 Task: Create new Company, with domain: 'zunheboto.nic.in' and type: 'Other'. Add new contact for this company, with mail Id: 'Tanav18Russell@zunheboto.nic.in', First Name: Tanav, Last name:  Russell, Job Title: 'Business Analyst', Phone Number: '(512) 555-2352'. Change life cycle stage to  Lead and lead status to  In Progress. Logged in from softage.10@softage.net
Action: Mouse moved to (91, 79)
Screenshot: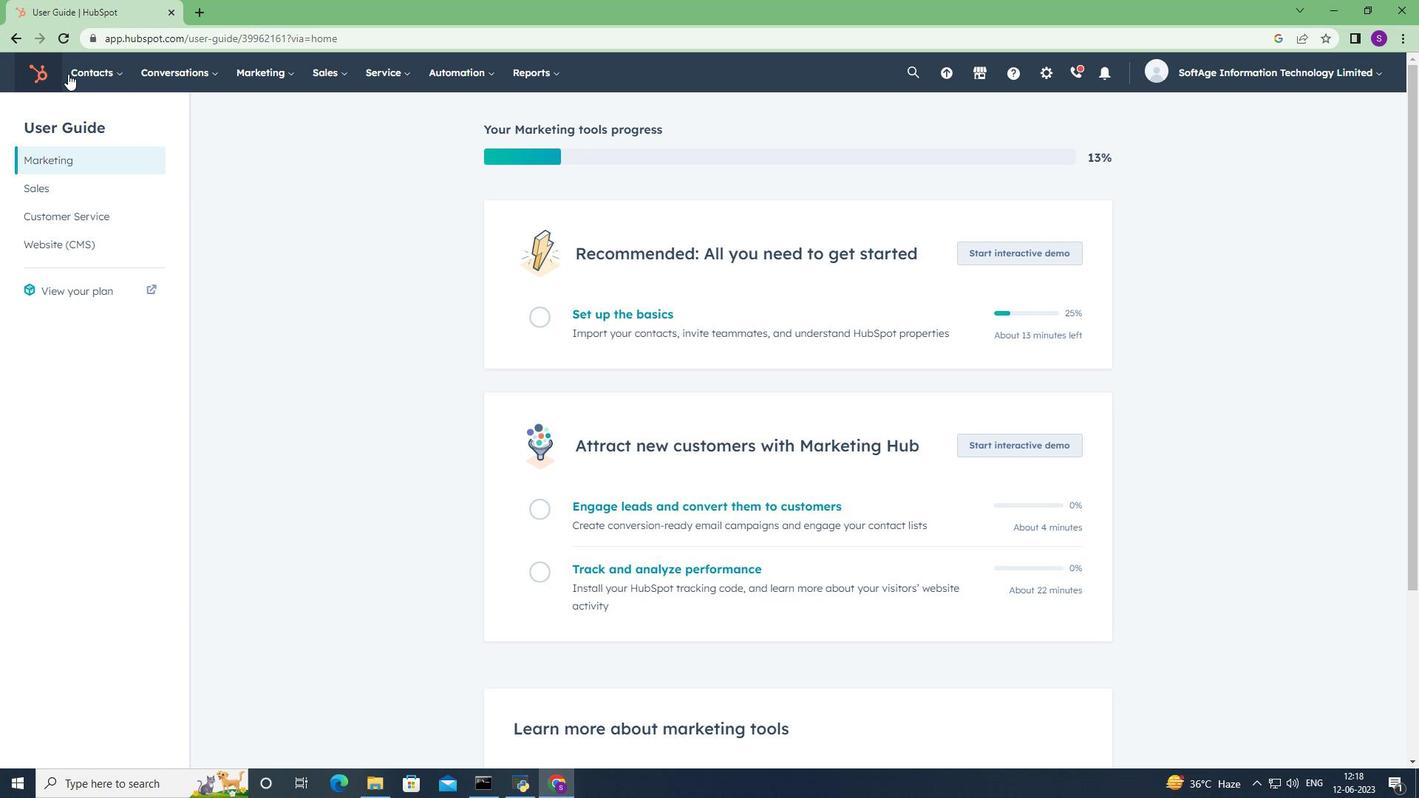 
Action: Mouse pressed left at (91, 79)
Screenshot: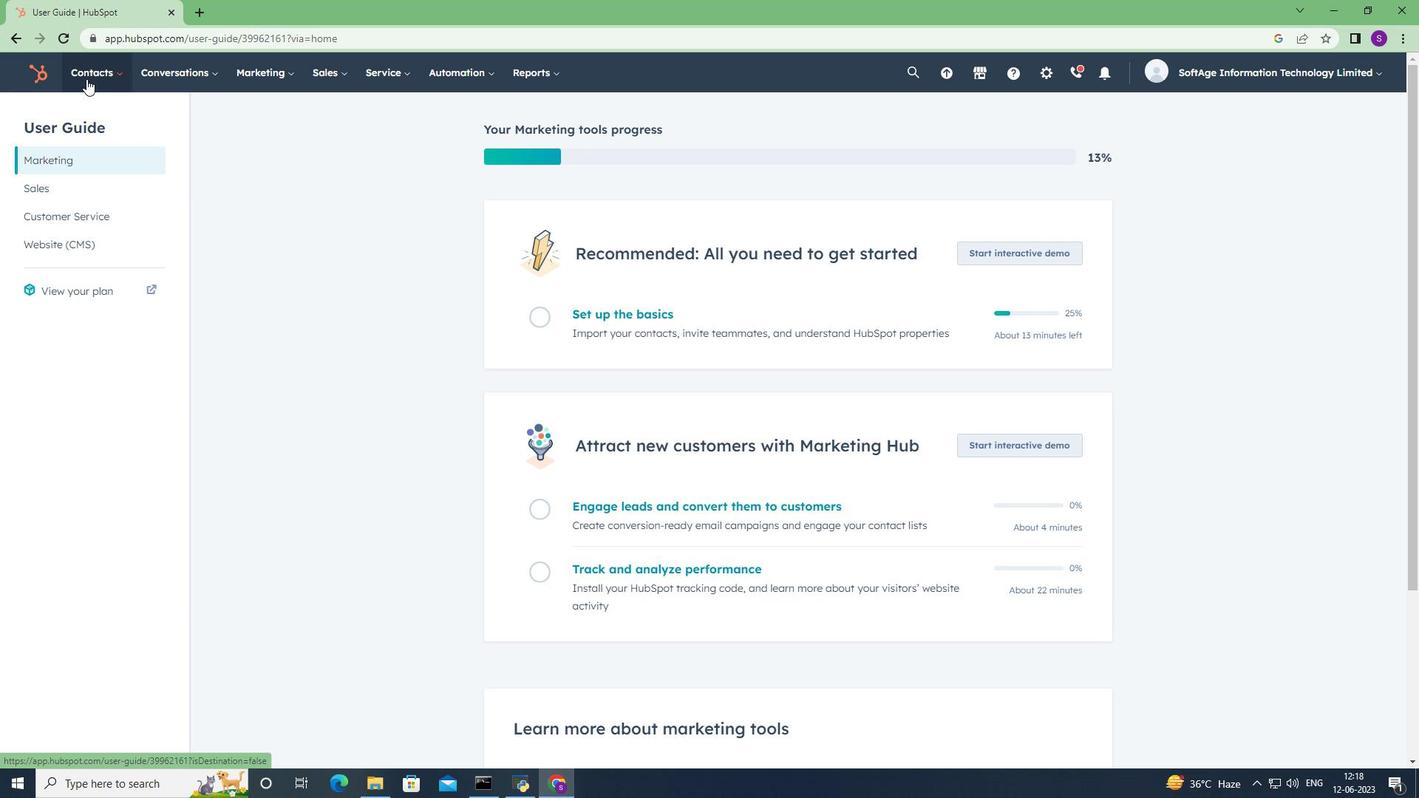 
Action: Mouse moved to (113, 124)
Screenshot: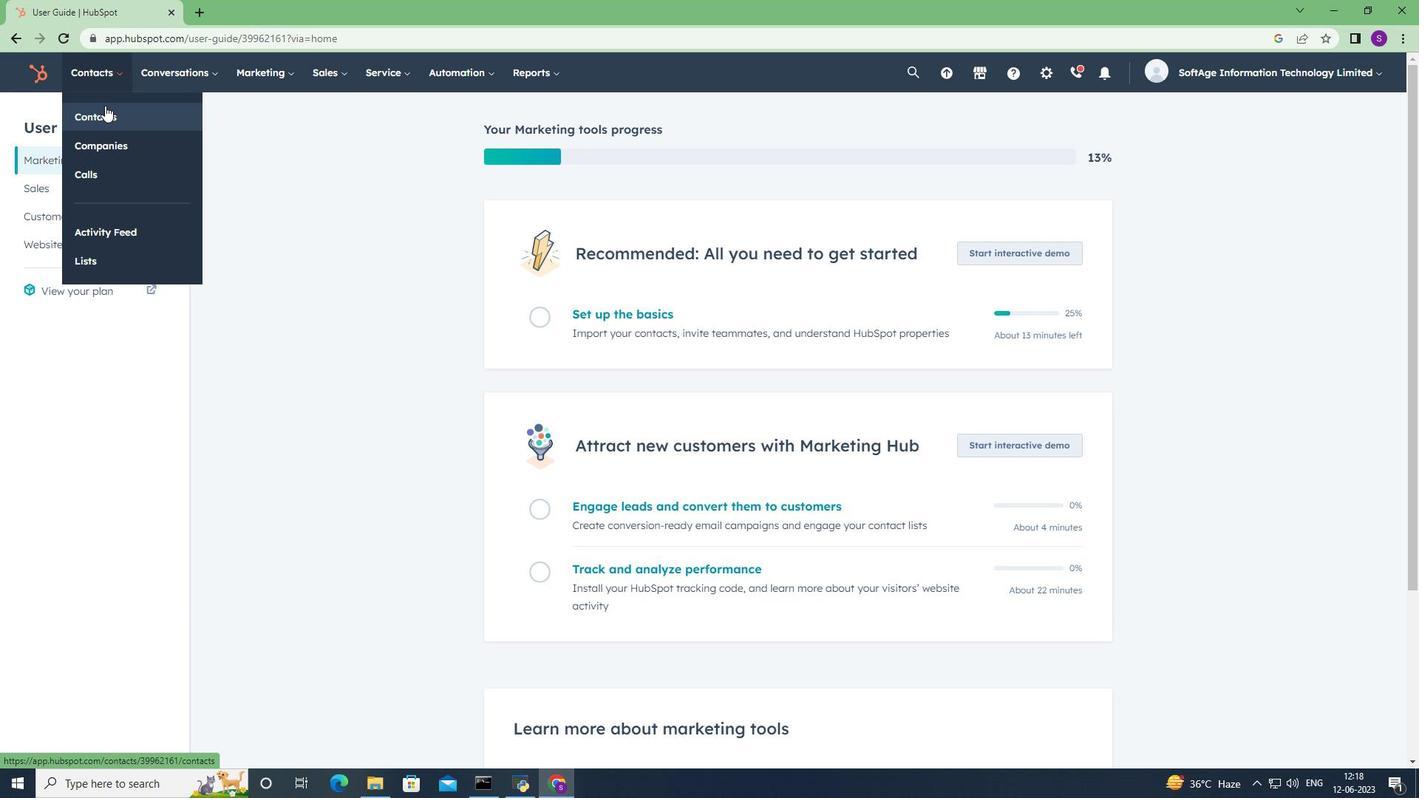 
Action: Mouse pressed left at (113, 124)
Screenshot: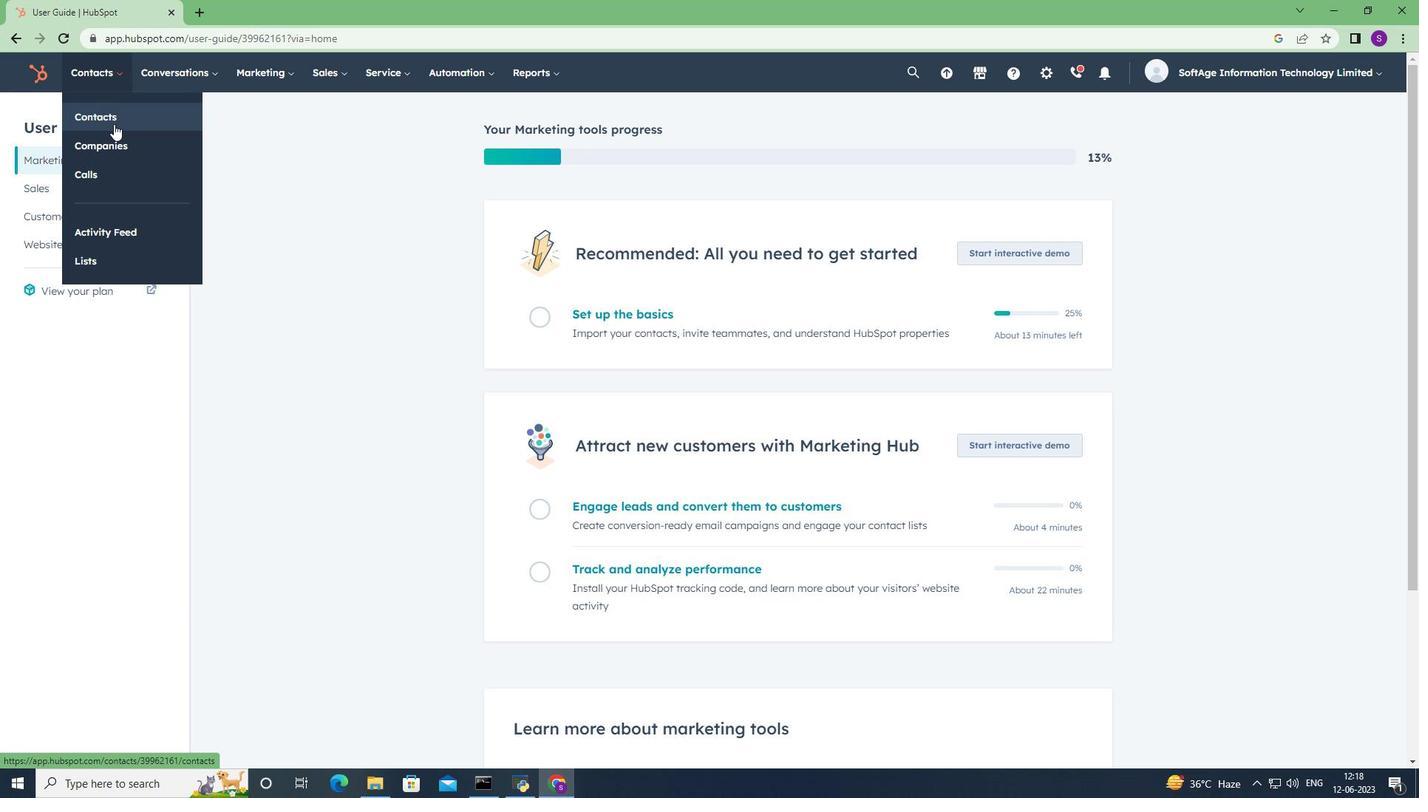 
Action: Mouse moved to (104, 76)
Screenshot: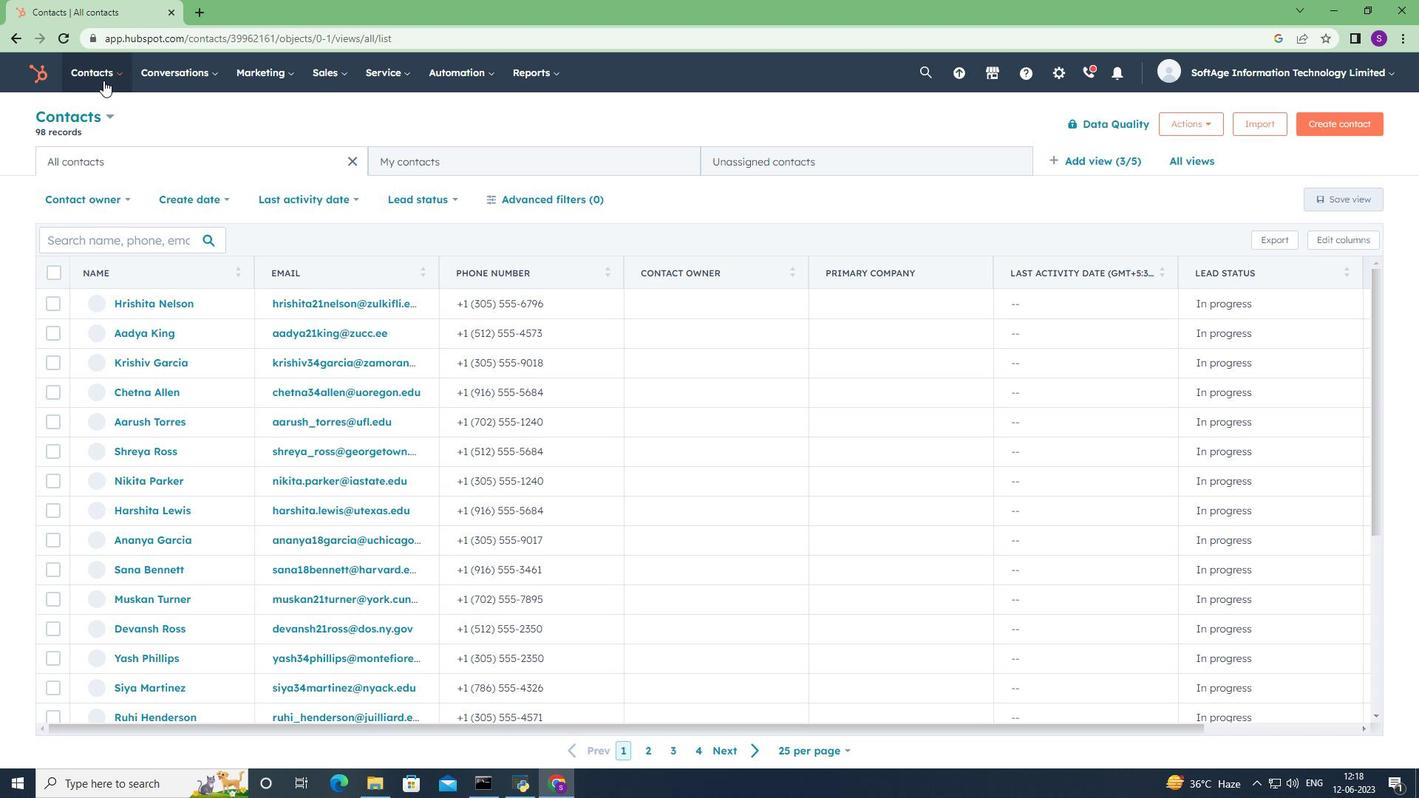
Action: Mouse pressed left at (104, 76)
Screenshot: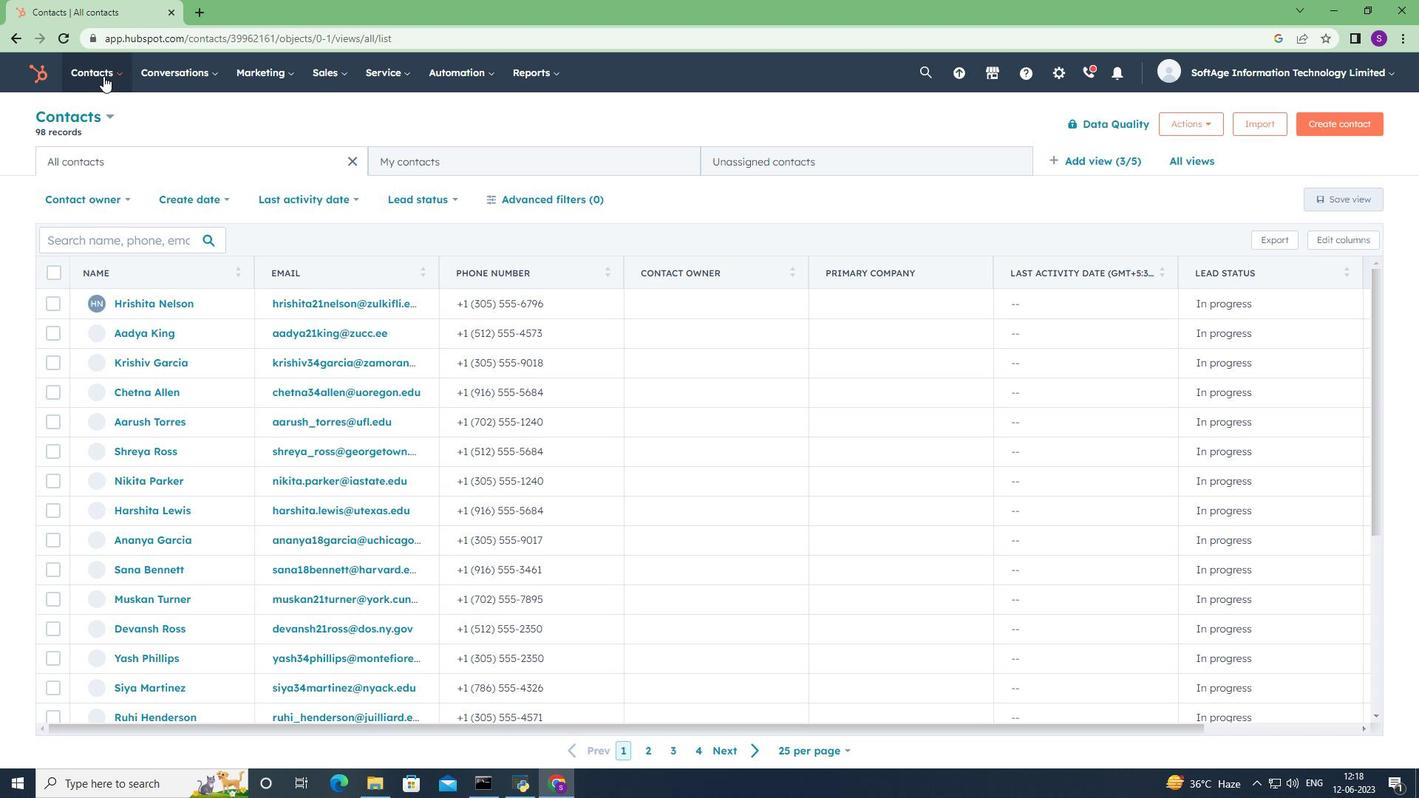 
Action: Mouse moved to (111, 144)
Screenshot: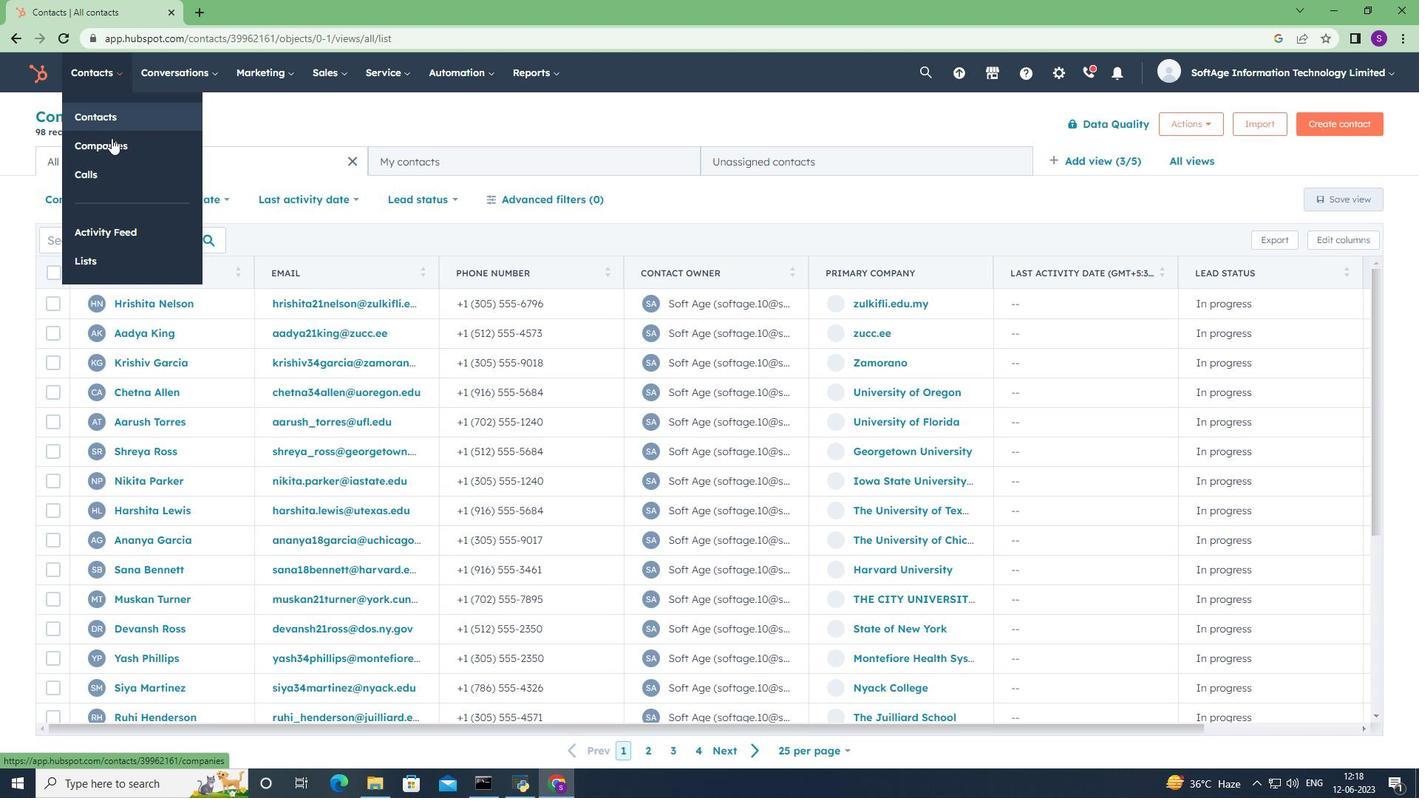 
Action: Mouse pressed left at (111, 144)
Screenshot: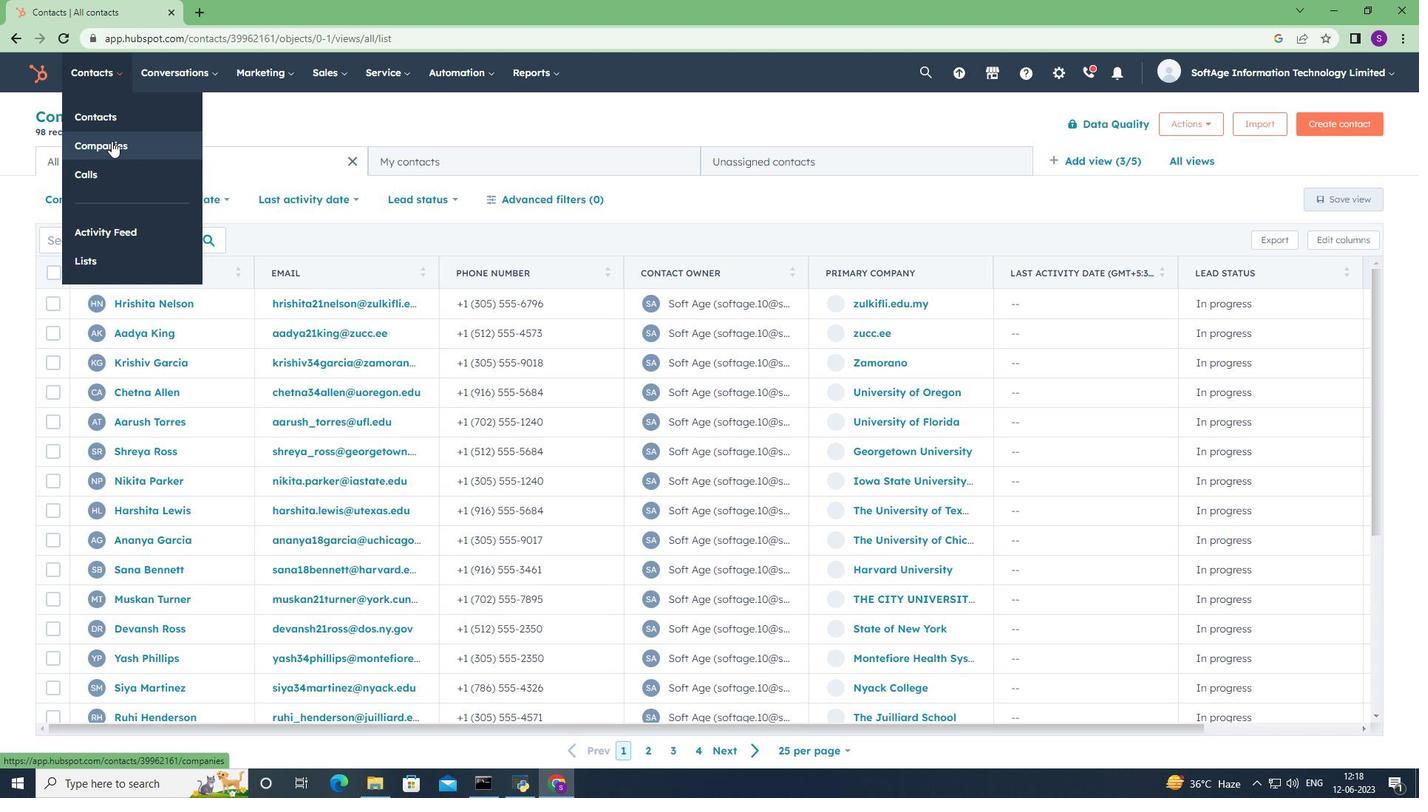 
Action: Mouse moved to (1339, 129)
Screenshot: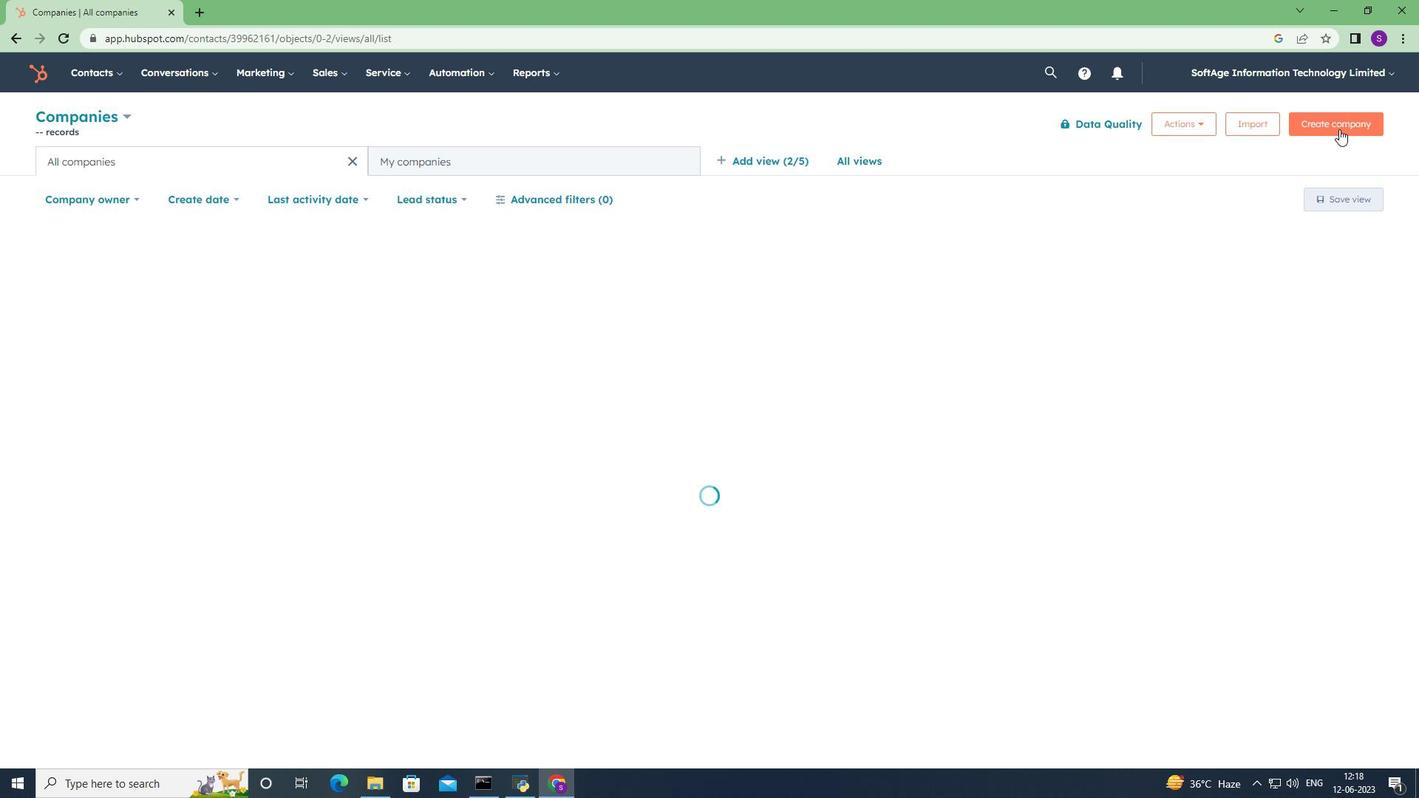 
Action: Mouse pressed left at (1339, 129)
Screenshot: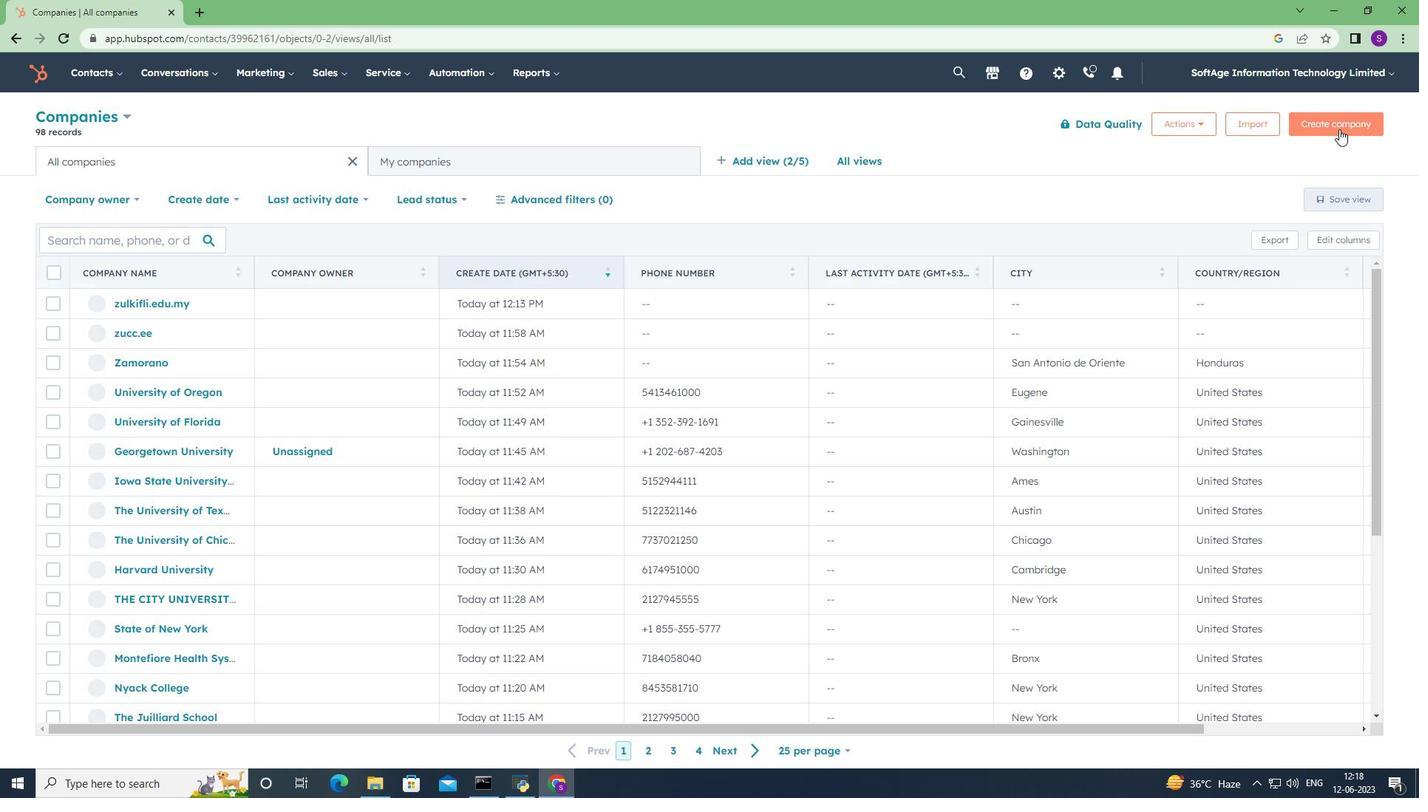 
Action: Mouse moved to (1067, 194)
Screenshot: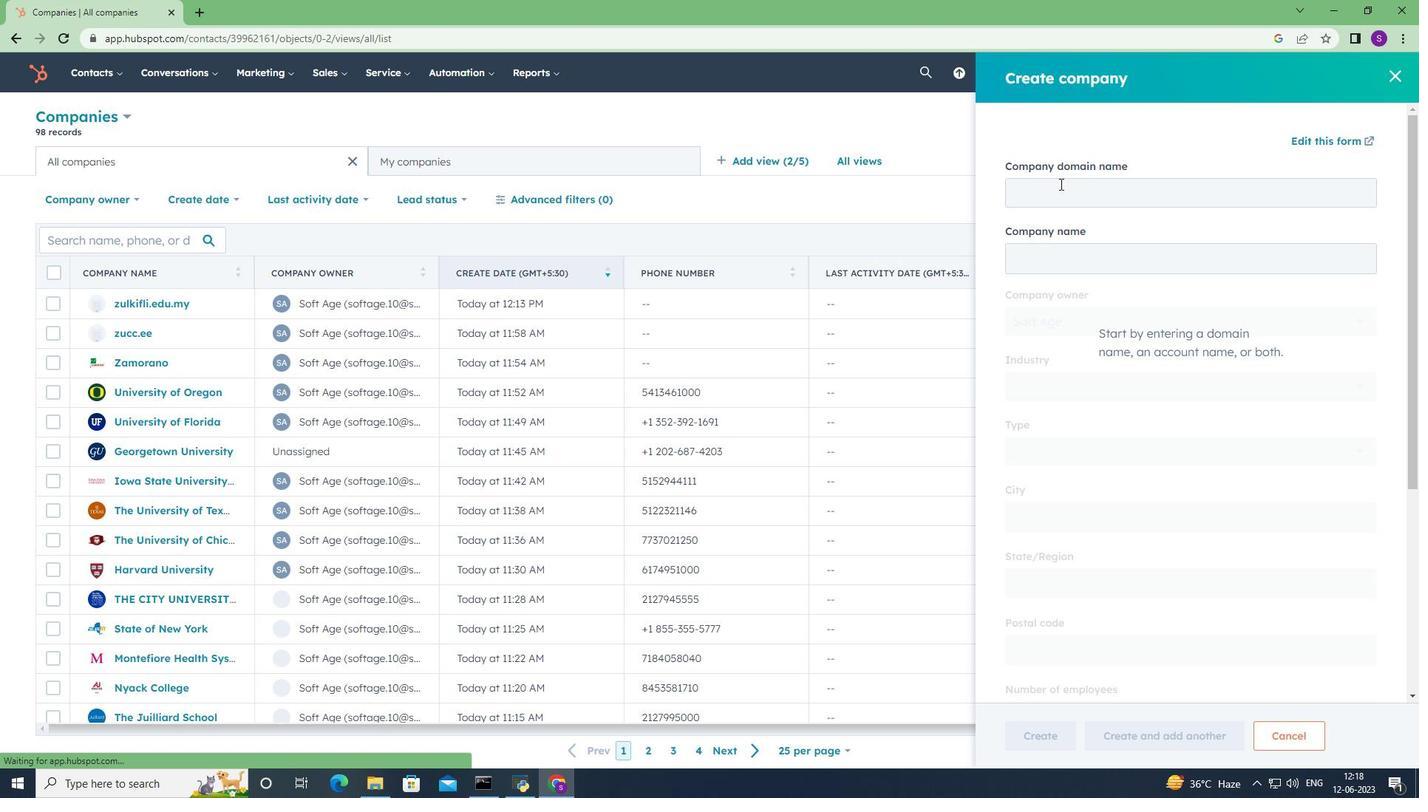 
Action: Mouse pressed left at (1067, 194)
Screenshot: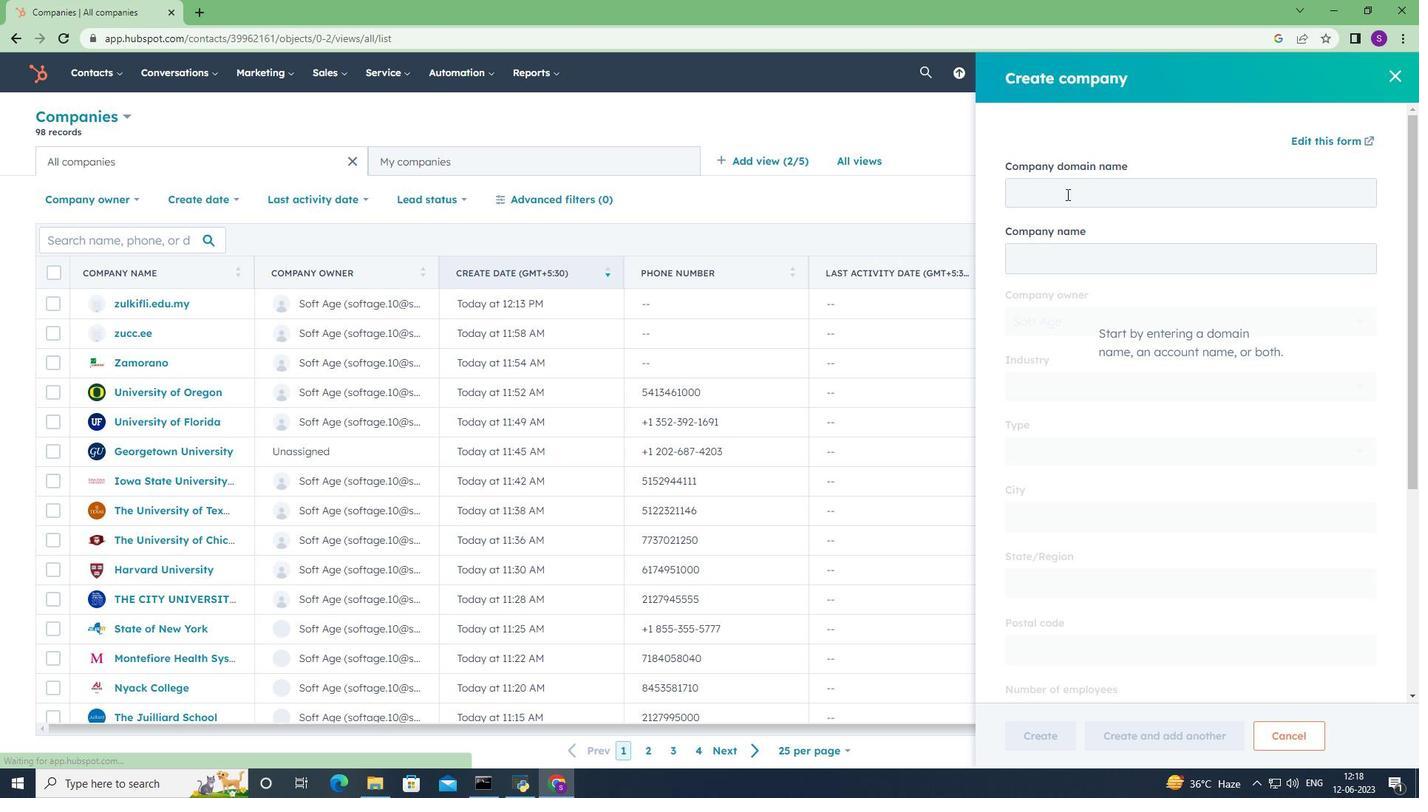 
Action: Mouse moved to (1067, 195)
Screenshot: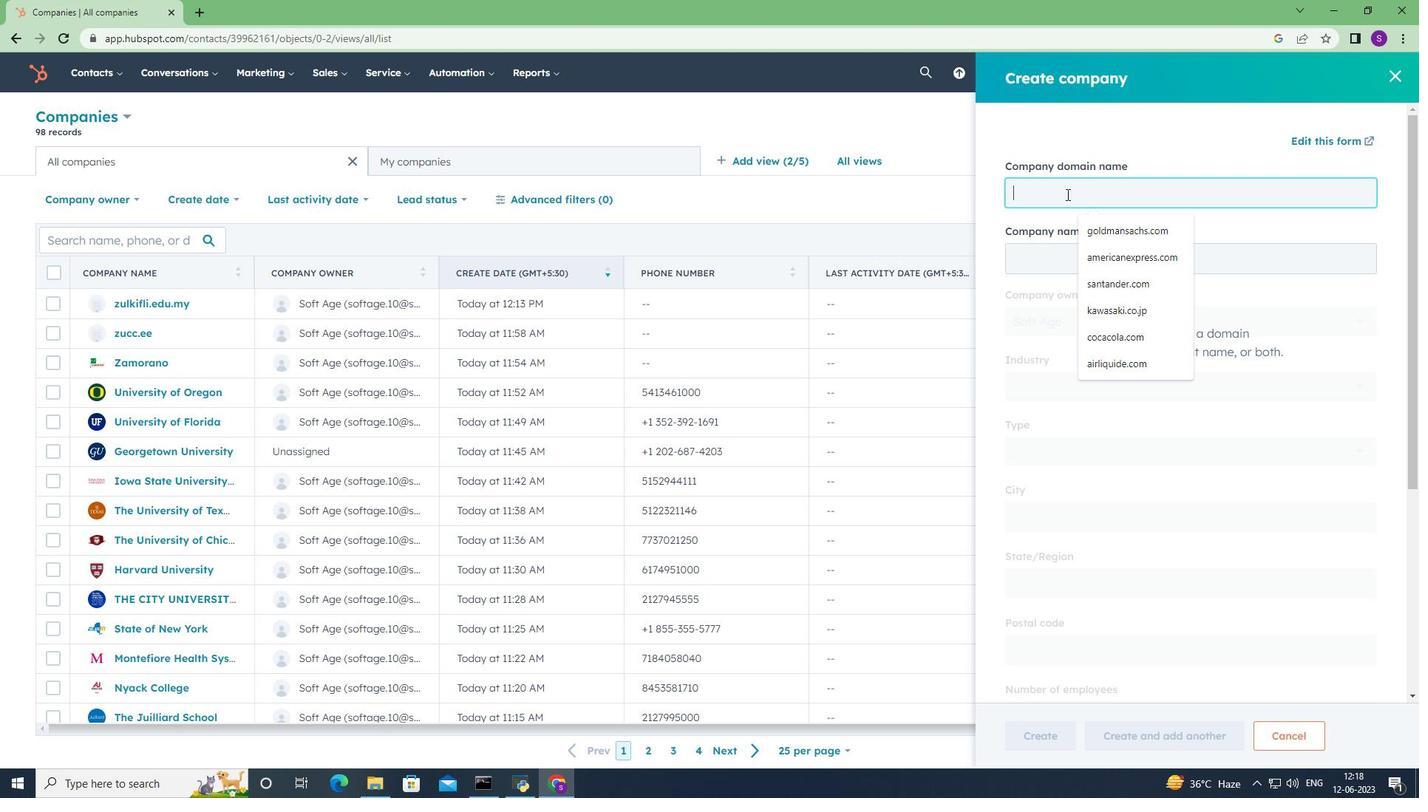 
Action: Key pressed zunheboto.nic.in
Screenshot: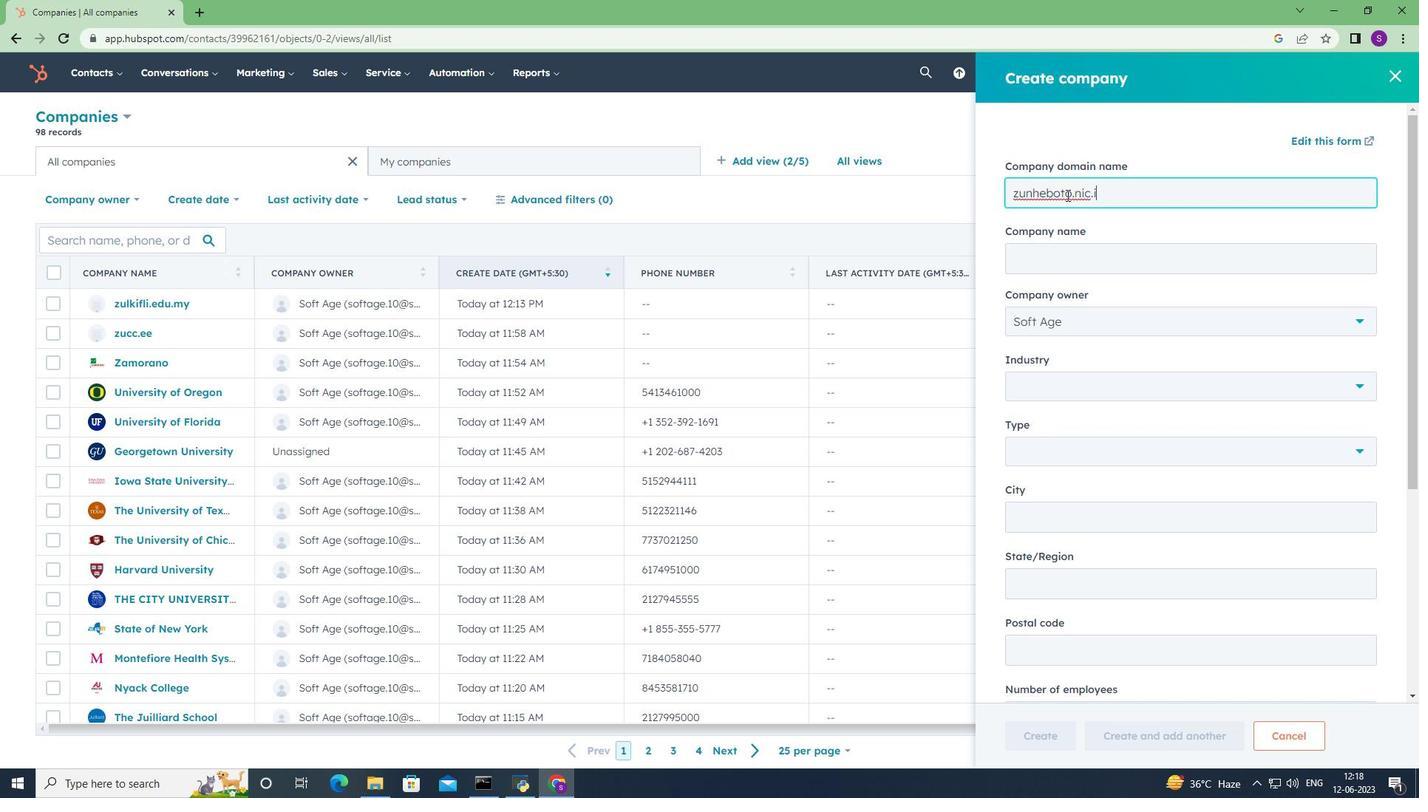 
Action: Mouse moved to (1092, 244)
Screenshot: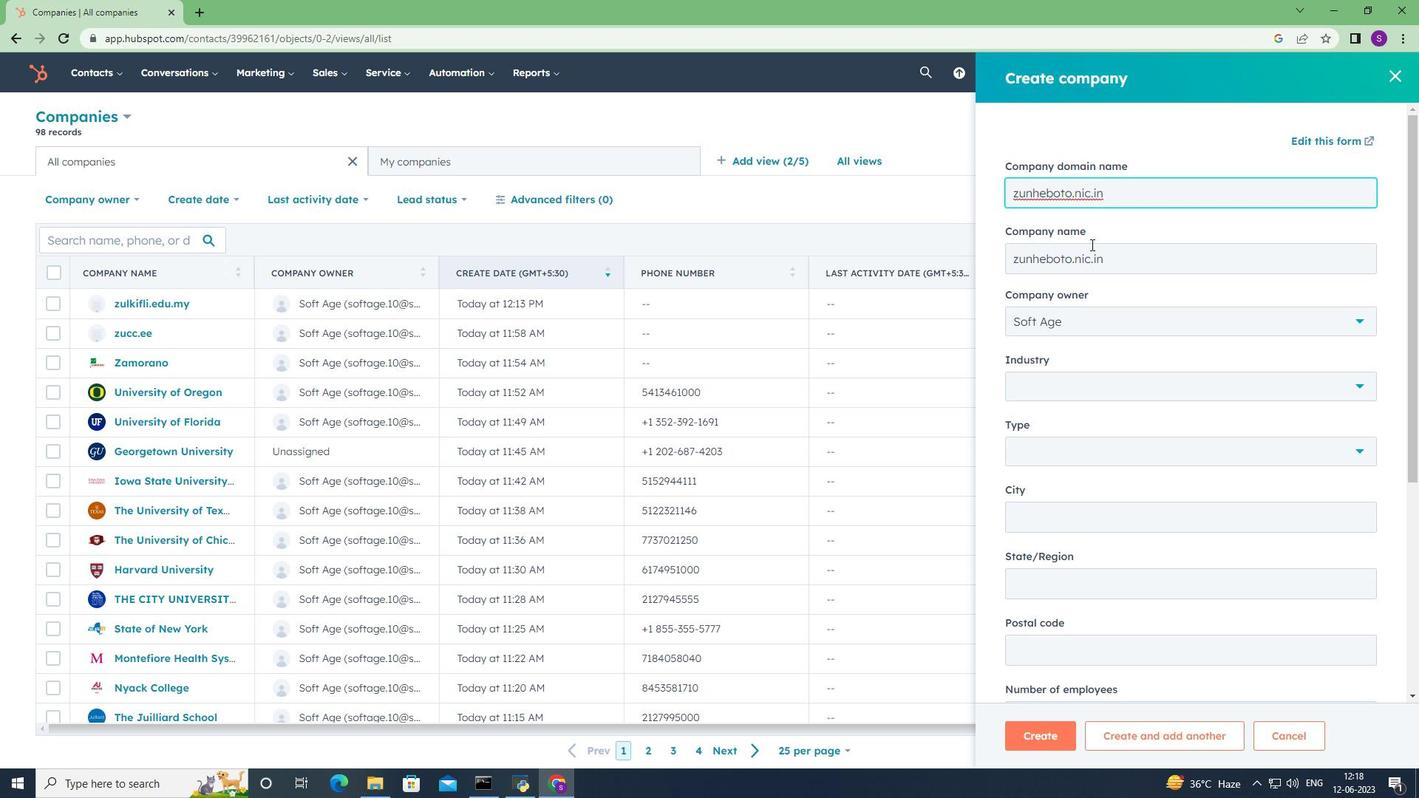 
Action: Mouse scrolled (1092, 244) with delta (0, 0)
Screenshot: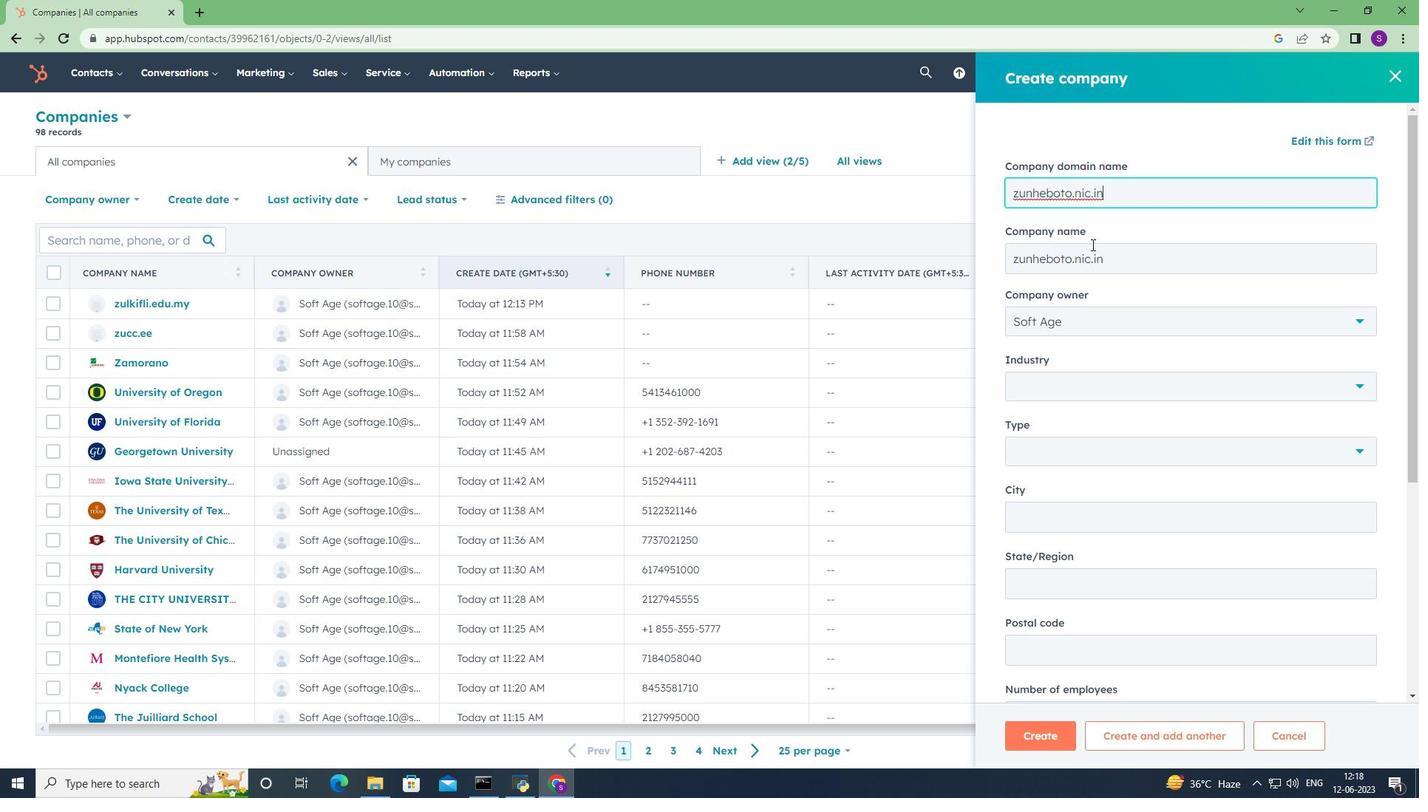 
Action: Mouse moved to (1092, 249)
Screenshot: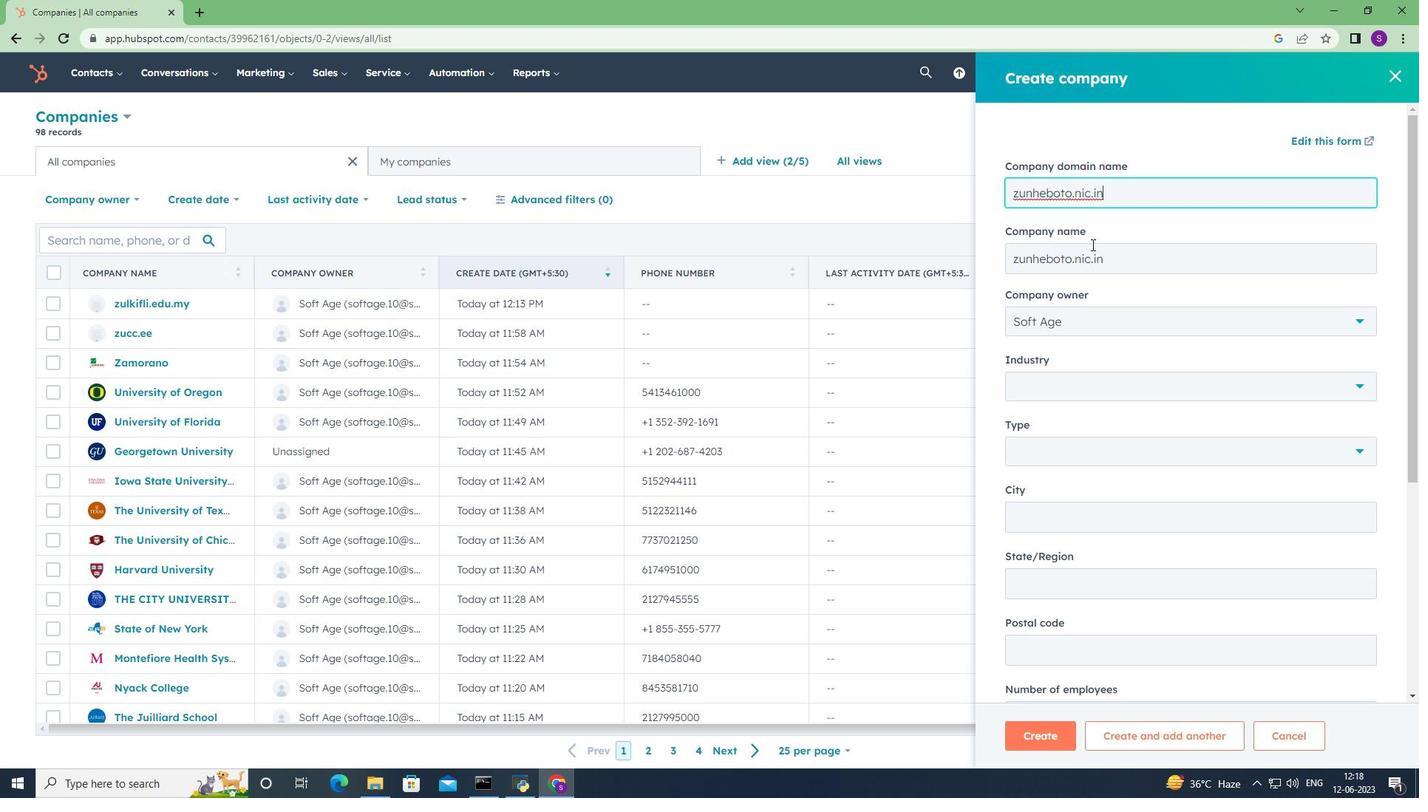 
Action: Mouse scrolled (1092, 249) with delta (0, 0)
Screenshot: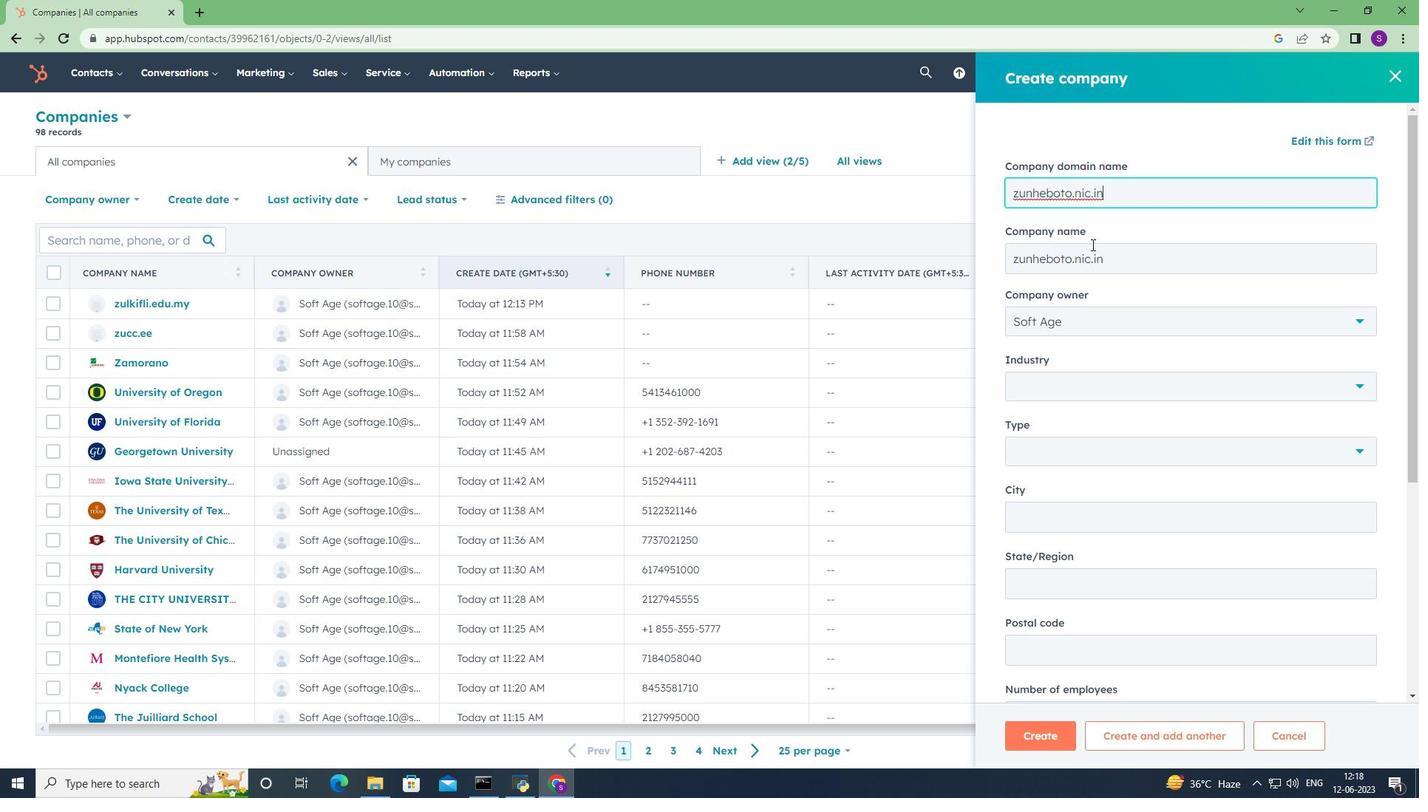 
Action: Mouse moved to (1103, 300)
Screenshot: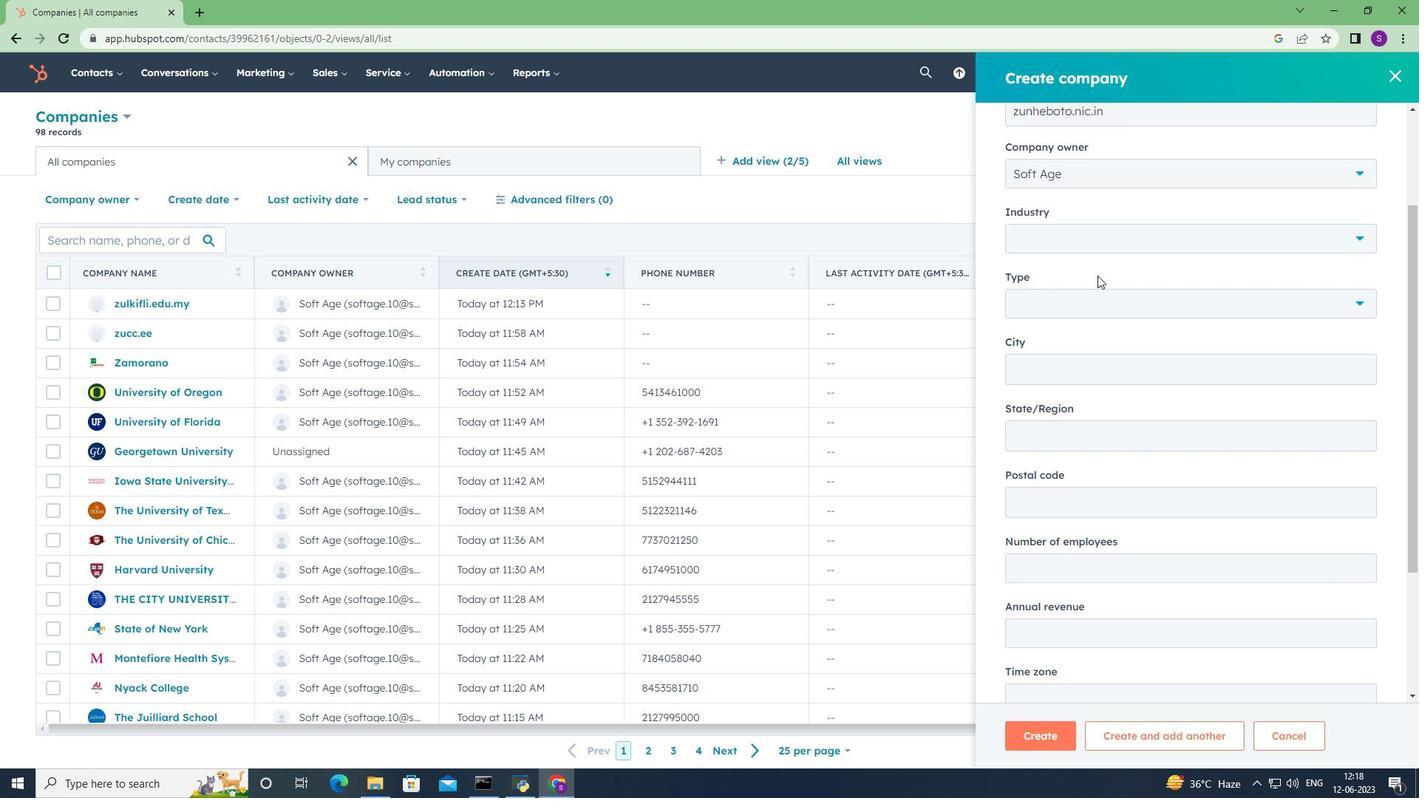 
Action: Mouse pressed left at (1103, 300)
Screenshot: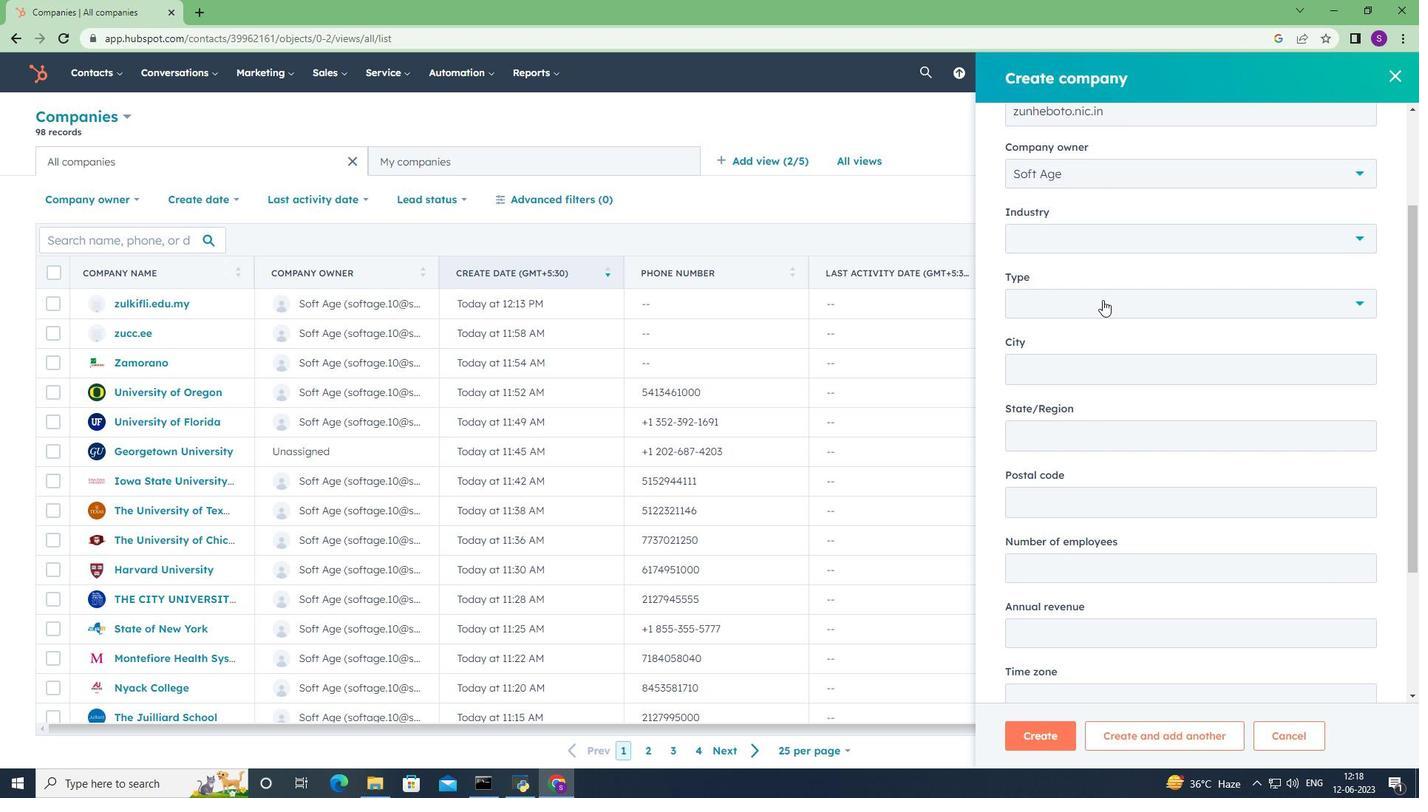 
Action: Mouse moved to (1070, 293)
Screenshot: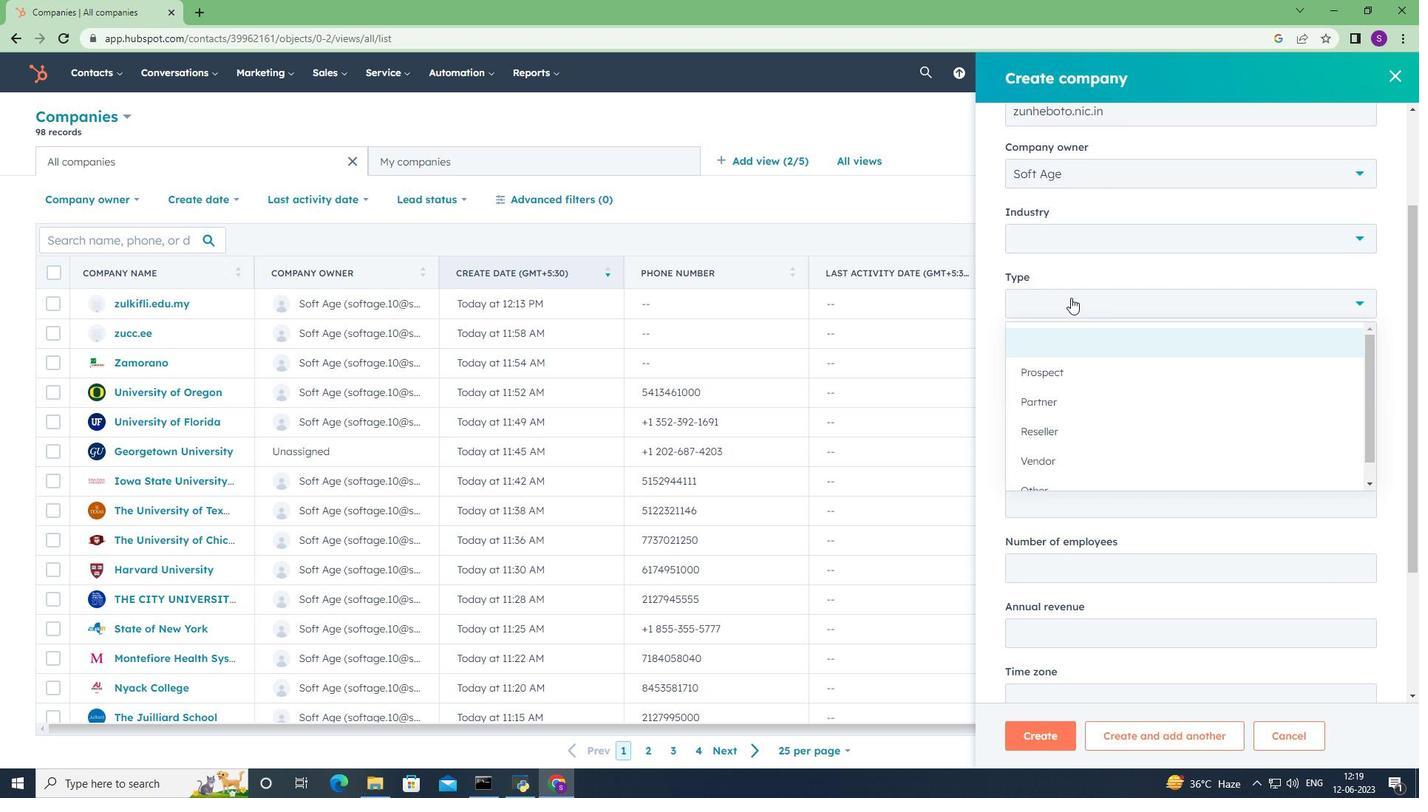 
Action: Mouse scrolled (1070, 292) with delta (0, 0)
Screenshot: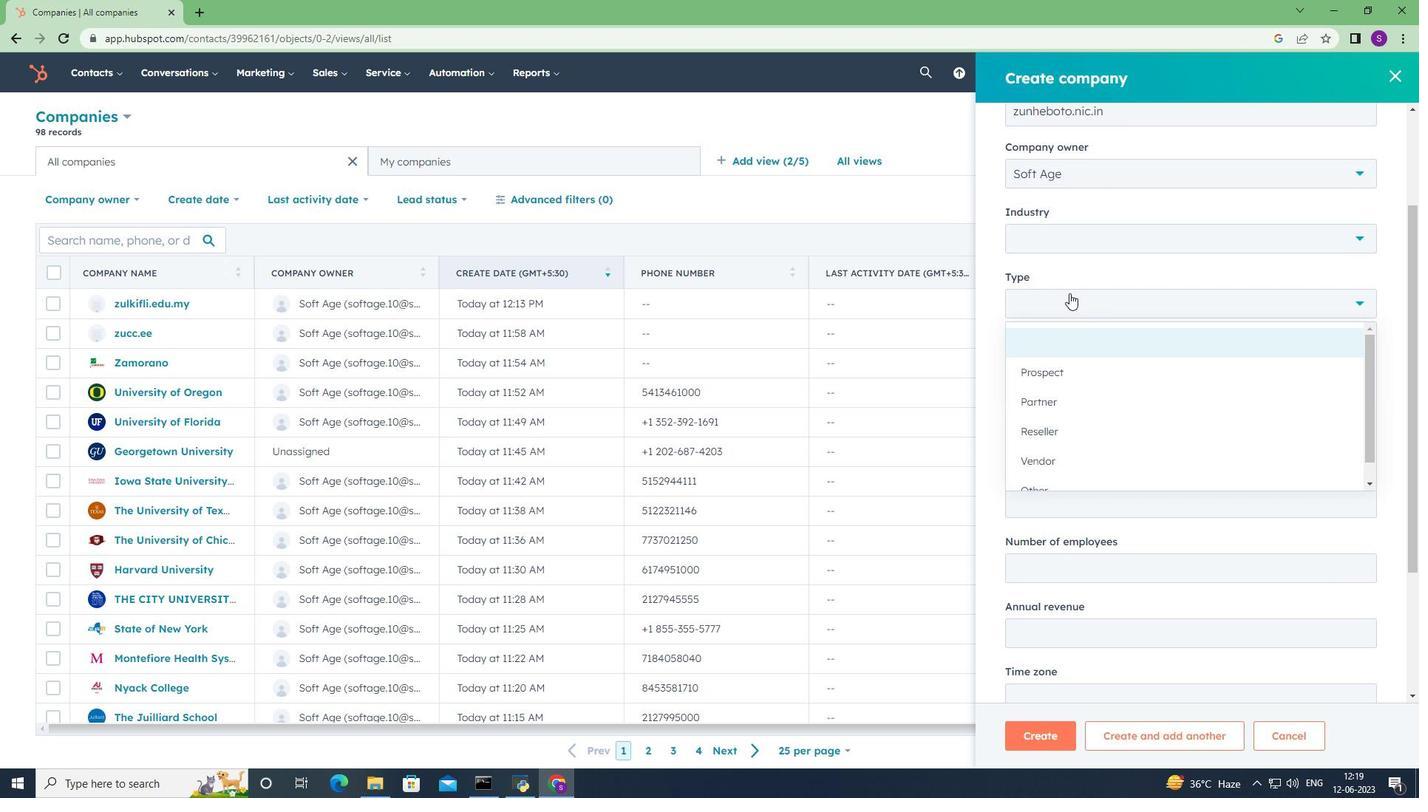 
Action: Mouse moved to (1070, 293)
Screenshot: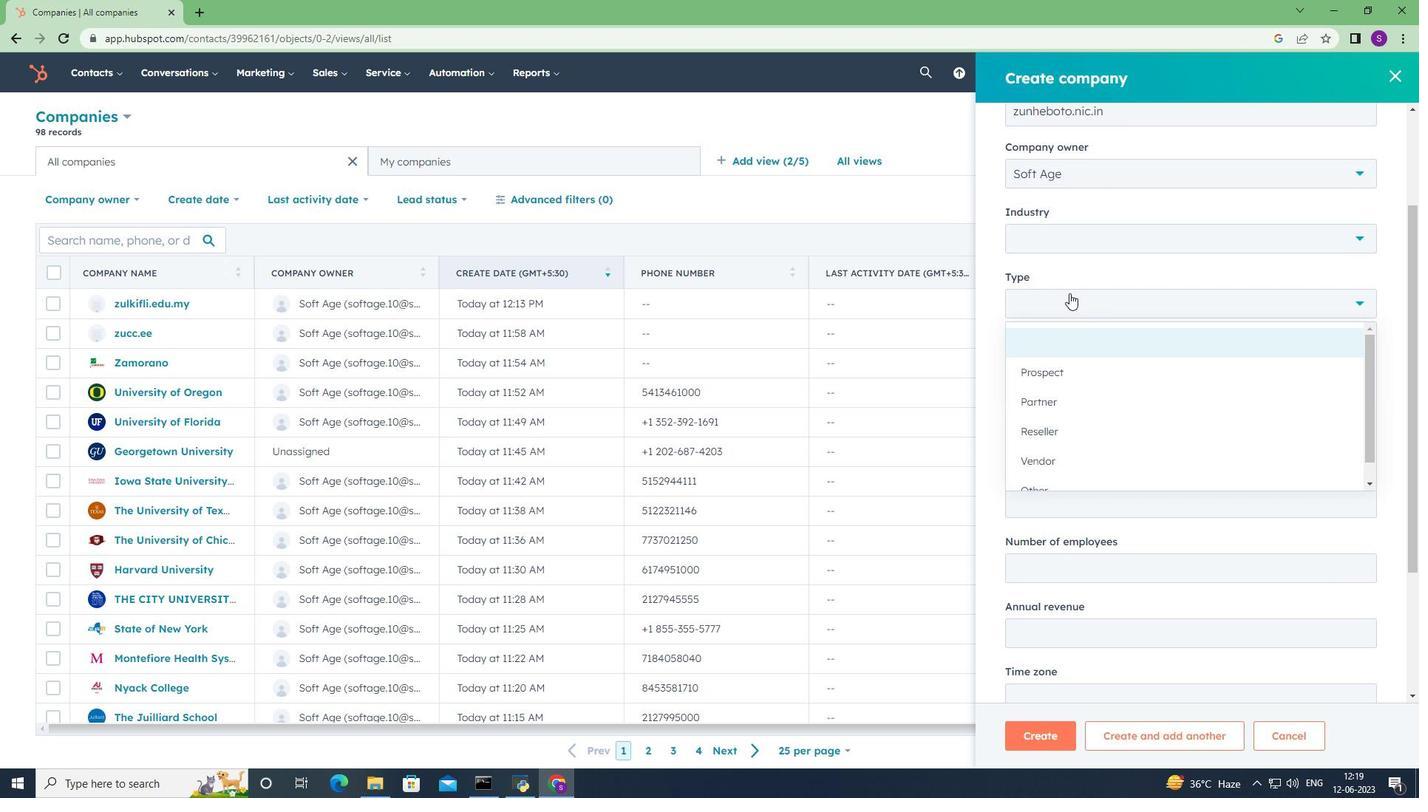 
Action: Mouse scrolled (1070, 292) with delta (0, 0)
Screenshot: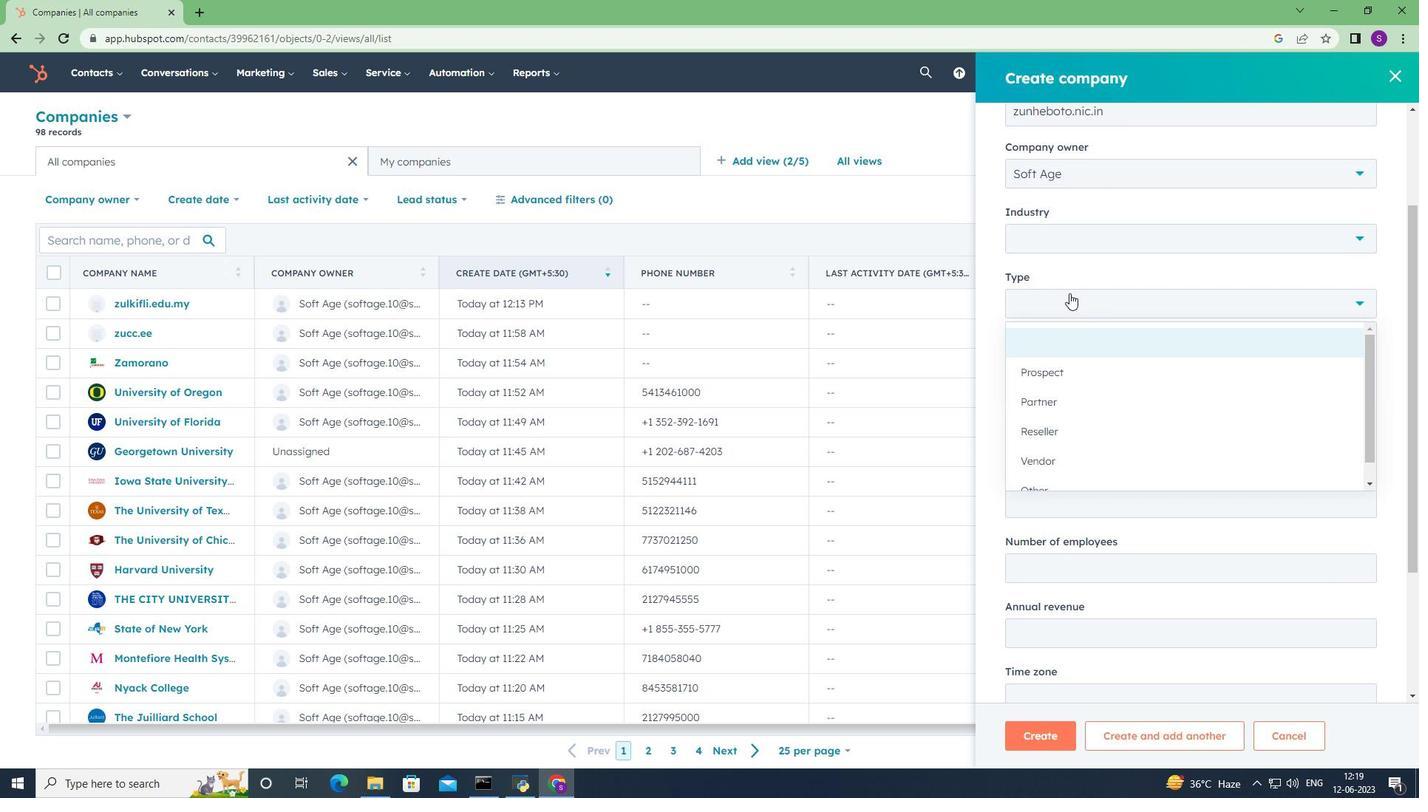 
Action: Mouse moved to (1070, 309)
Screenshot: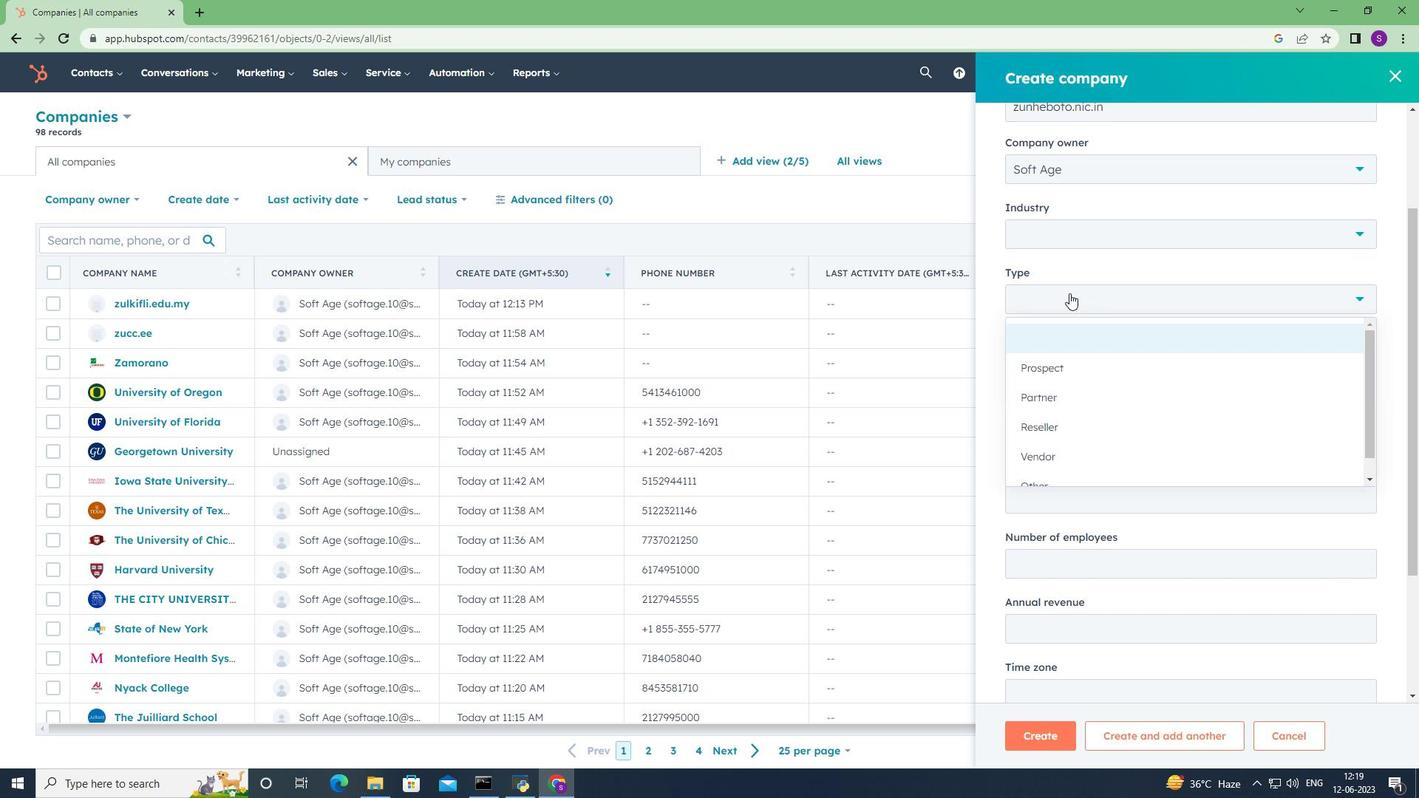 
Action: Mouse scrolled (1070, 301) with delta (0, 0)
Screenshot: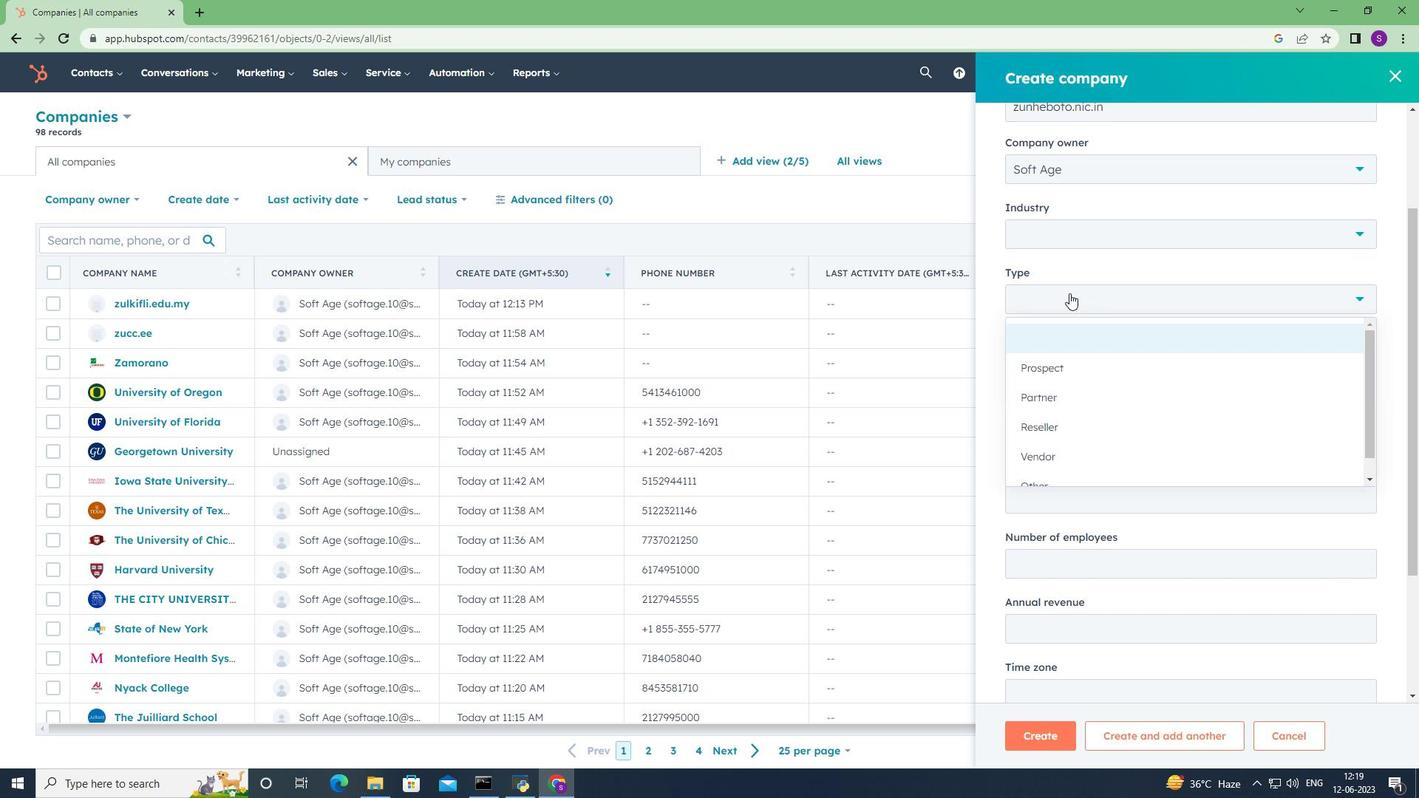 
Action: Mouse moved to (1067, 291)
Screenshot: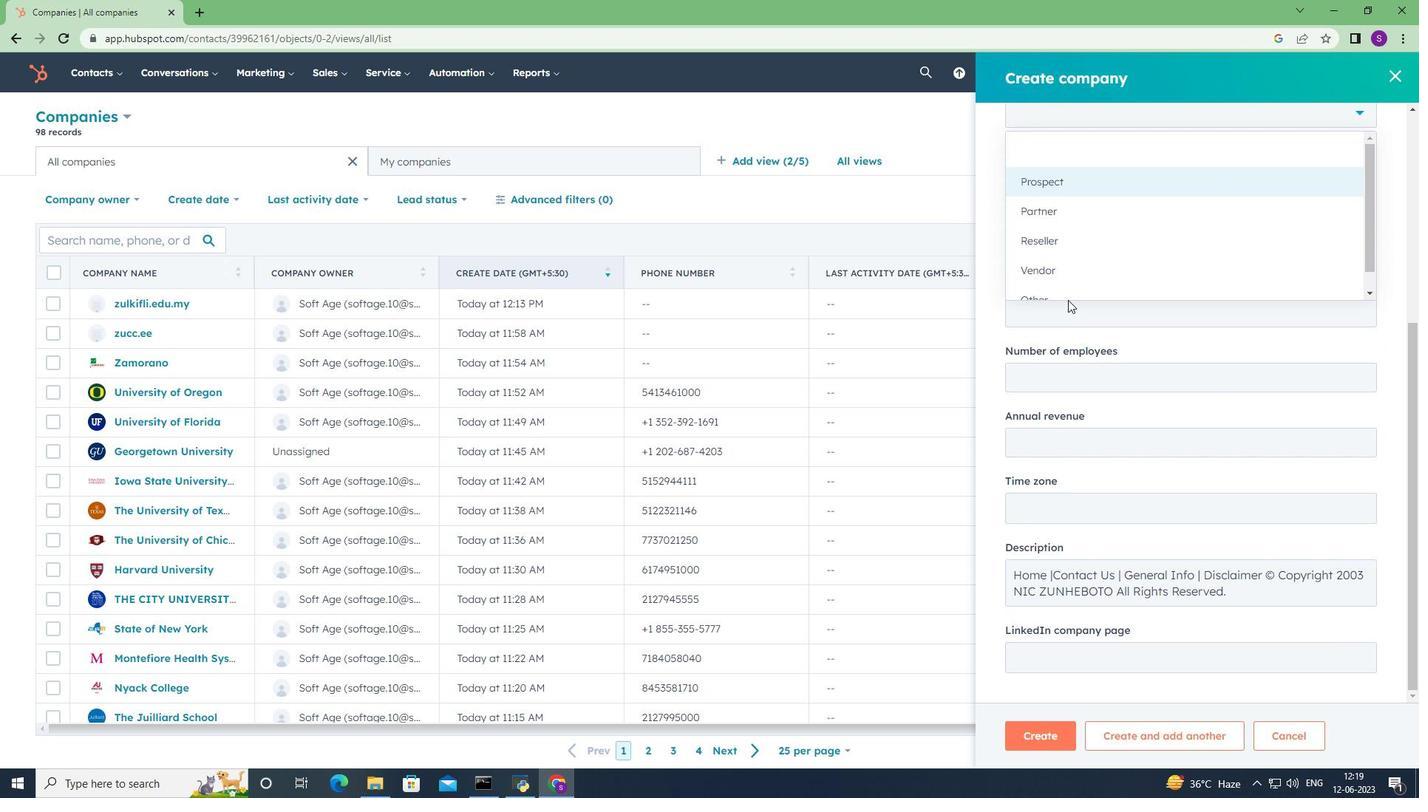 
Action: Mouse scrolled (1067, 290) with delta (0, 0)
Screenshot: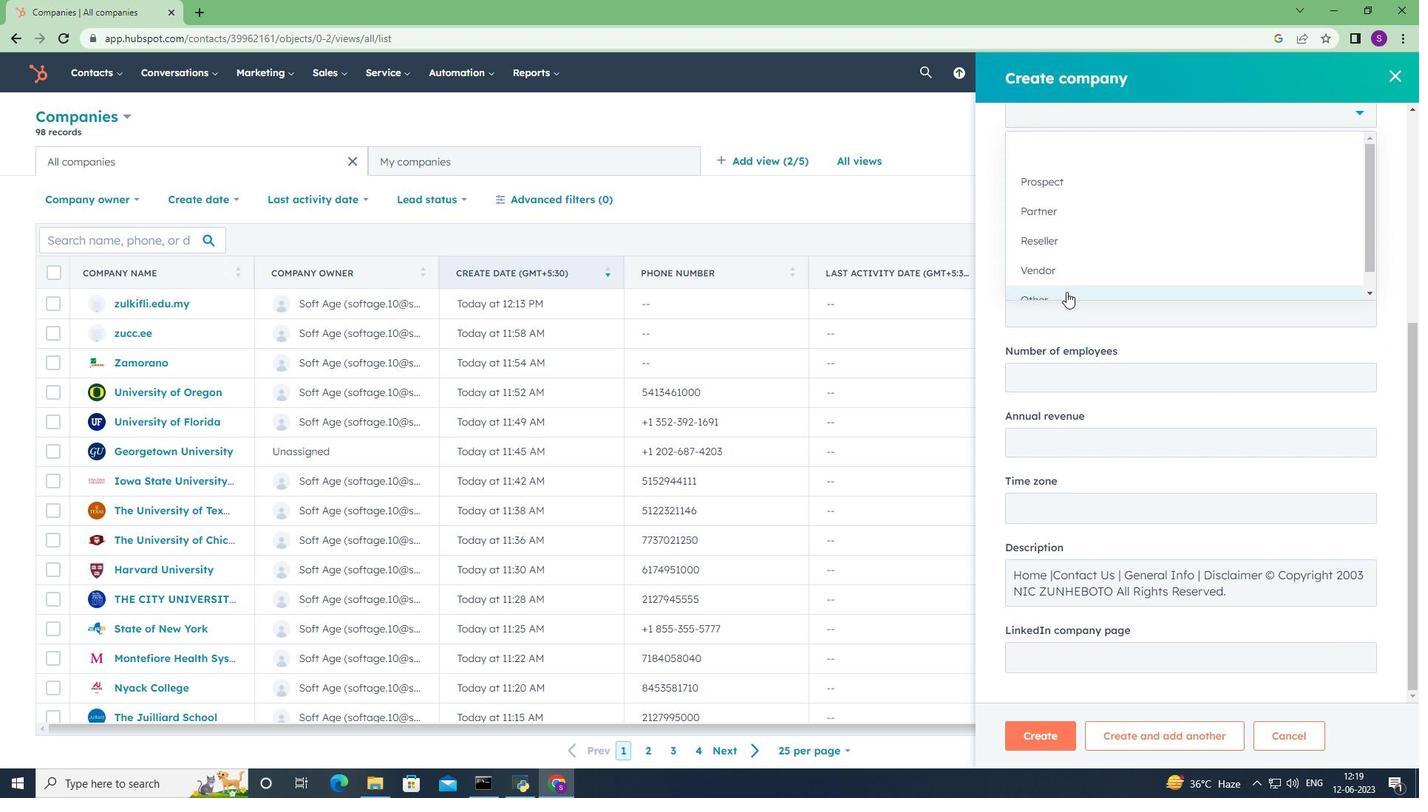 
Action: Mouse scrolled (1067, 290) with delta (0, 0)
Screenshot: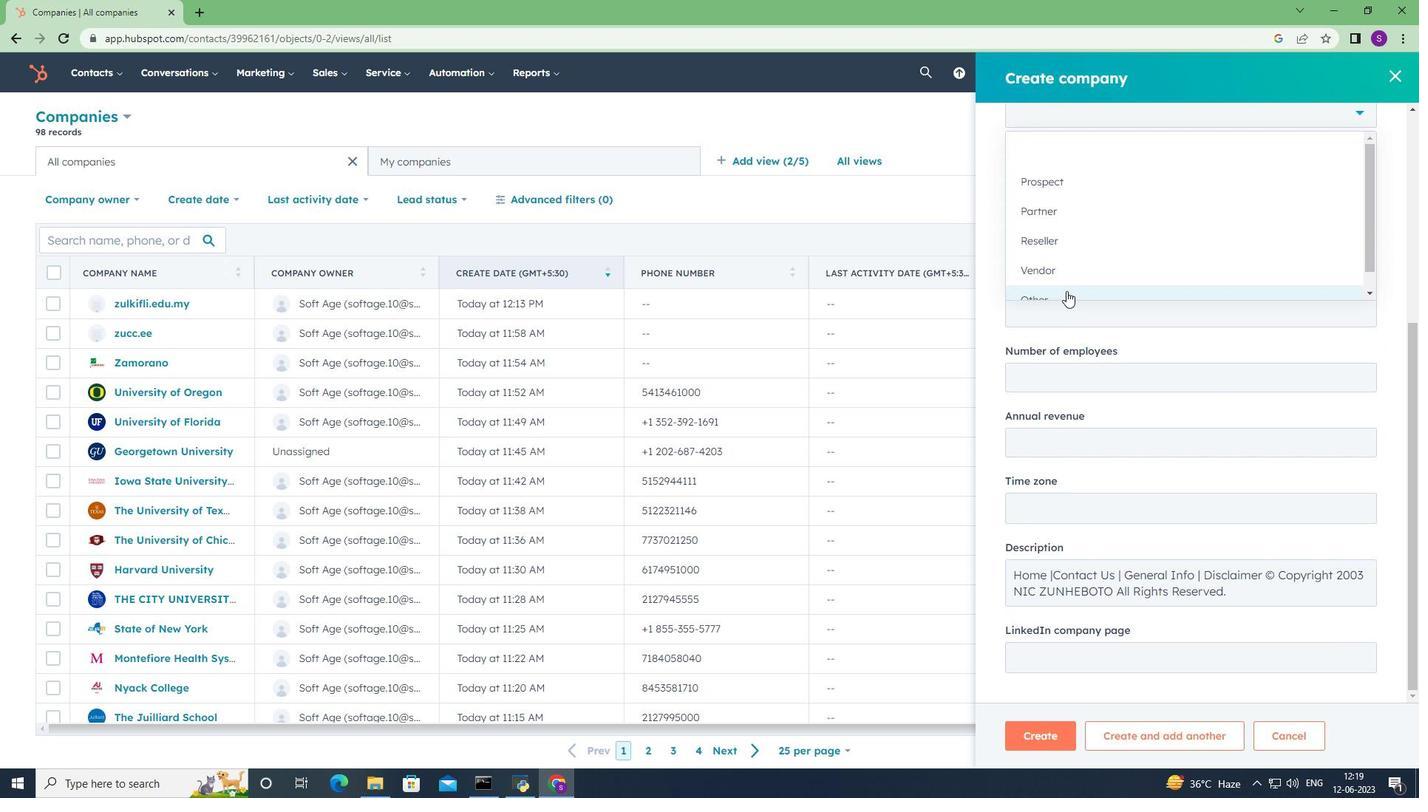 
Action: Mouse scrolled (1067, 290) with delta (0, 0)
Screenshot: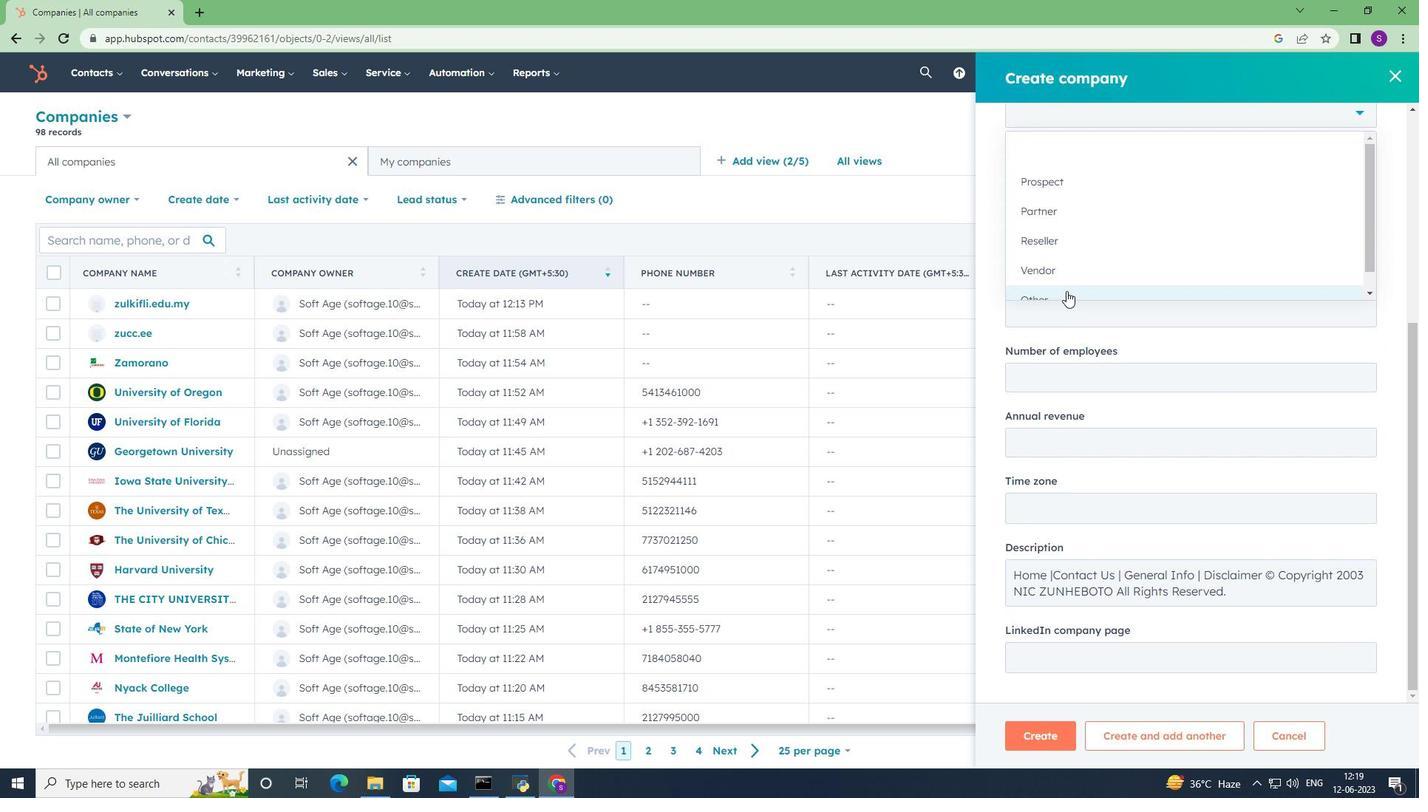 
Action: Mouse moved to (1061, 282)
Screenshot: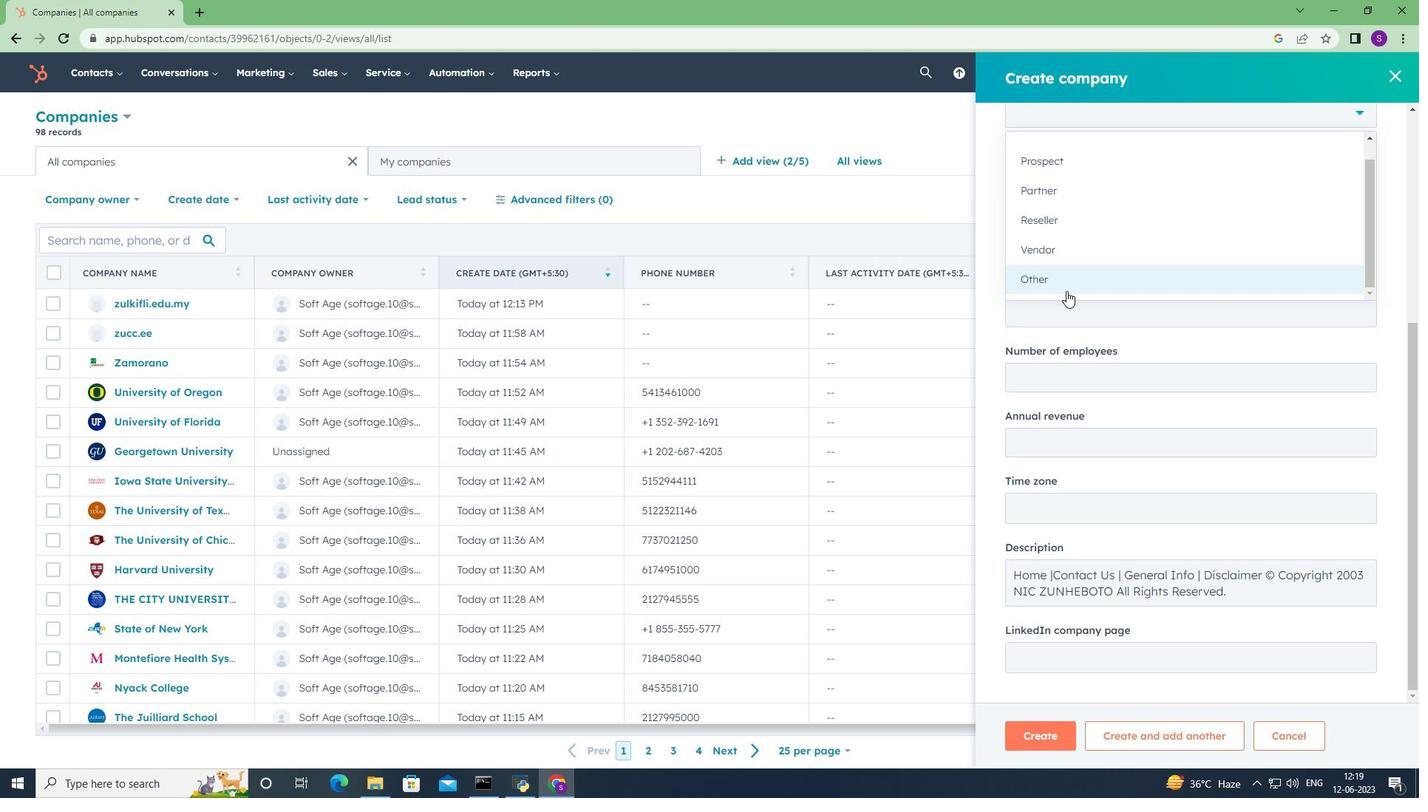 
Action: Mouse pressed left at (1061, 282)
Screenshot: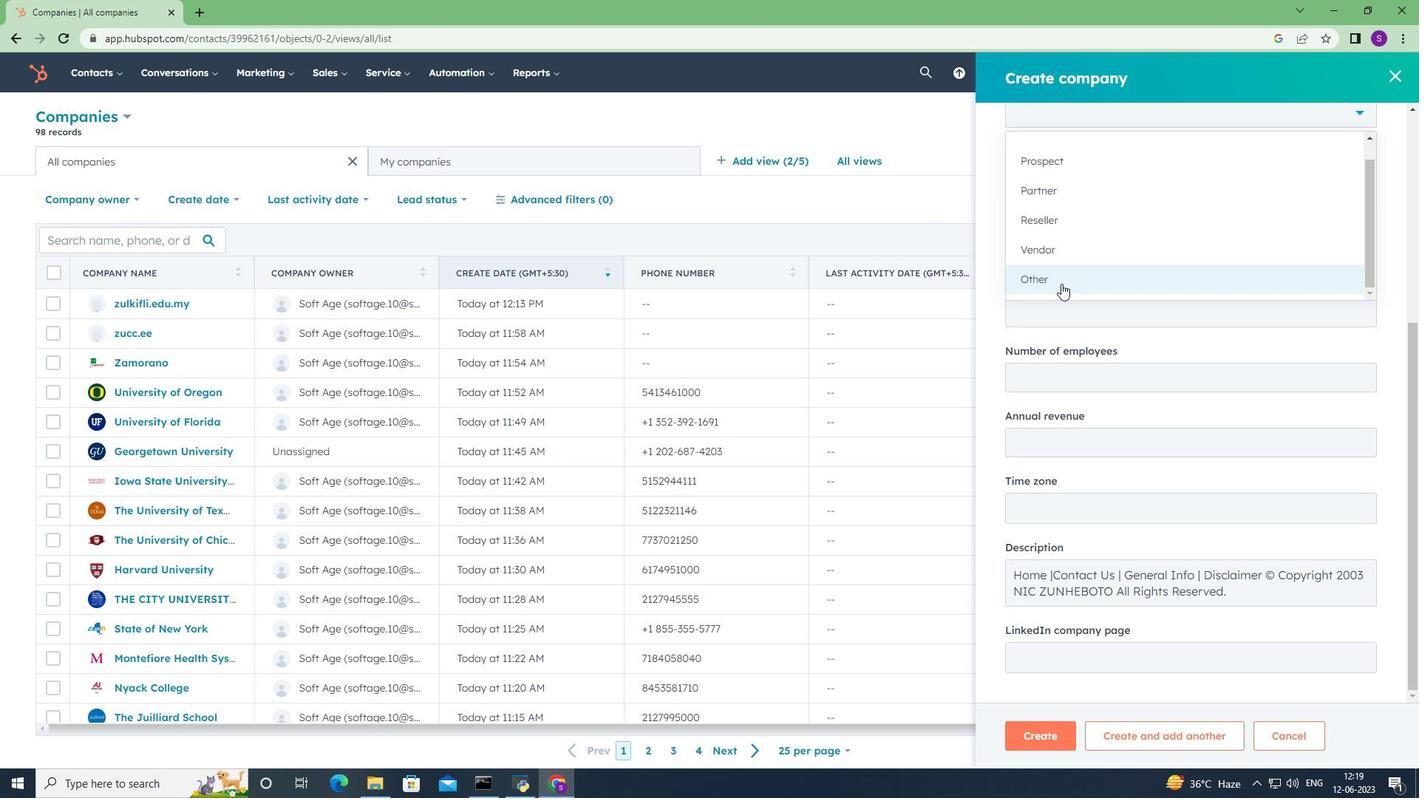 
Action: Mouse moved to (1073, 317)
Screenshot: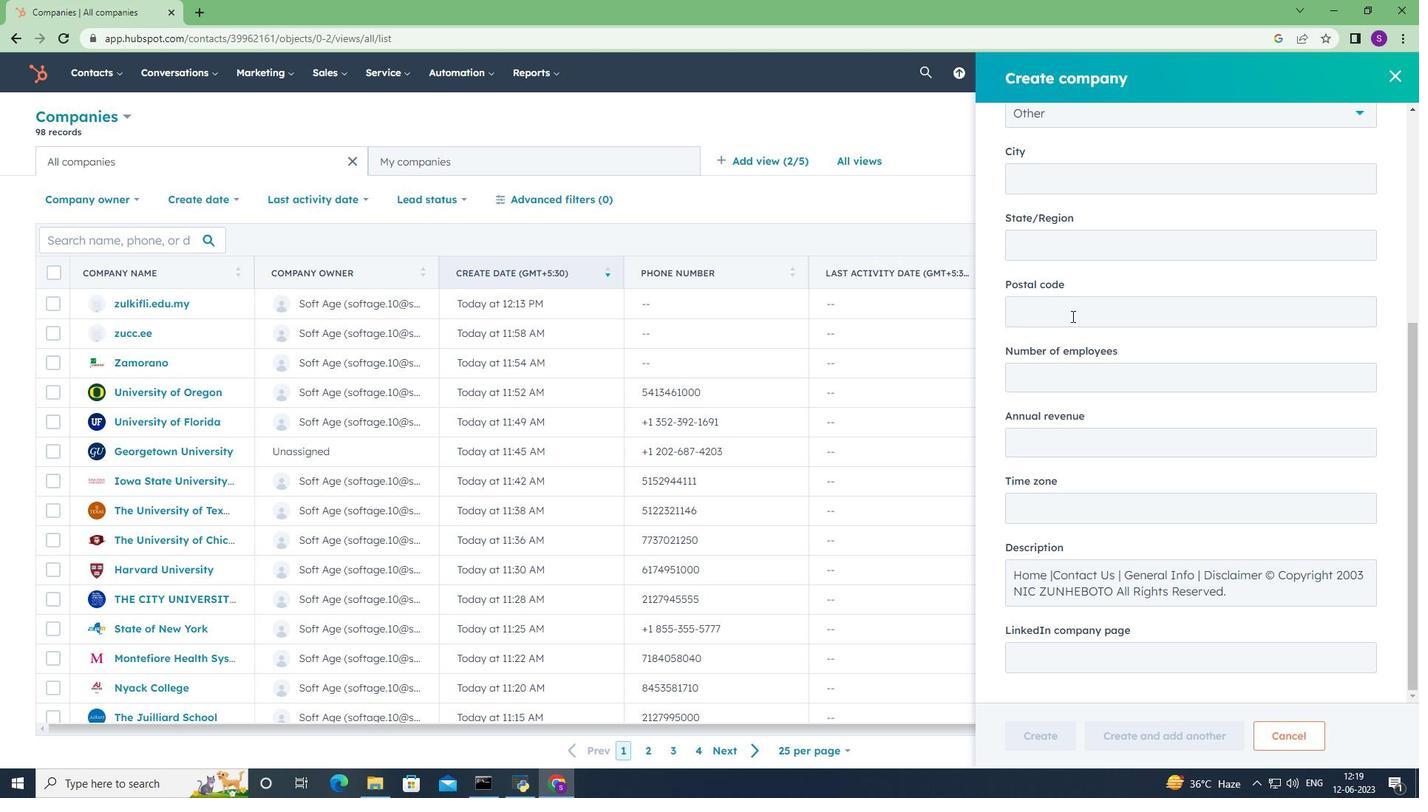 
Action: Mouse scrolled (1073, 317) with delta (0, 0)
Screenshot: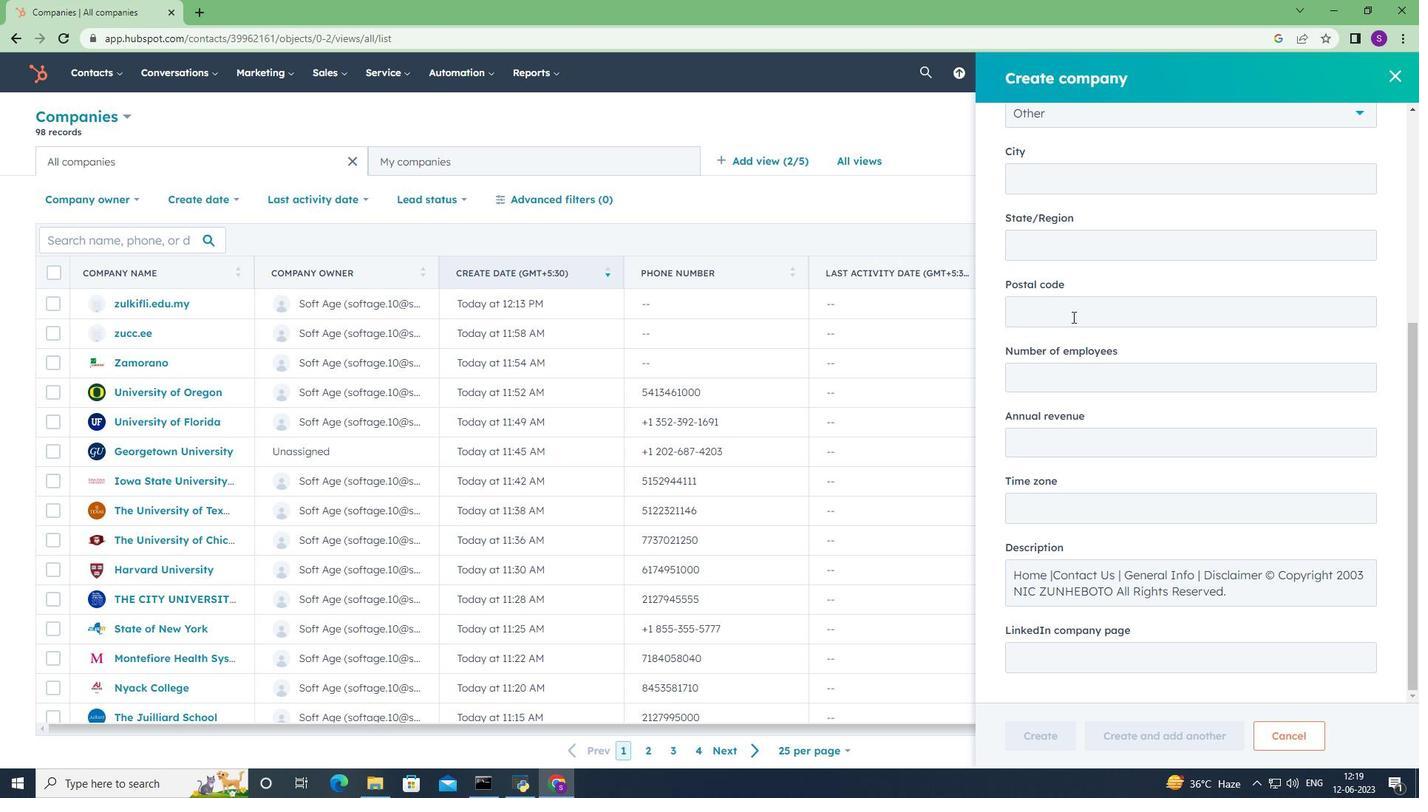 
Action: Mouse scrolled (1073, 317) with delta (0, 0)
Screenshot: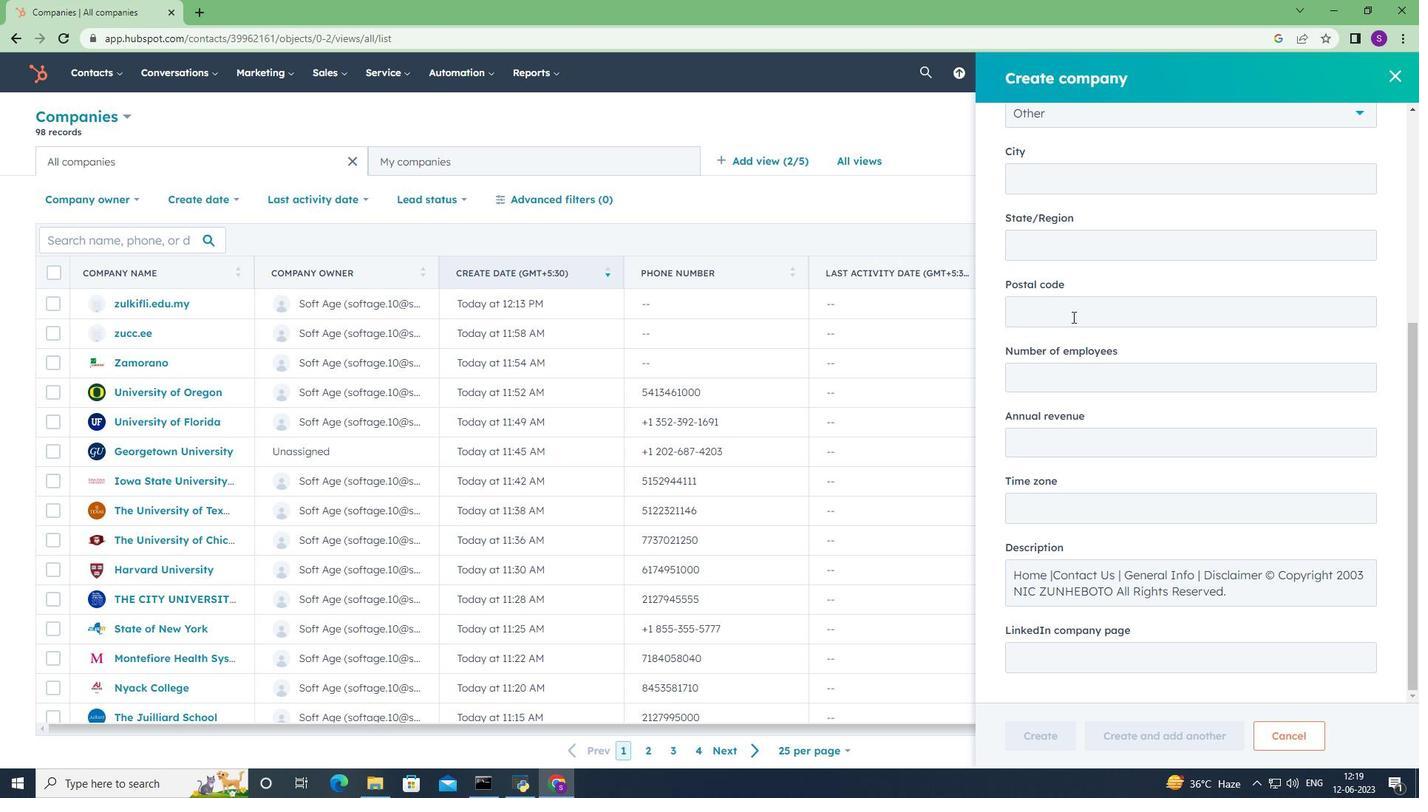 
Action: Mouse scrolled (1073, 317) with delta (0, 0)
Screenshot: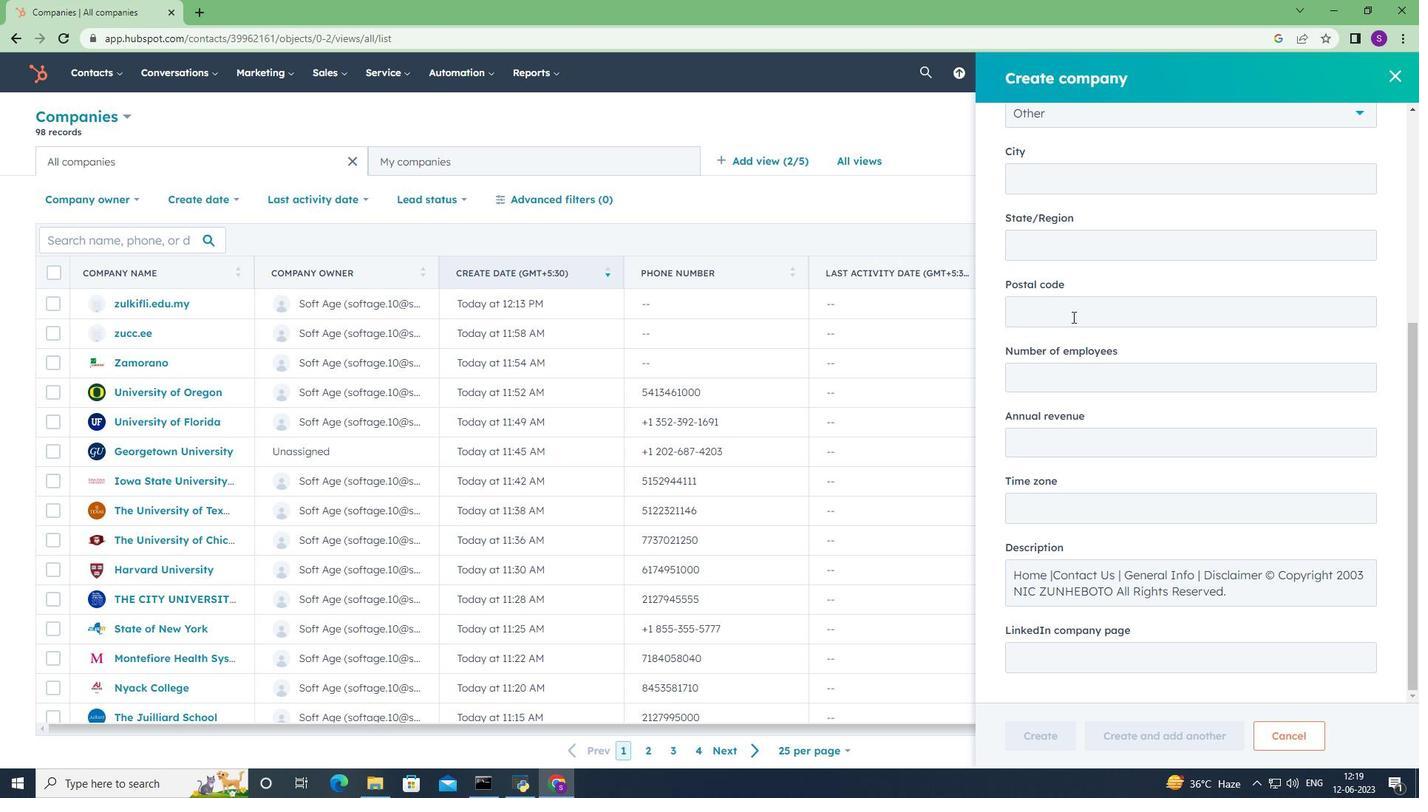 
Action: Mouse scrolled (1073, 316) with delta (0, 0)
Screenshot: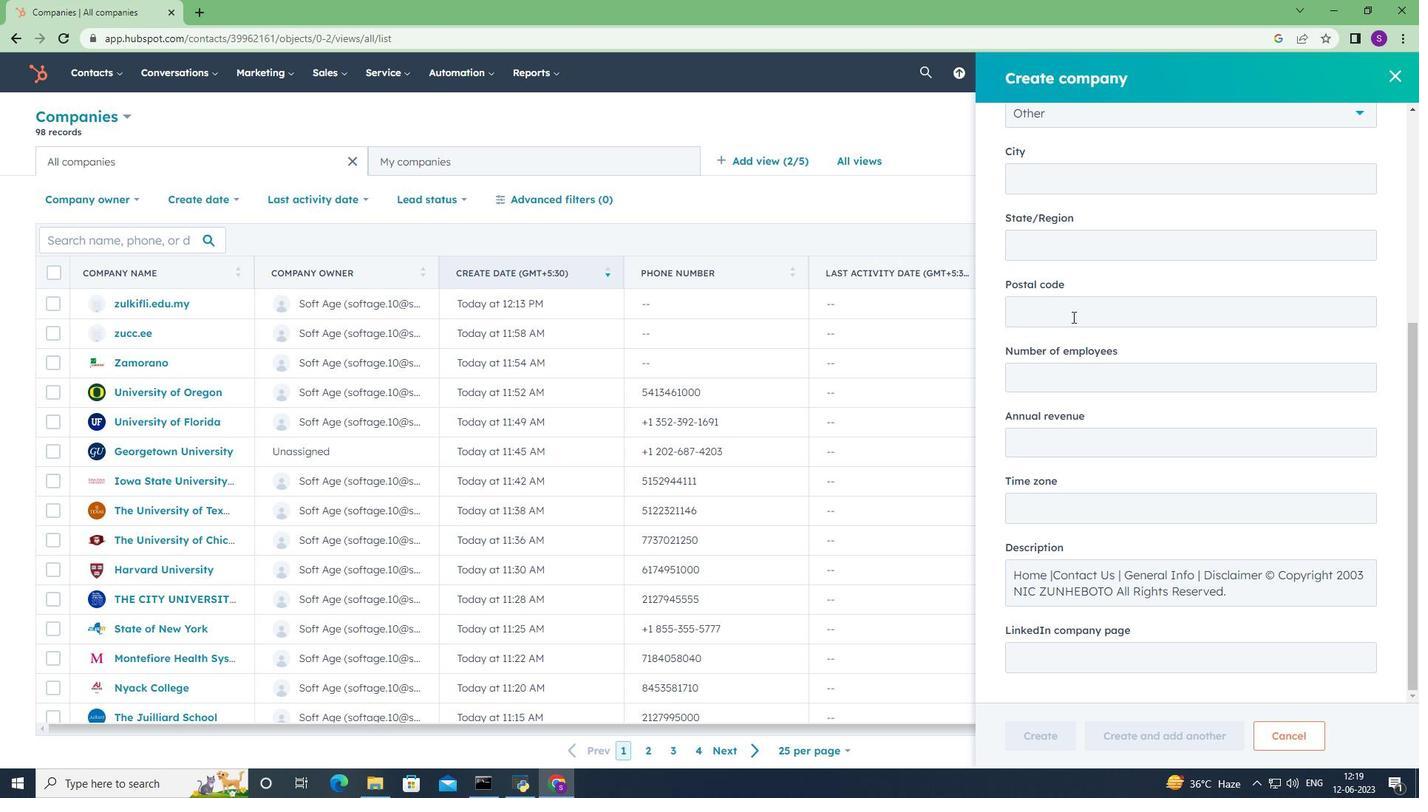 
Action: Mouse scrolled (1073, 317) with delta (0, 0)
Screenshot: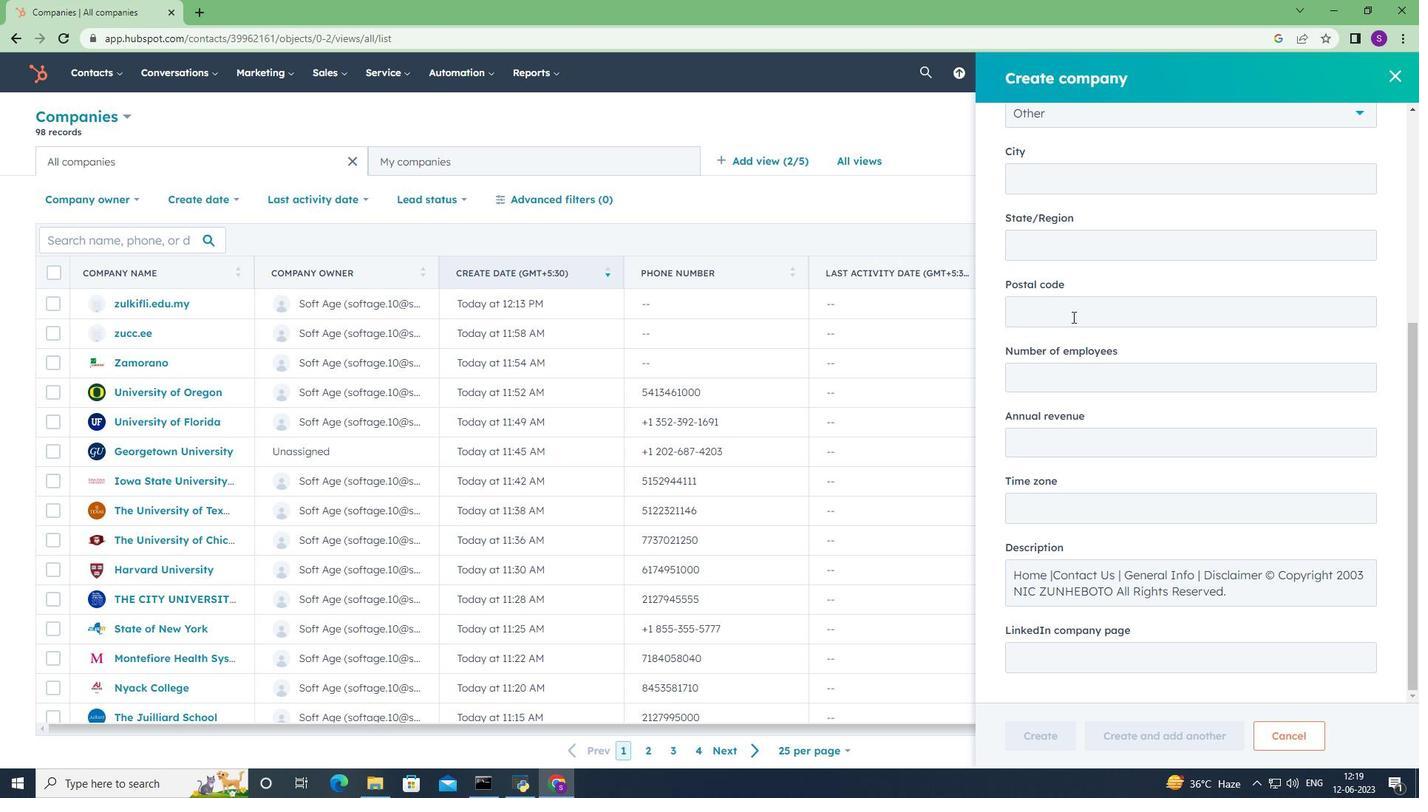 
Action: Mouse scrolled (1073, 316) with delta (0, 0)
Screenshot: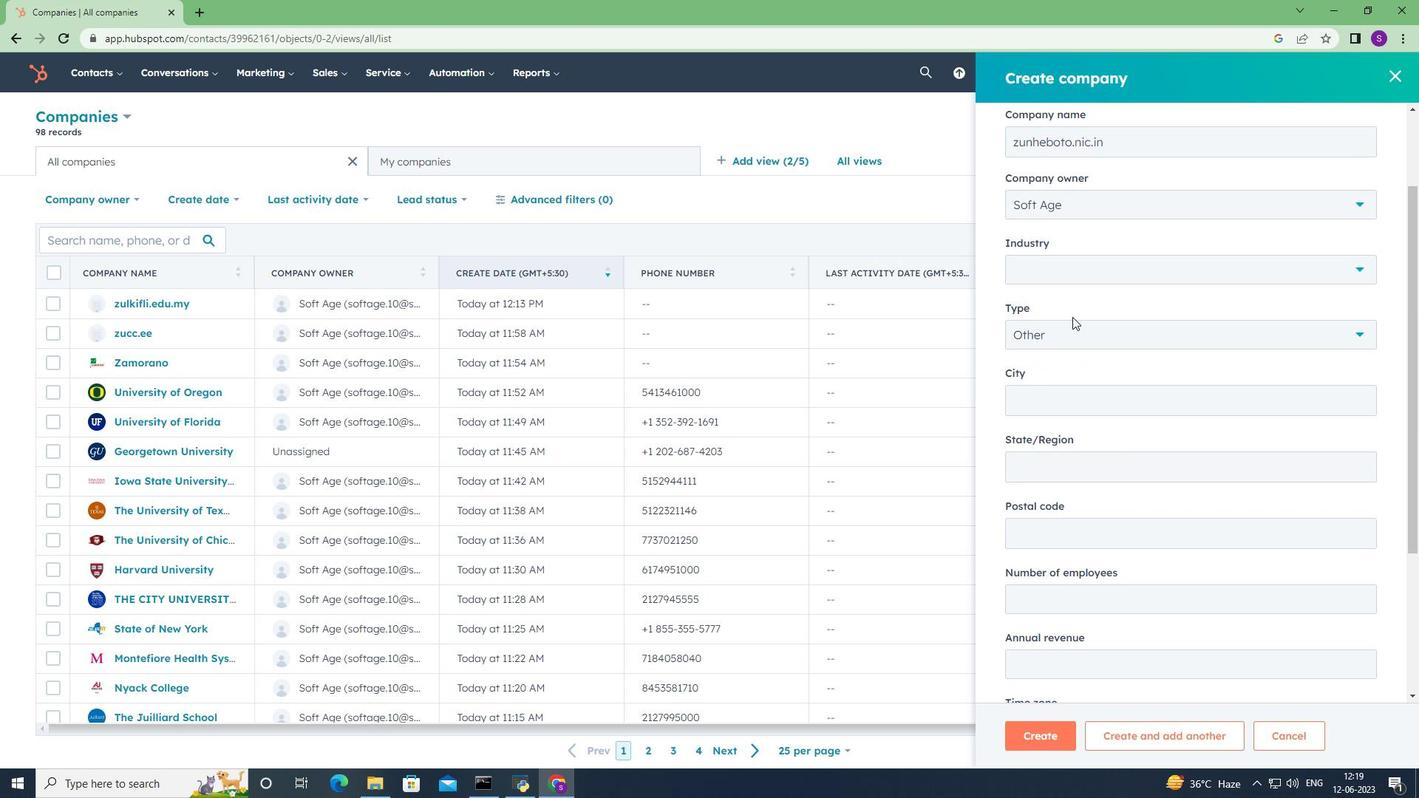 
Action: Mouse scrolled (1073, 316) with delta (0, 0)
Screenshot: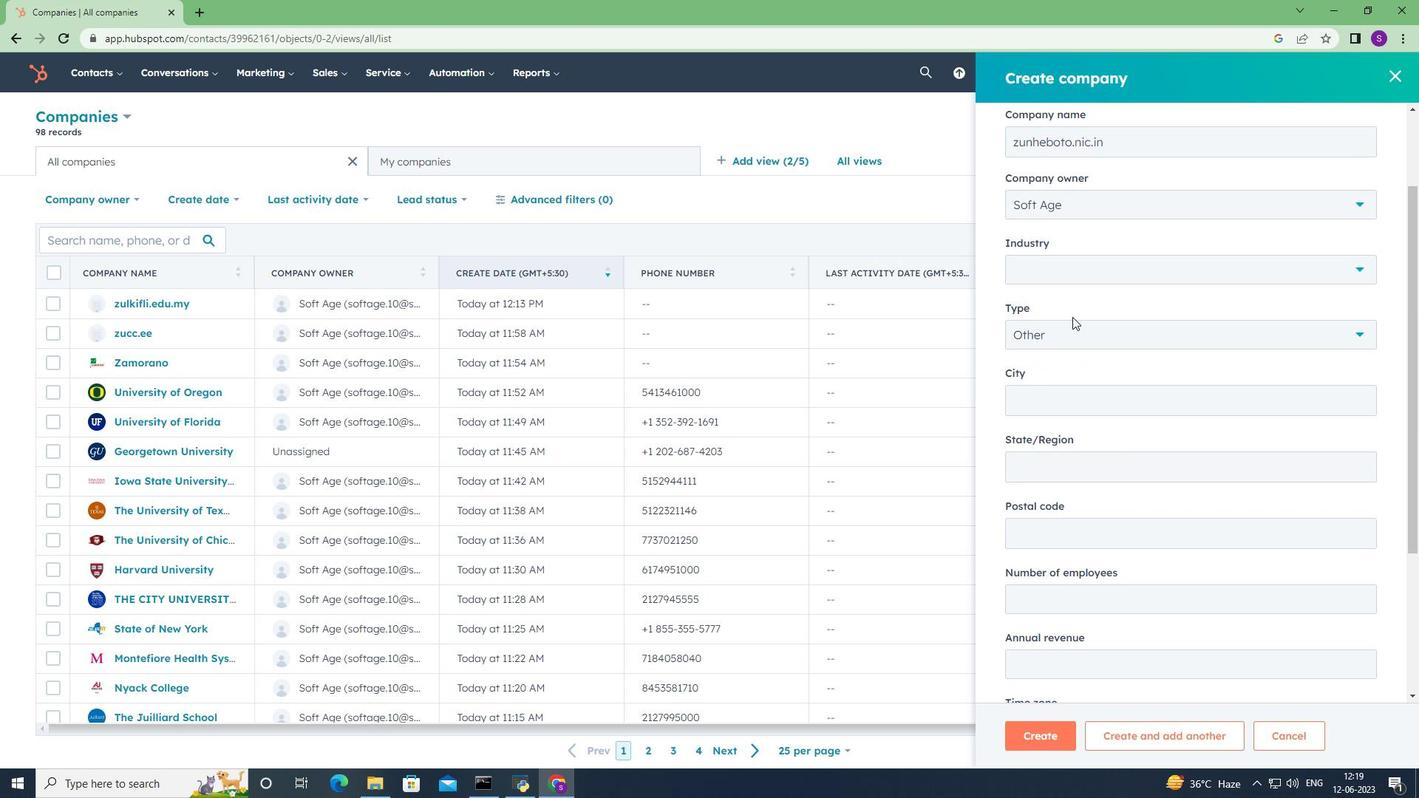 
Action: Mouse scrolled (1073, 316) with delta (0, 0)
Screenshot: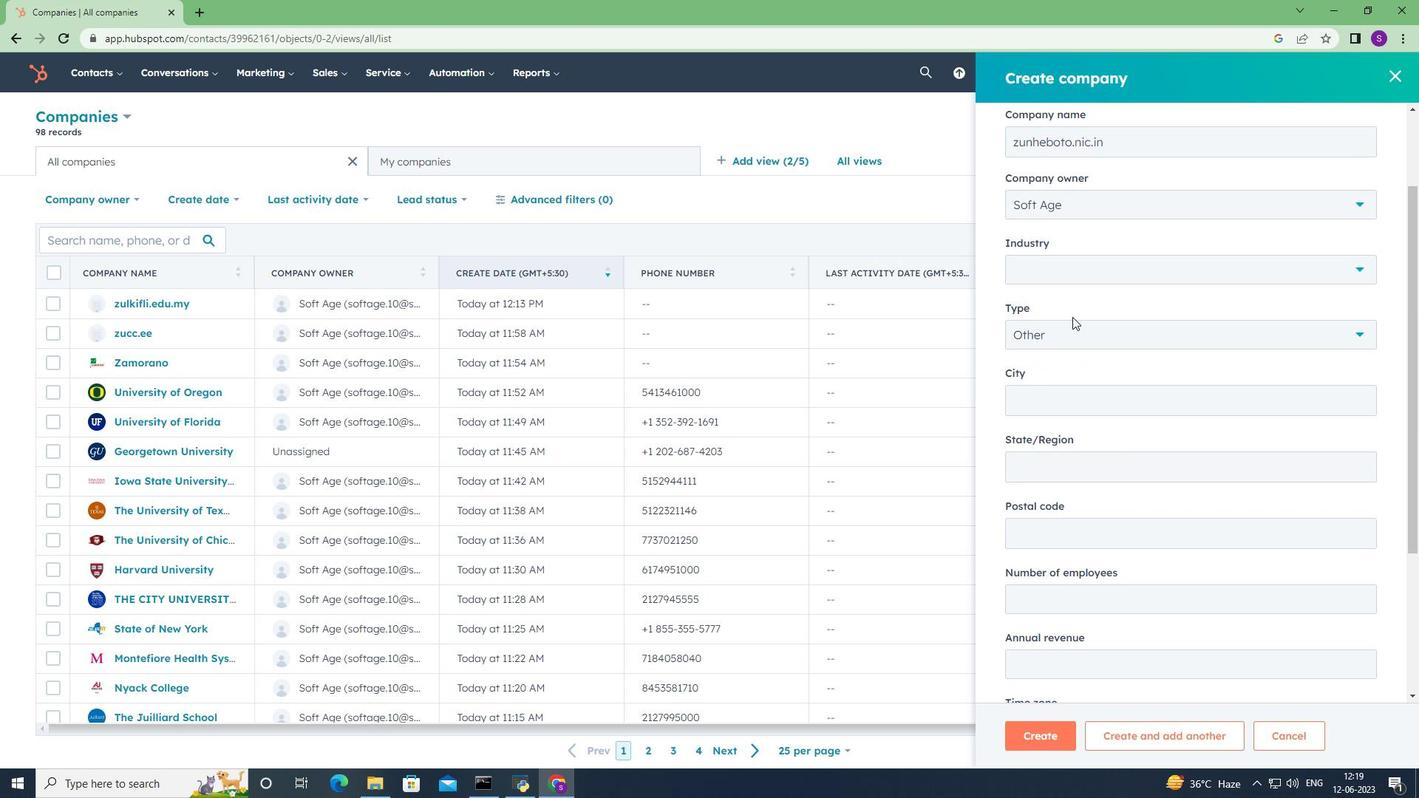 
Action: Mouse scrolled (1073, 316) with delta (0, 0)
Screenshot: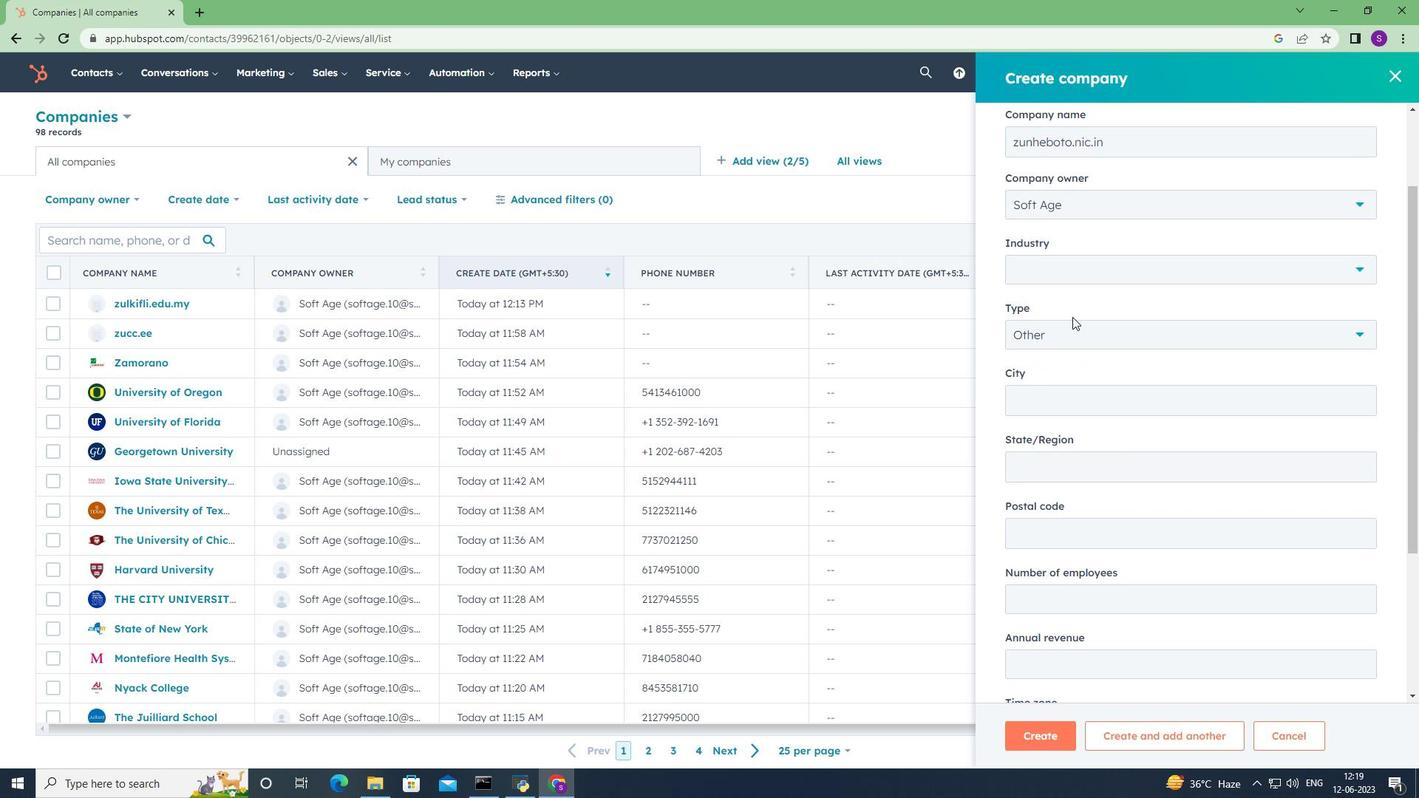 
Action: Mouse scrolled (1073, 316) with delta (0, 0)
Screenshot: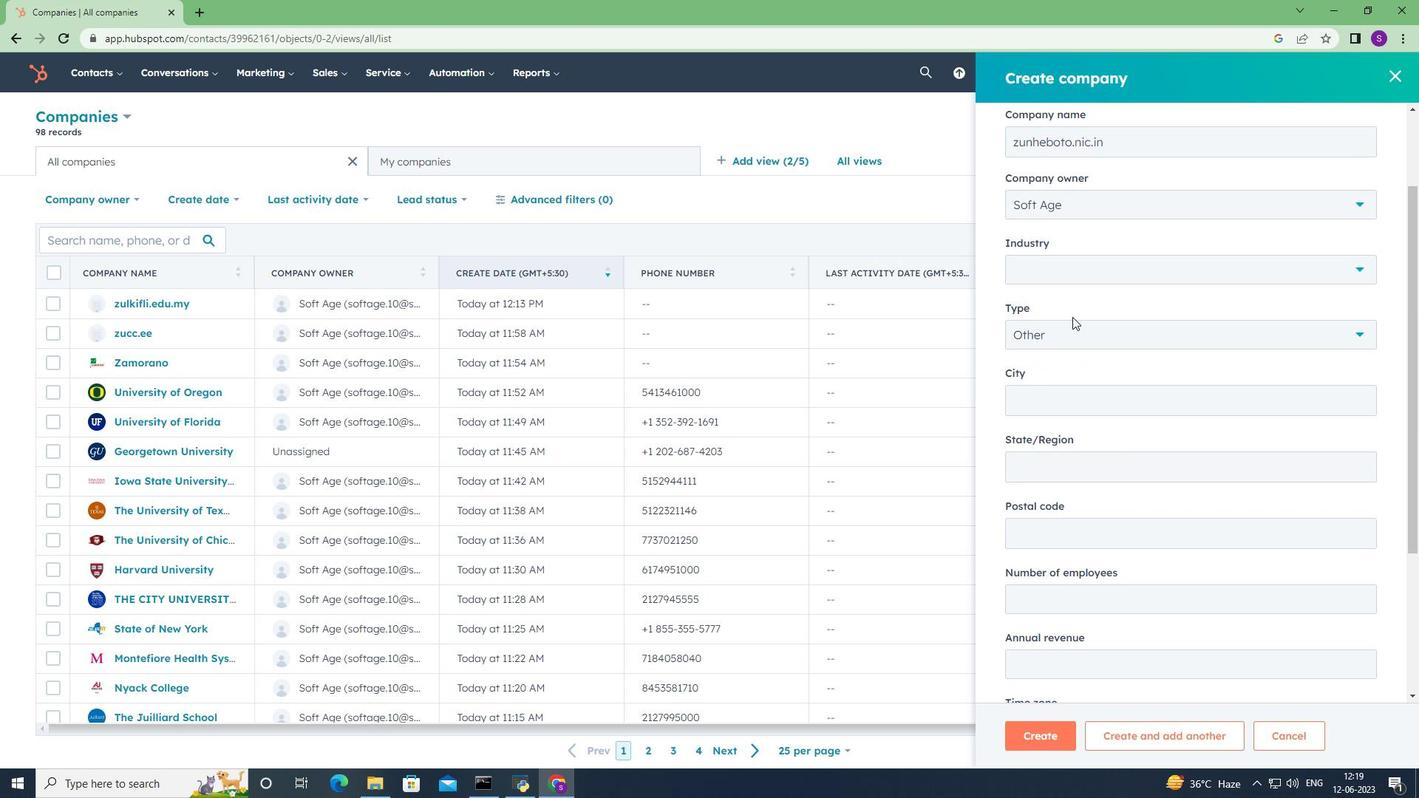 
Action: Mouse scrolled (1073, 316) with delta (0, 0)
Screenshot: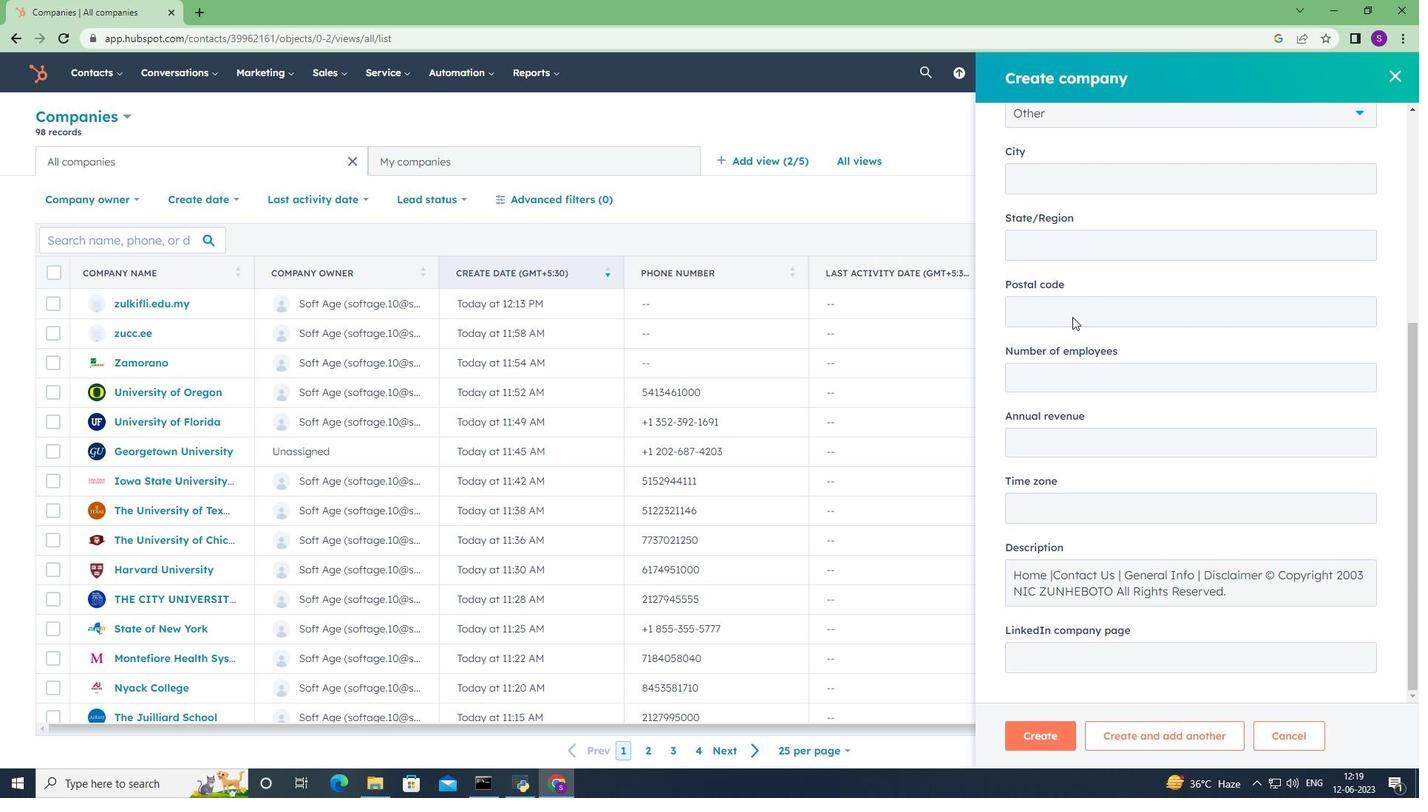 
Action: Mouse scrolled (1073, 316) with delta (0, 0)
Screenshot: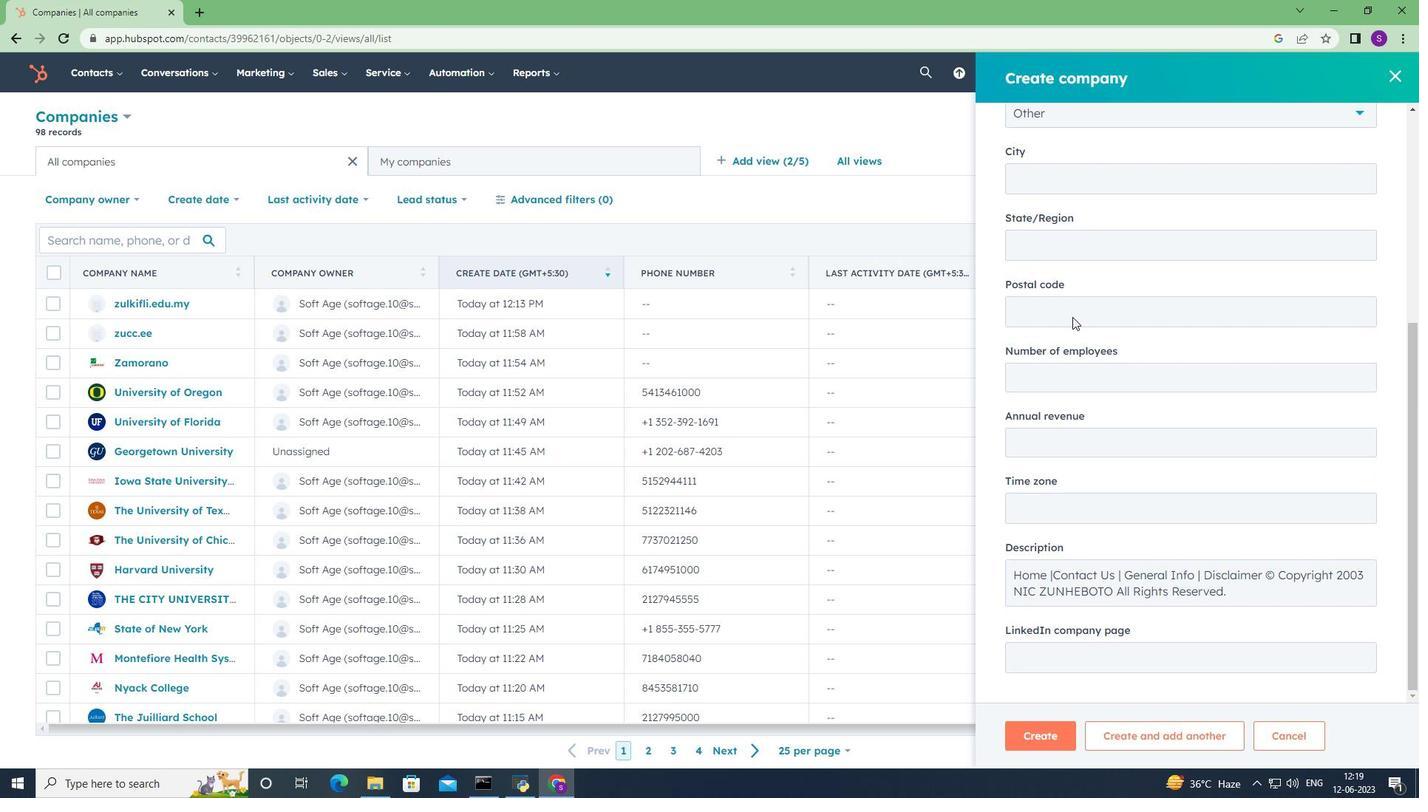 
Action: Mouse scrolled (1073, 316) with delta (0, 0)
Screenshot: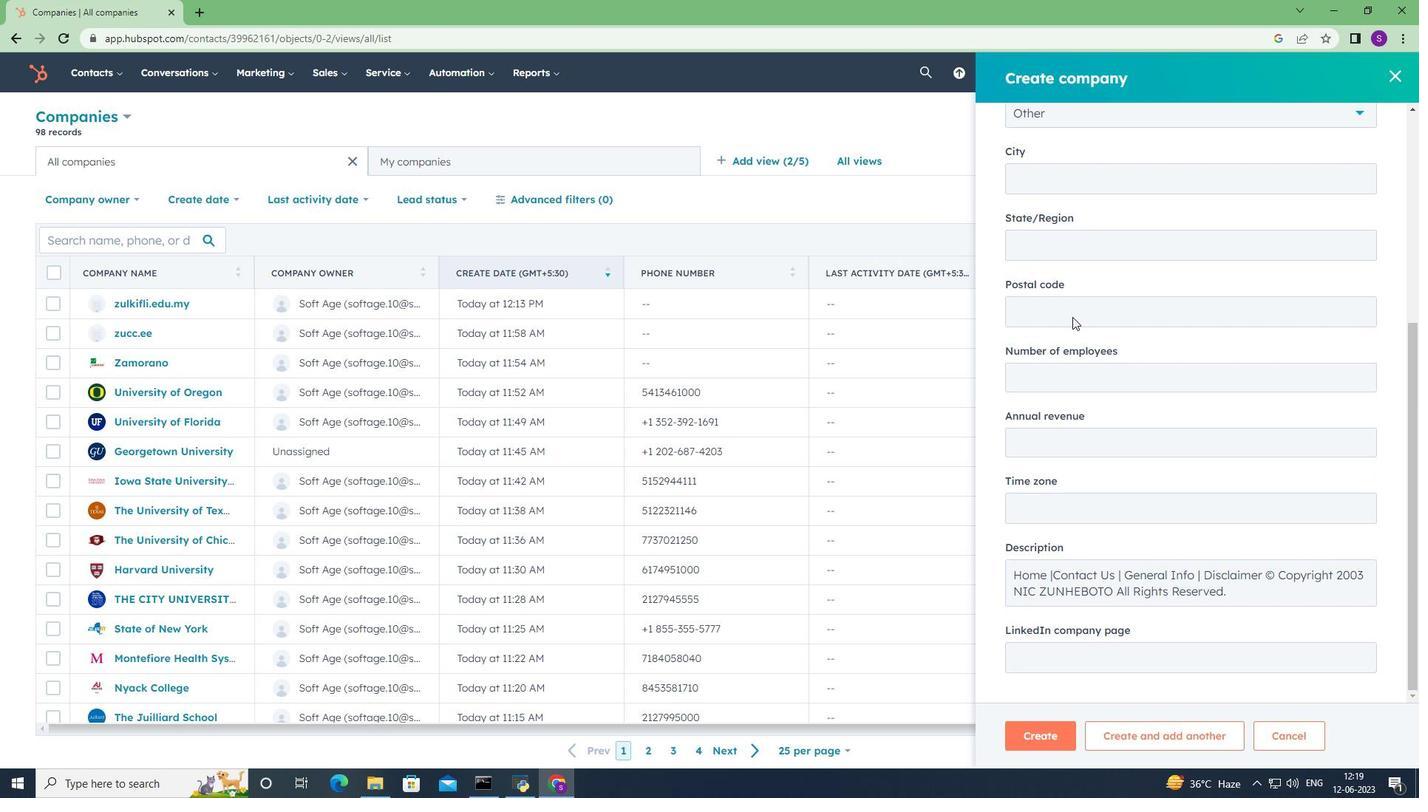 
Action: Mouse moved to (1056, 733)
Screenshot: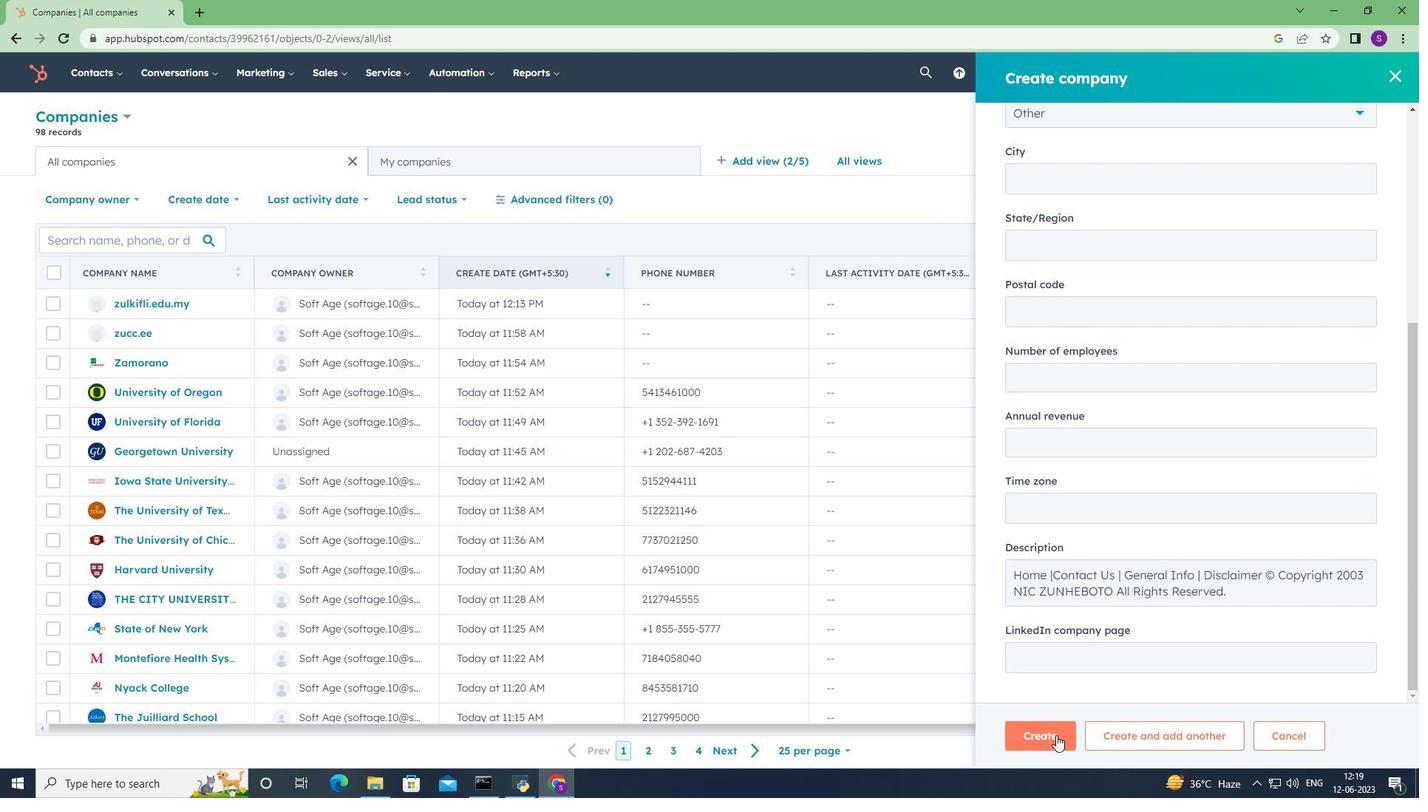 
Action: Mouse pressed left at (1056, 733)
Screenshot: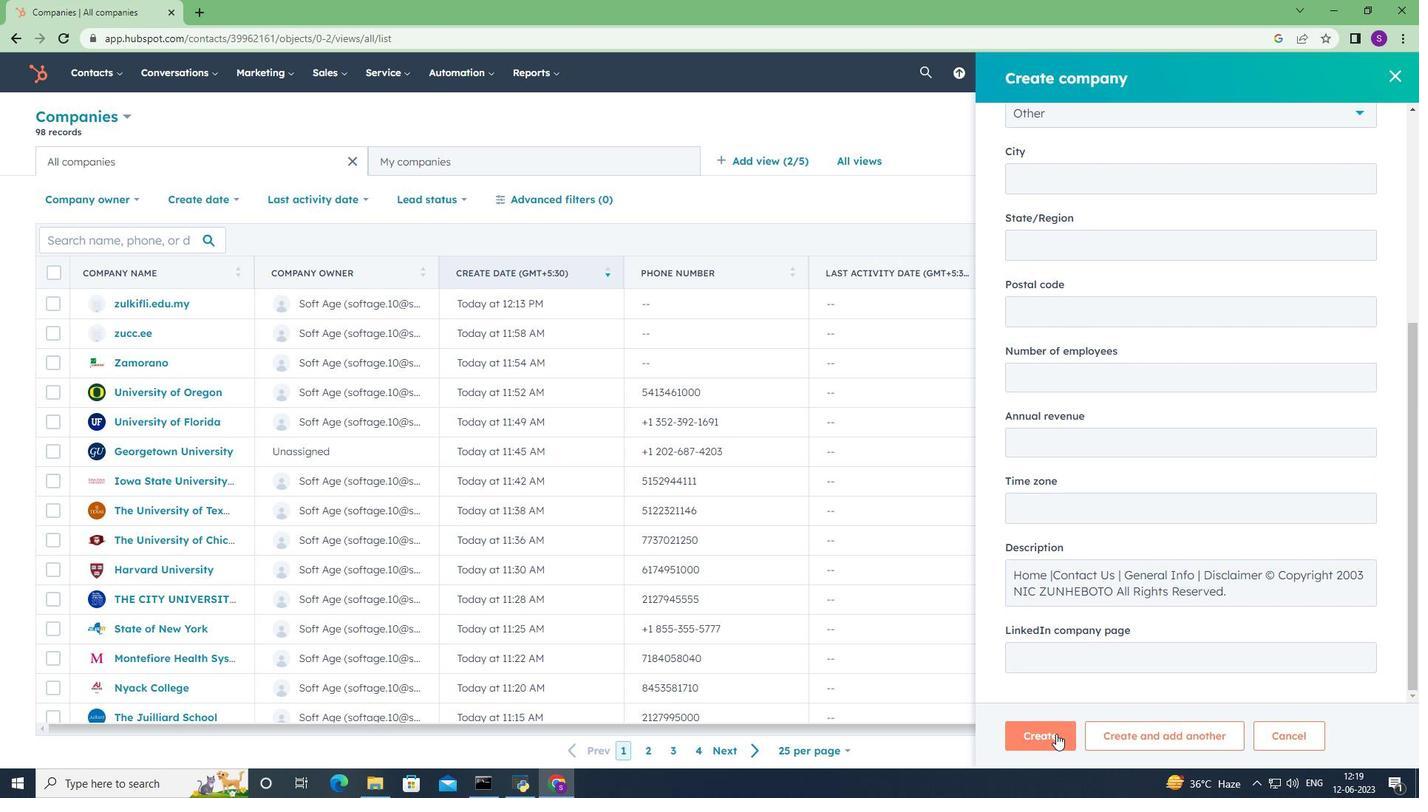 
Action: Mouse moved to (990, 477)
Screenshot: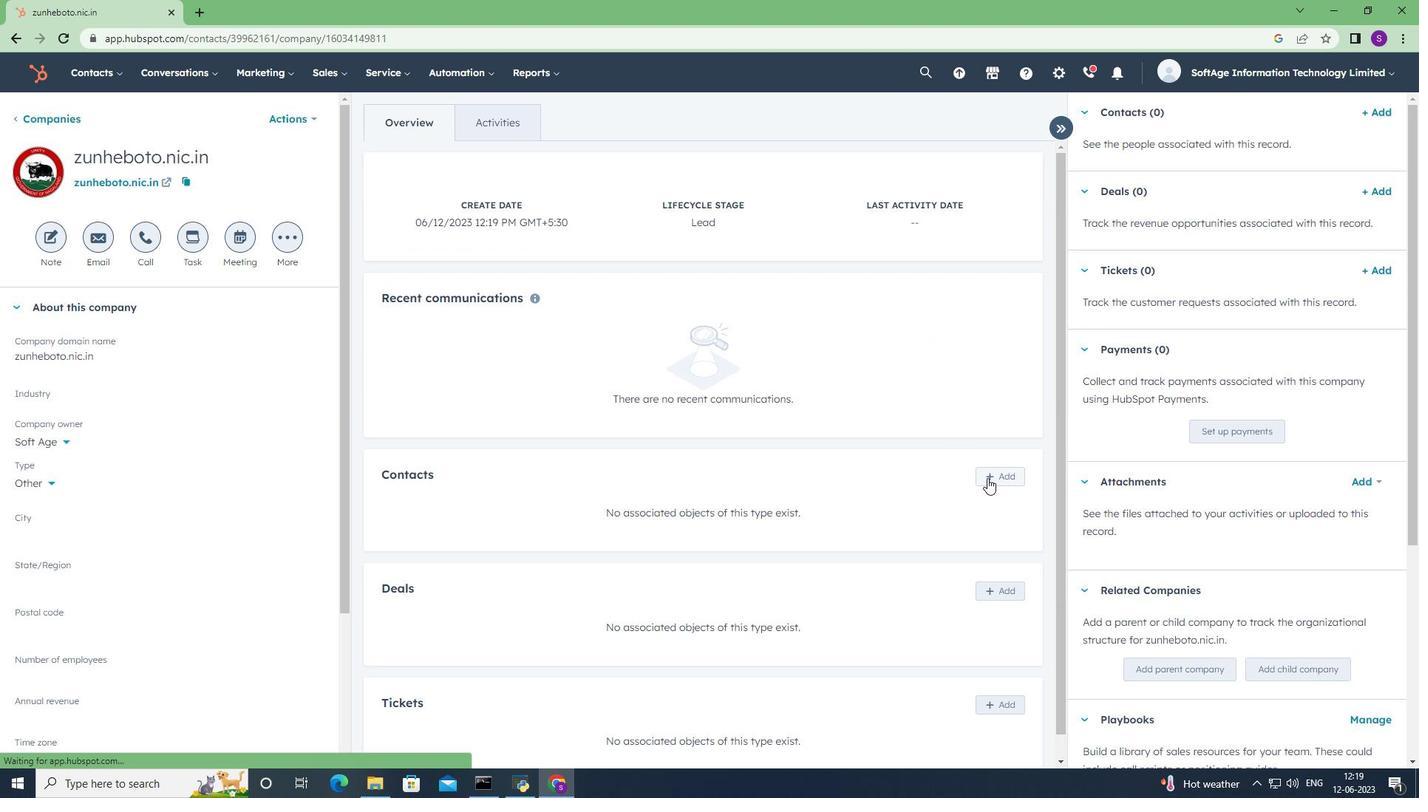 
Action: Mouse pressed left at (990, 477)
Screenshot: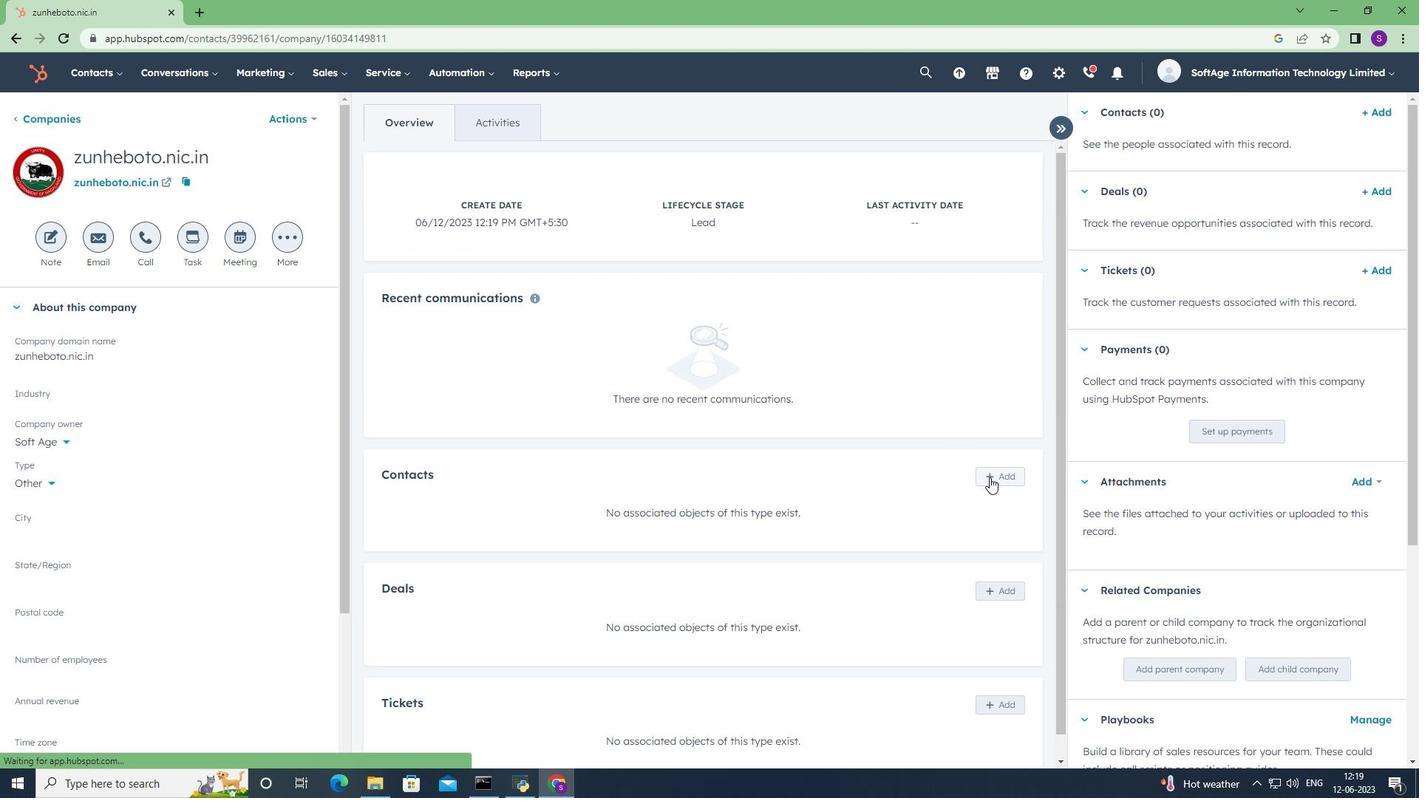 
Action: Mouse moved to (1112, 166)
Screenshot: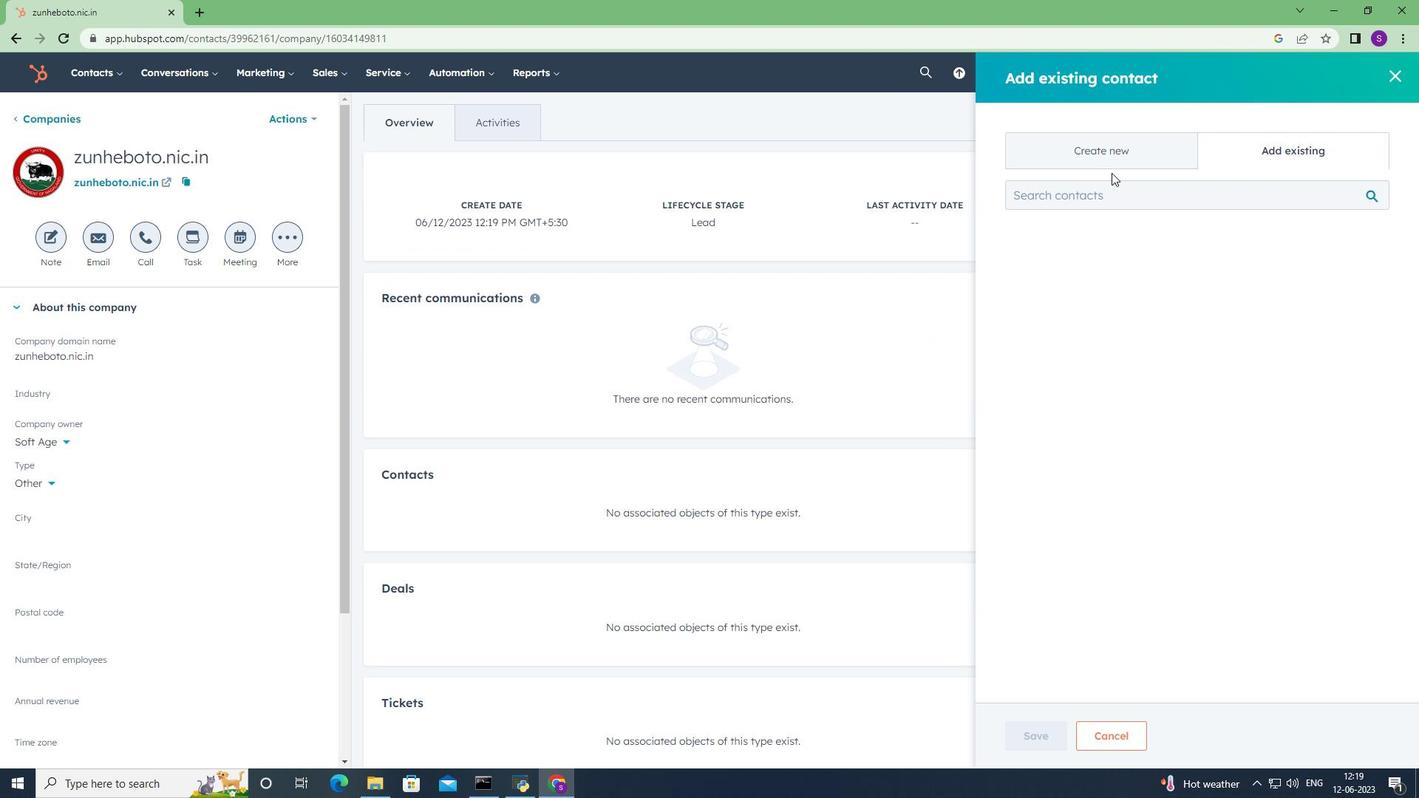 
Action: Mouse pressed left at (1112, 166)
Screenshot: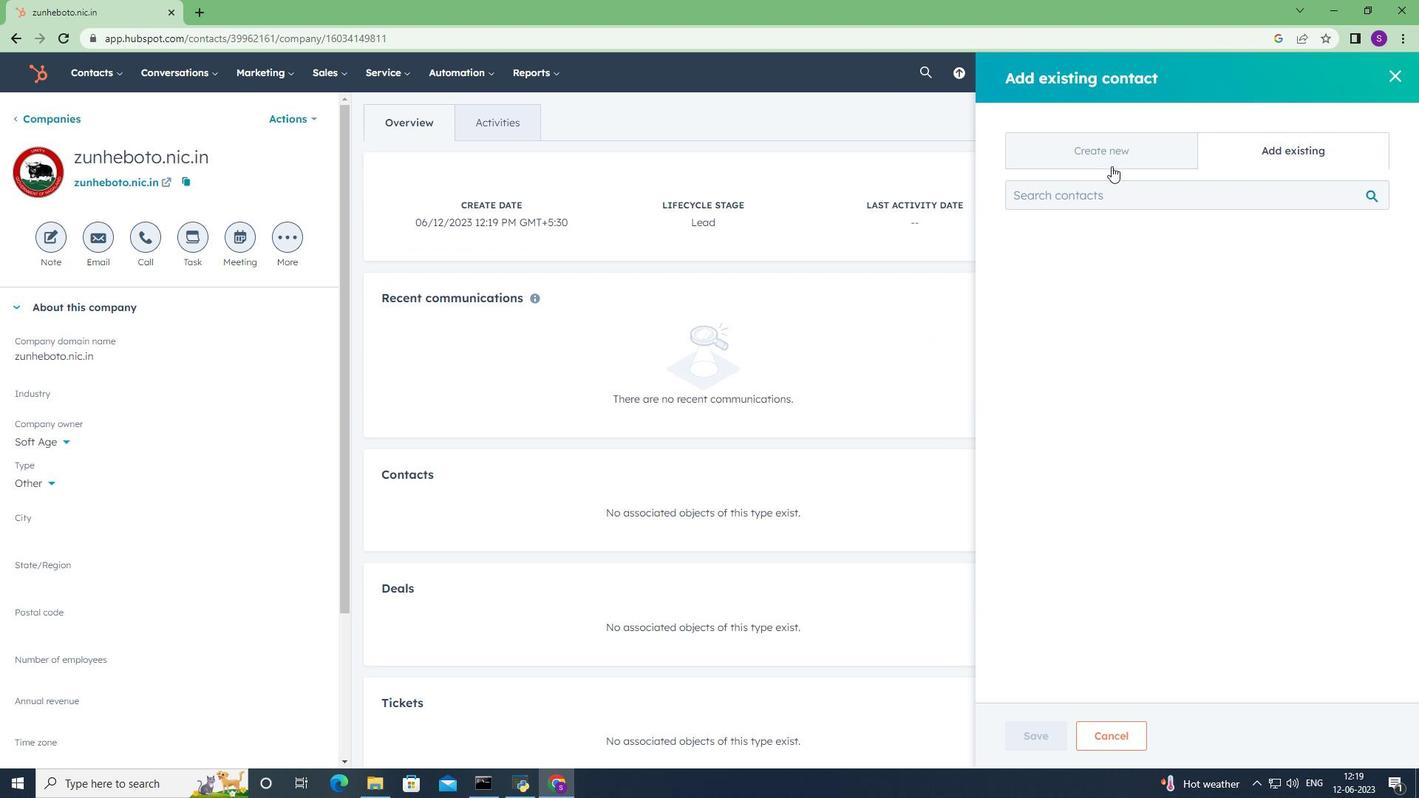 
Action: Mouse moved to (1084, 245)
Screenshot: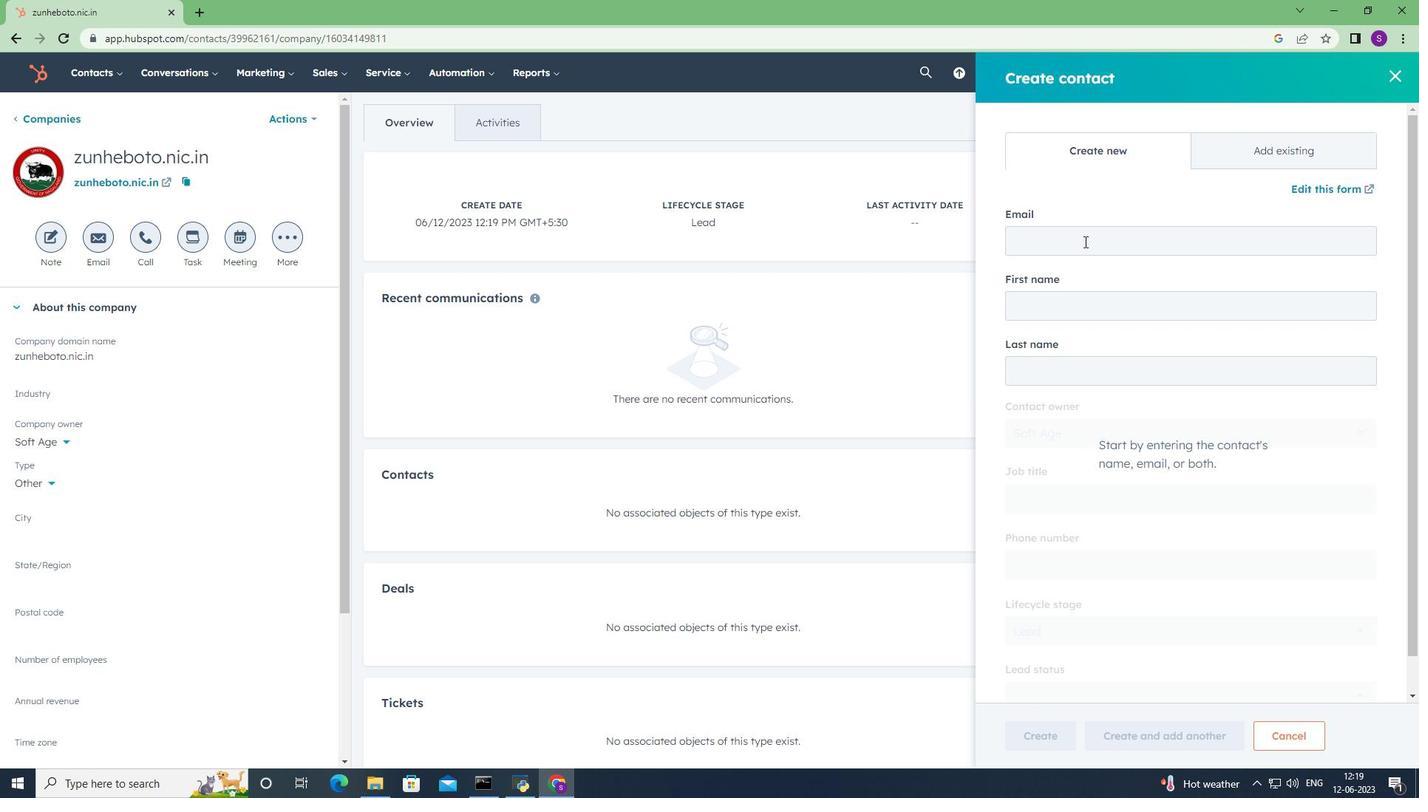 
Action: Mouse pressed left at (1084, 245)
Screenshot: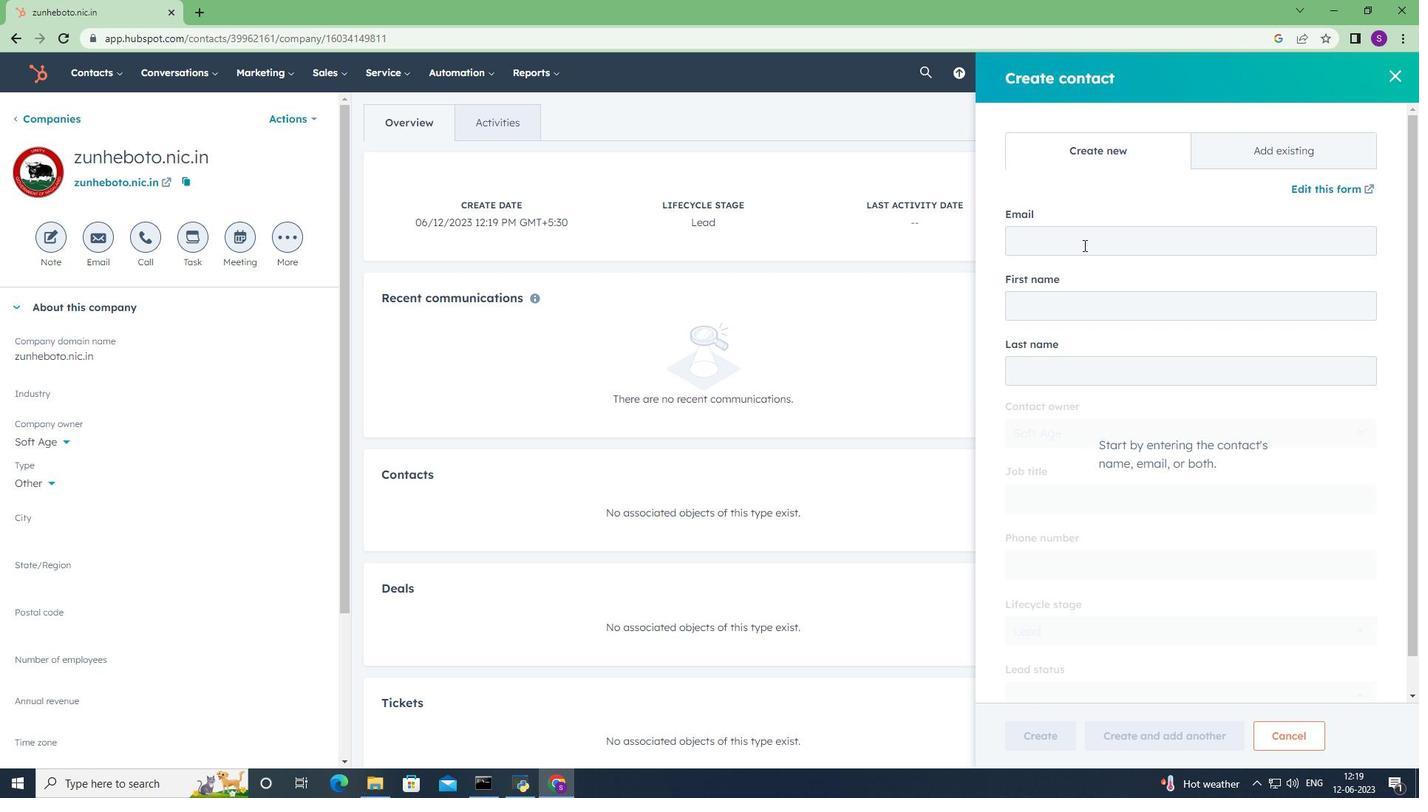 
Action: Key pressed <Key.shift>Tanav10<Key.backspace>8<Key.shift><Key.shift><Key.shift><Key.shift><Key.shift><Key.shift><Key.shift><Key.shift><Key.shift>Russell<Key.shift><Key.shift><Key.shift><Key.shift><Key.shift><Key.shift><Key.shift>@zunheboto.nic.co<Key.backspace><Key.backspace>in<Key.tab><Key.shift><Key.shift><Key.shift><Key.shift><Key.shift><Key.shift><Key.shift><Key.shift><Key.shift><Key.shift><Key.shift><Key.shift><Key.shift>Tanav<Key.tab><Key.shift>RUSSELL<Key.tab><Key.tab><Key.shift><Key.shift><Key.shift><Key.shift><Key.shift><Key.shift>Business<Key.space><Key.shift>Analyst<Key.tab>5125552352
Screenshot: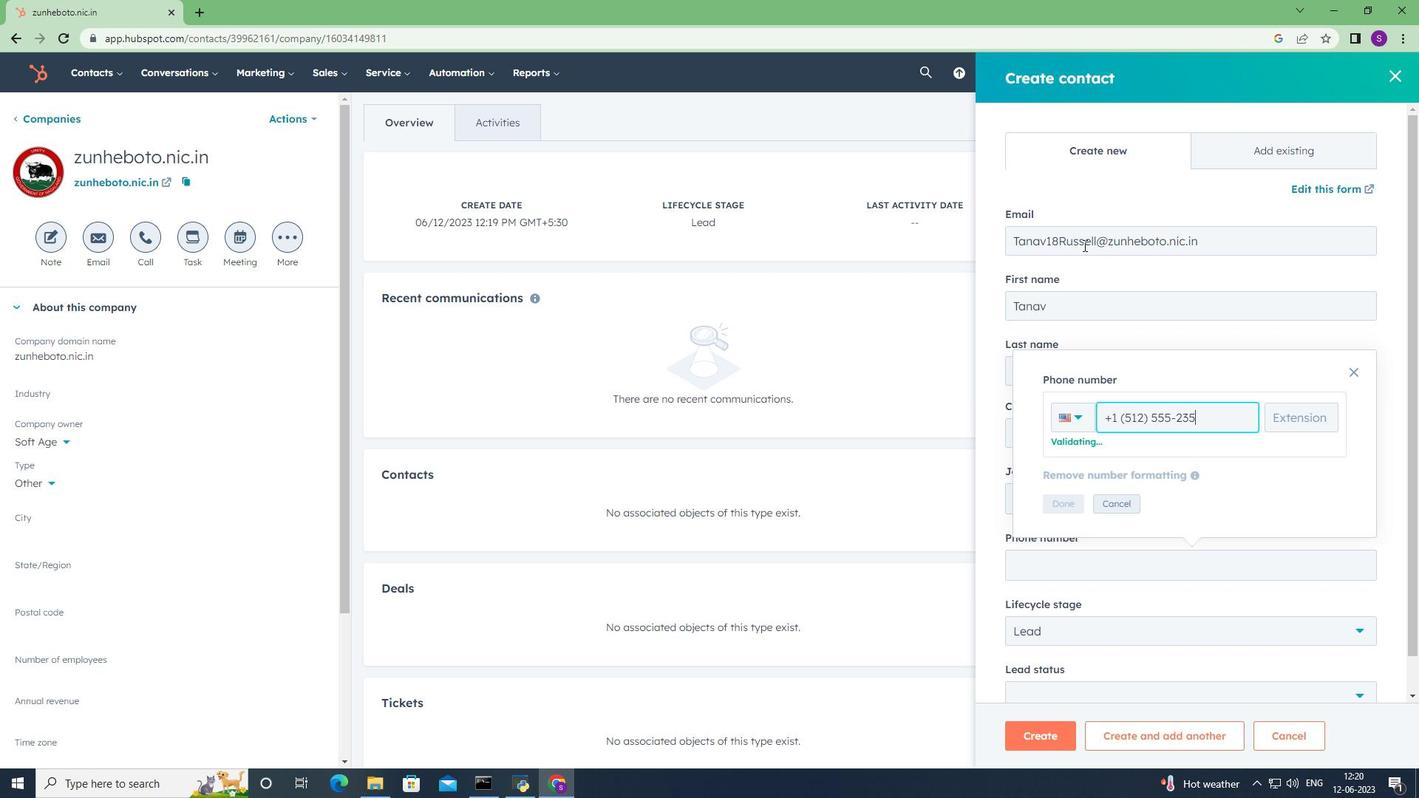 
Action: Mouse moved to (1059, 499)
Screenshot: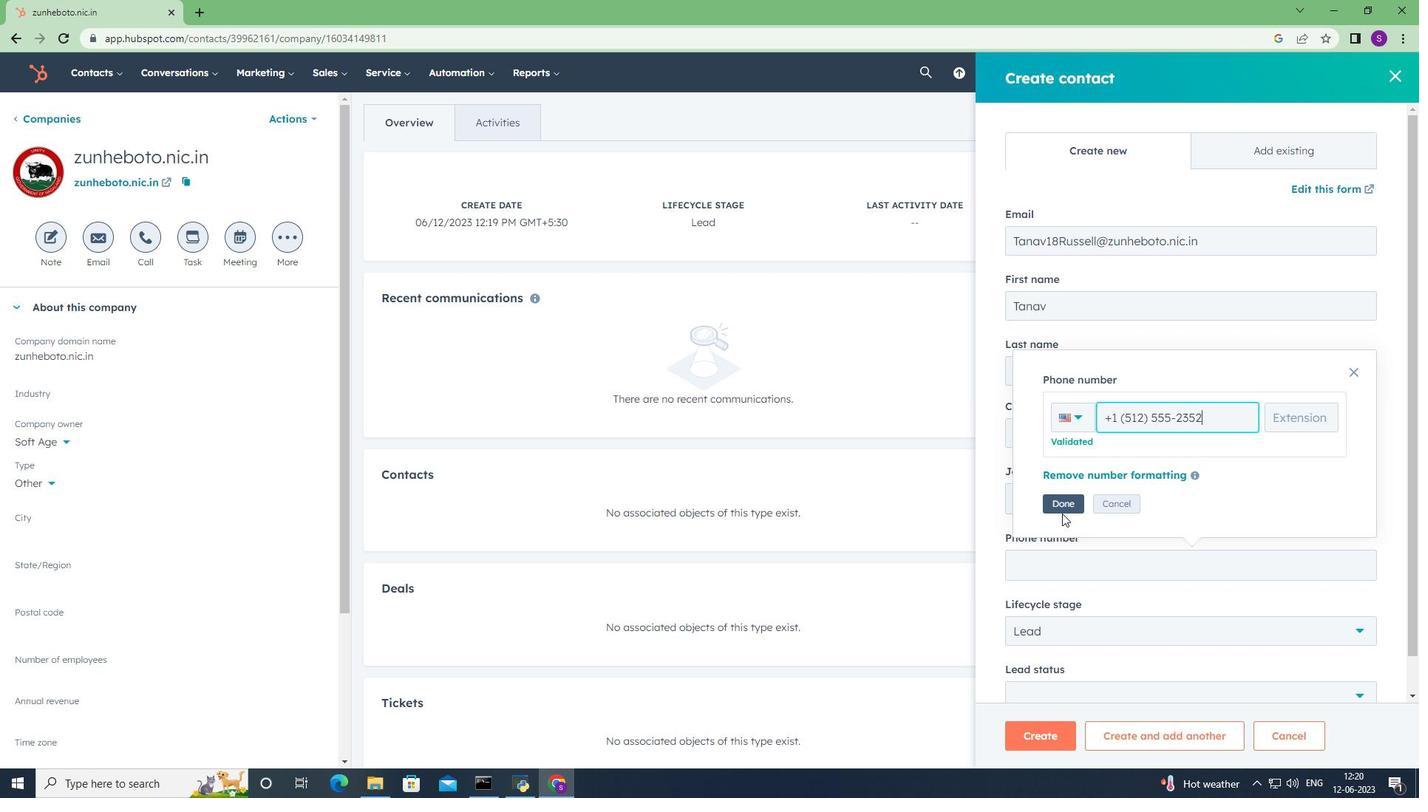 
Action: Mouse pressed left at (1059, 499)
Screenshot: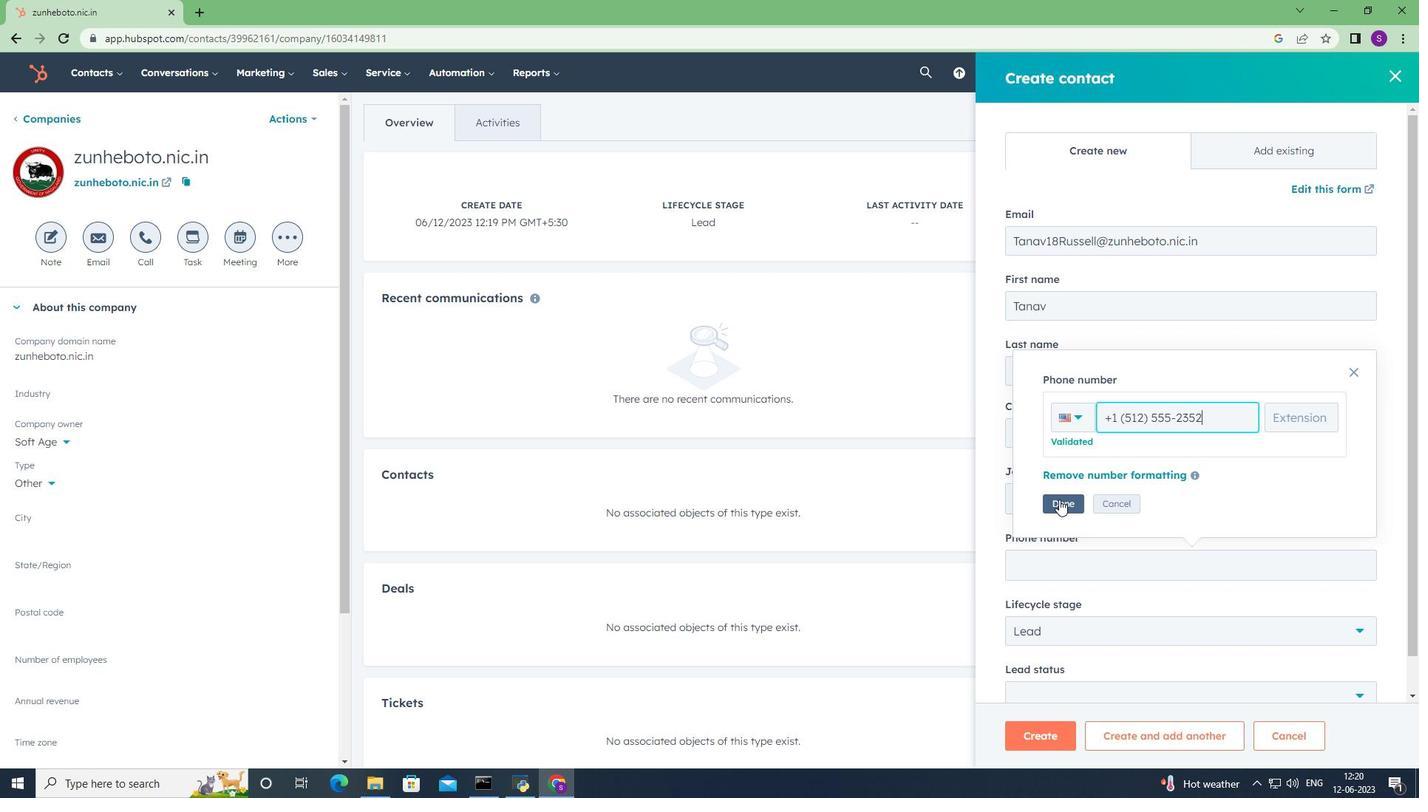 
Action: Mouse moved to (1058, 527)
Screenshot: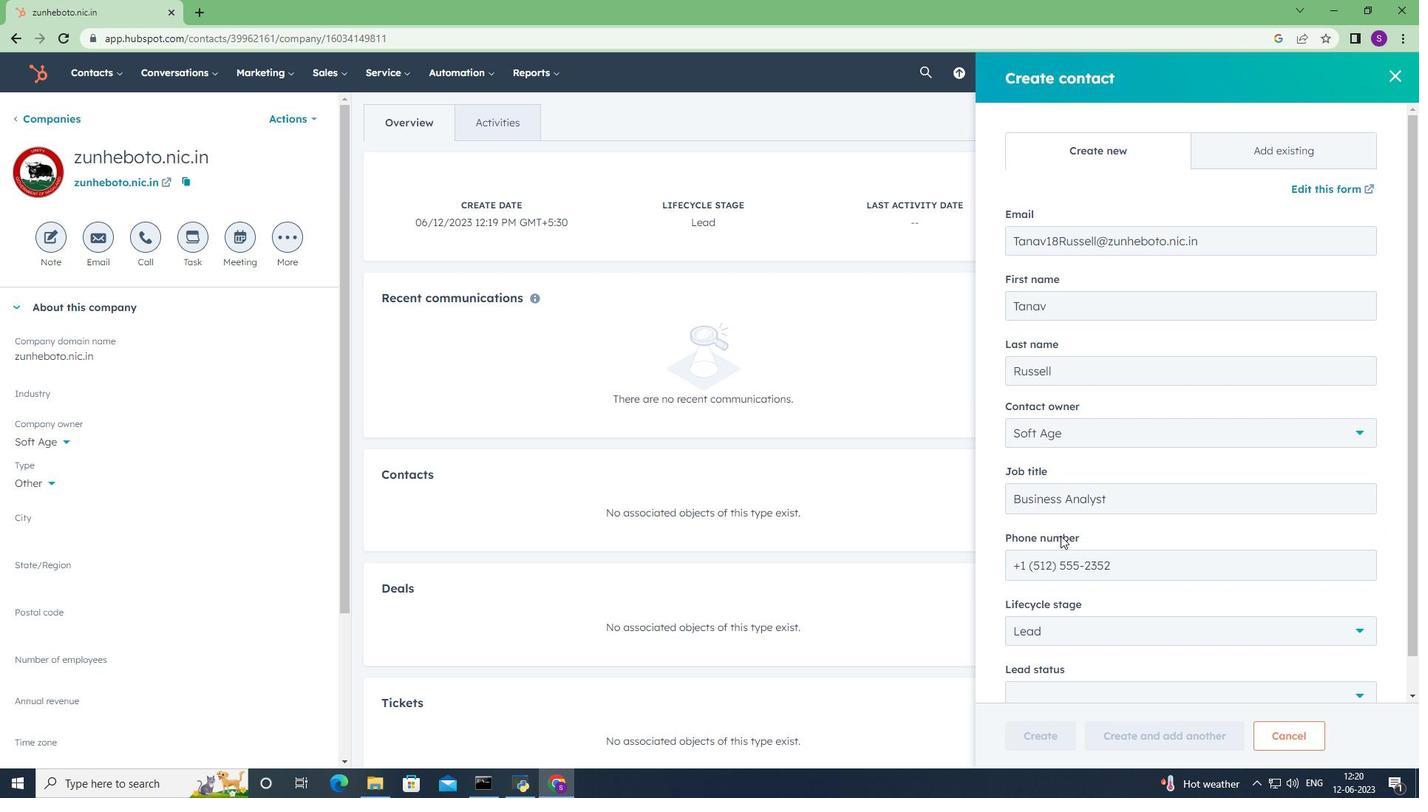 
Action: Mouse scrolled (1058, 526) with delta (0, 0)
Screenshot: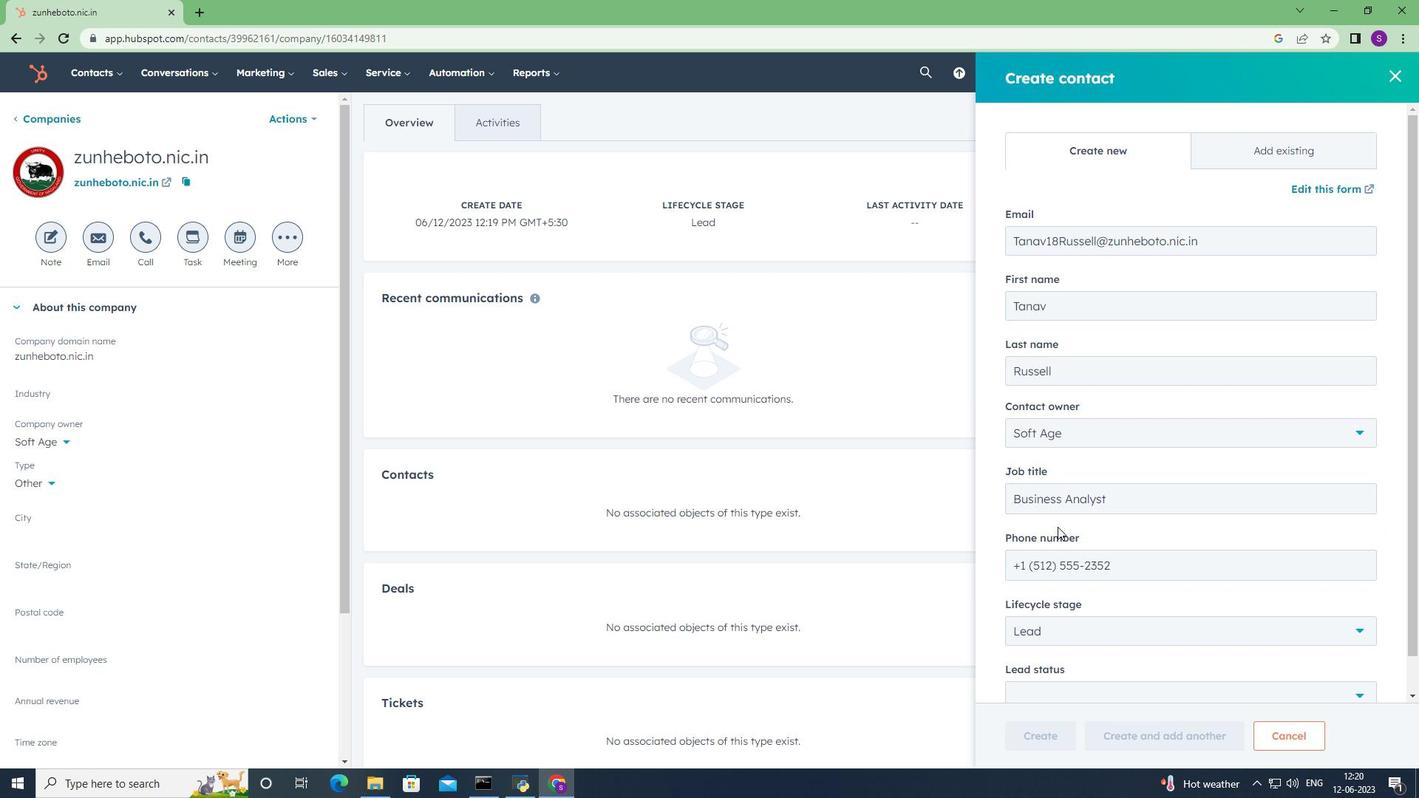 
Action: Mouse scrolled (1058, 526) with delta (0, 0)
Screenshot: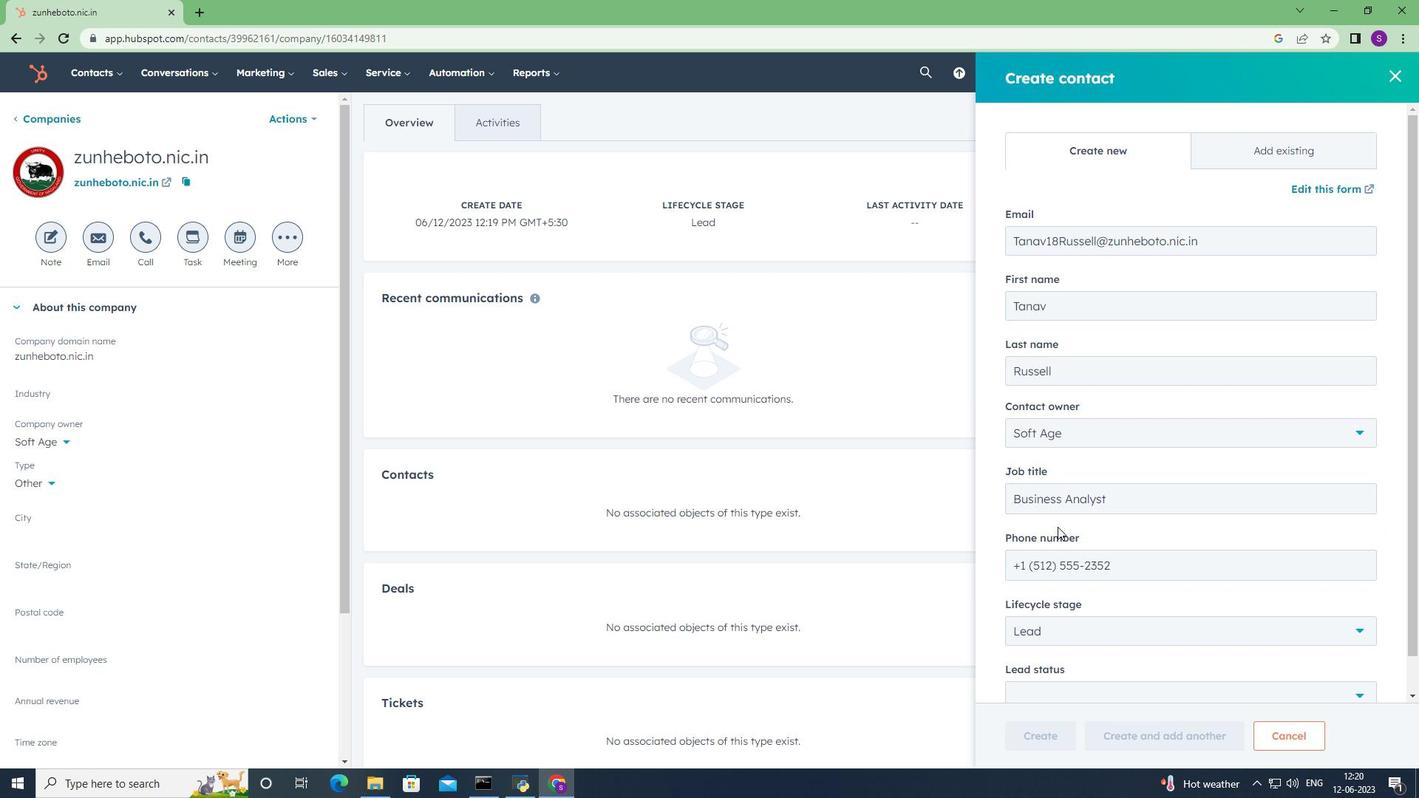 
Action: Mouse scrolled (1058, 526) with delta (0, 0)
Screenshot: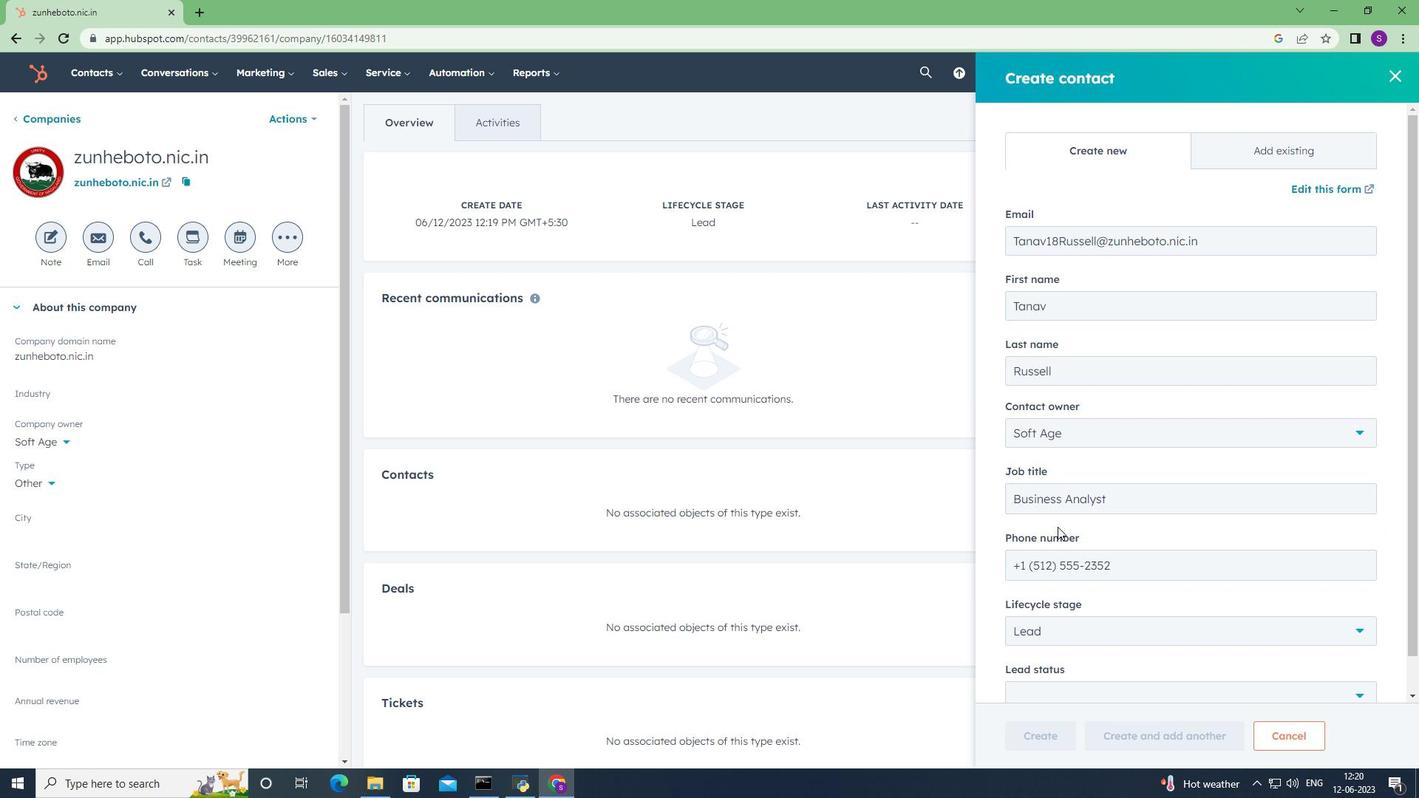 
Action: Mouse scrolled (1058, 526) with delta (0, 0)
Screenshot: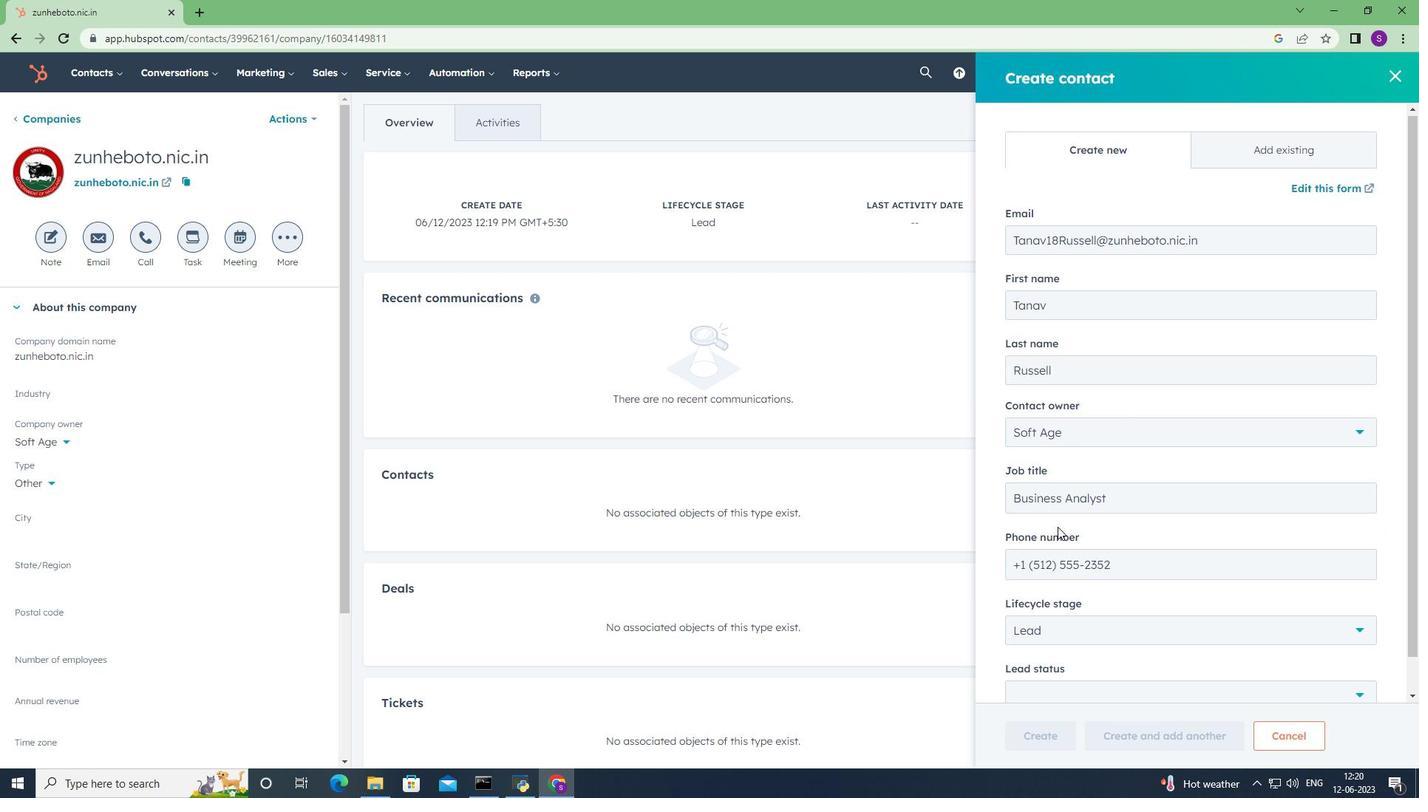 
Action: Mouse moved to (1081, 586)
Screenshot: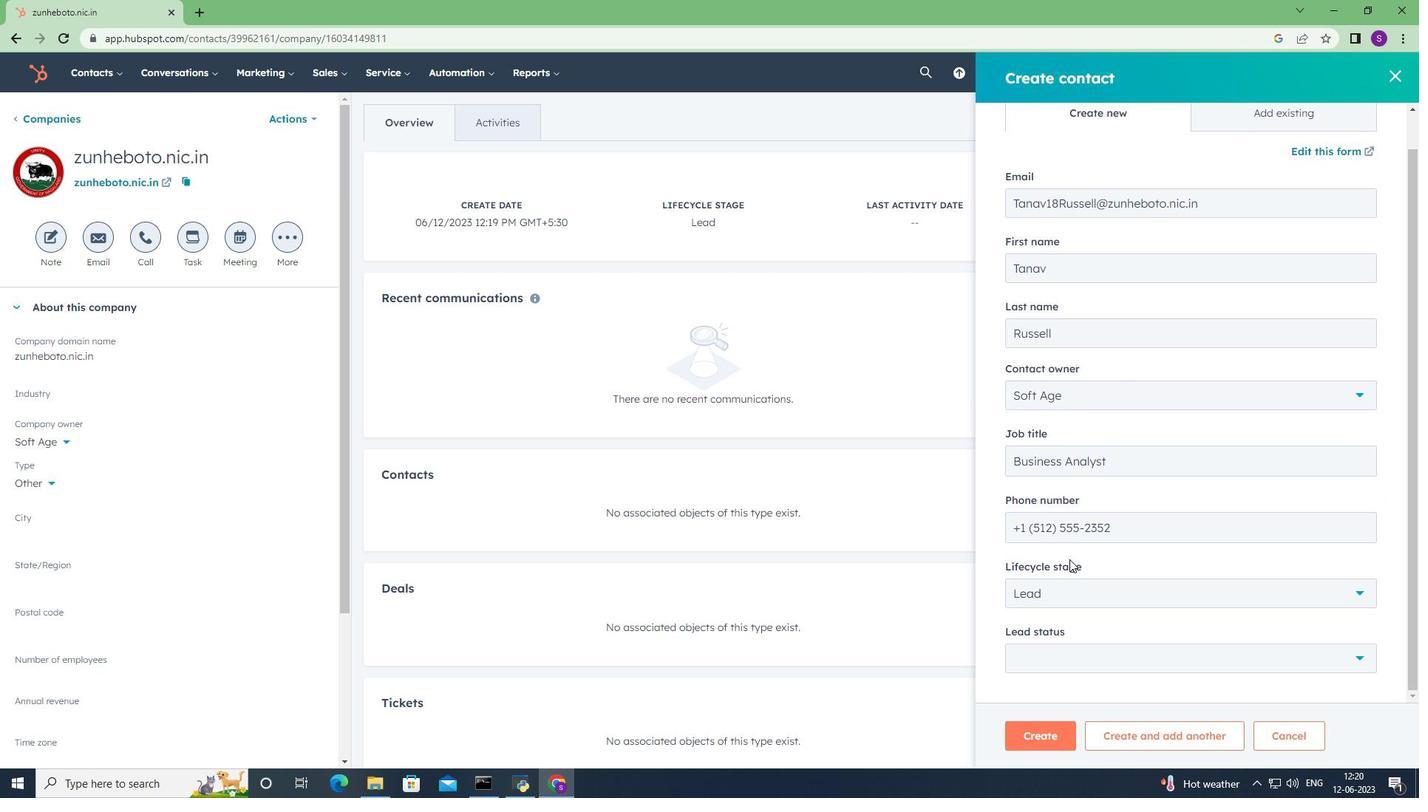 
Action: Mouse pressed left at (1081, 586)
Screenshot: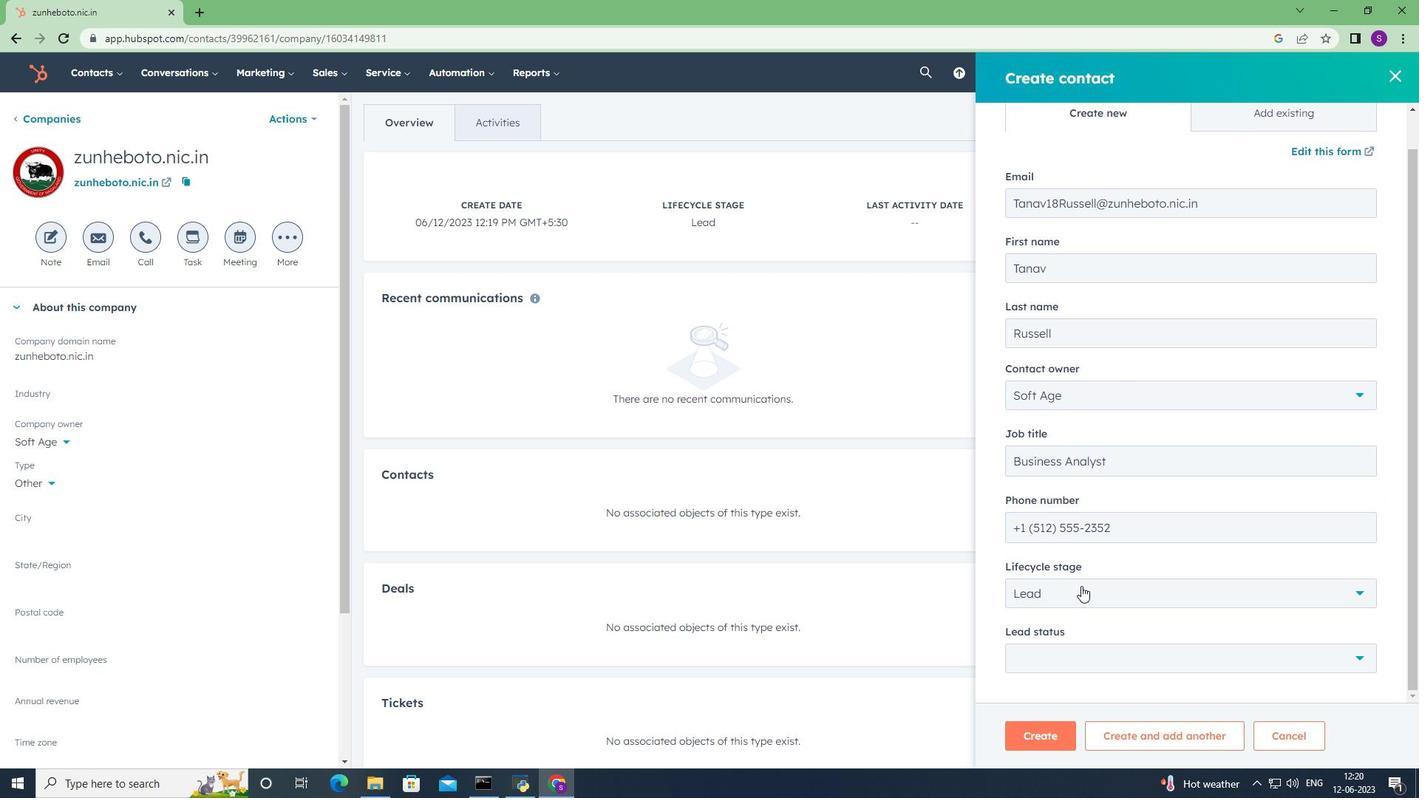 
Action: Mouse moved to (1056, 462)
Screenshot: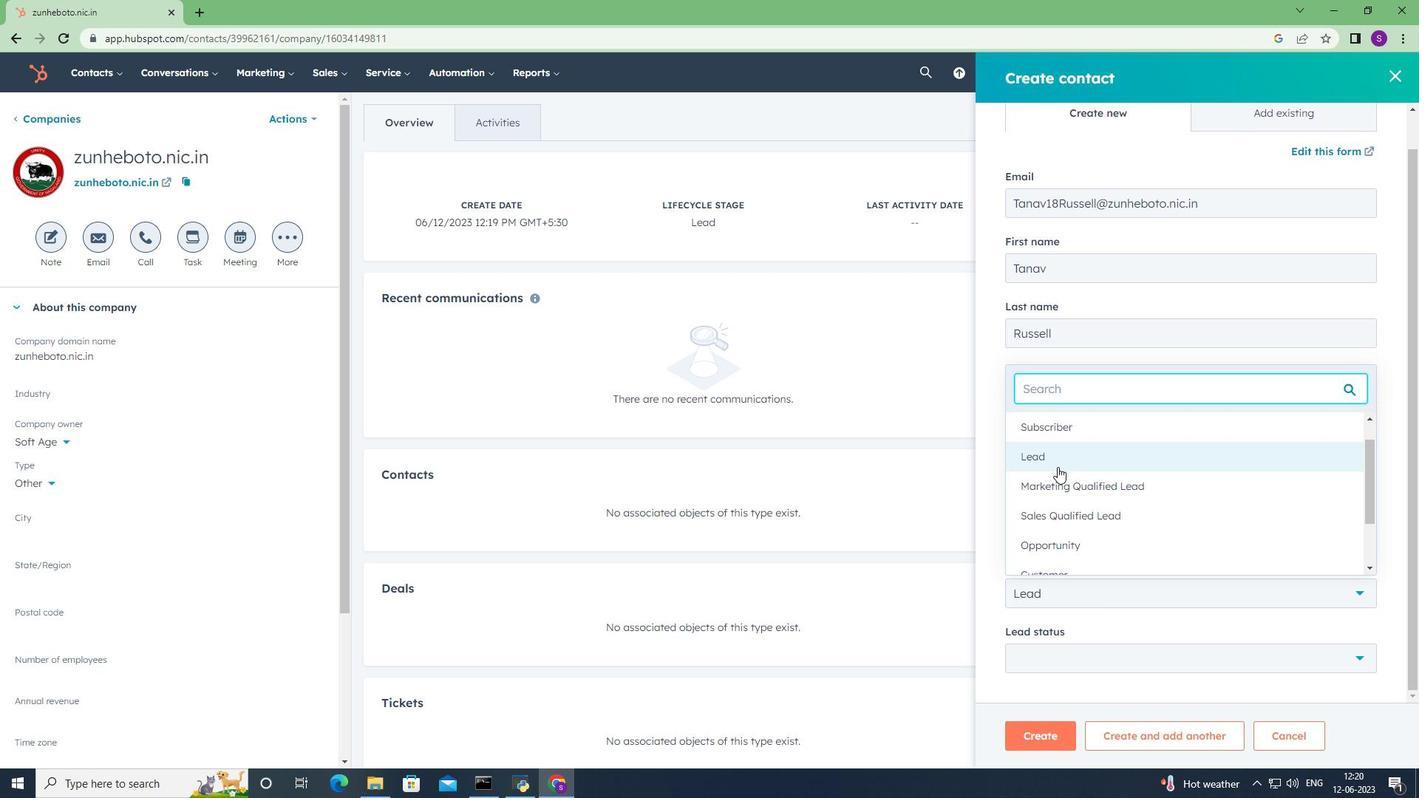 
Action: Mouse pressed left at (1056, 462)
Screenshot: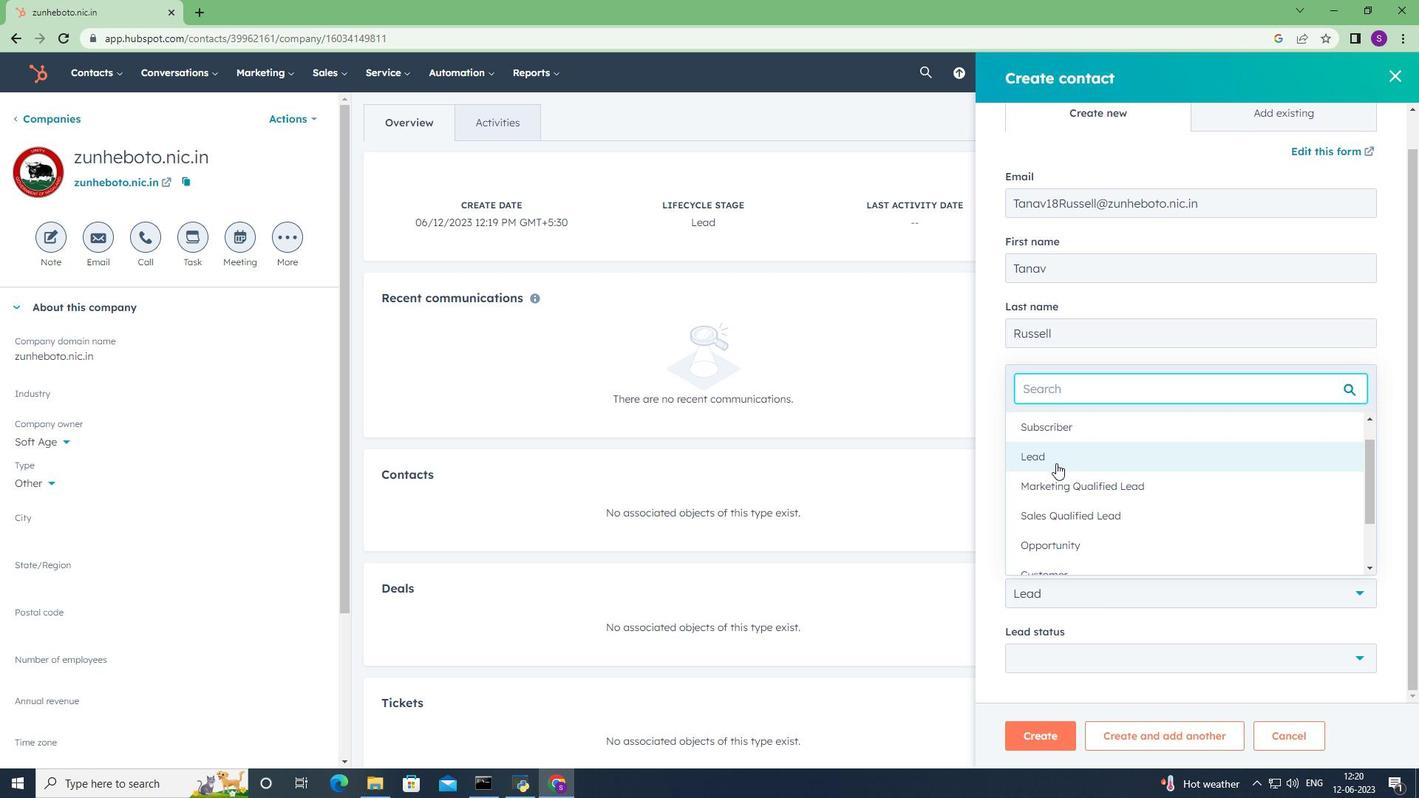 
Action: Mouse moved to (1057, 543)
Screenshot: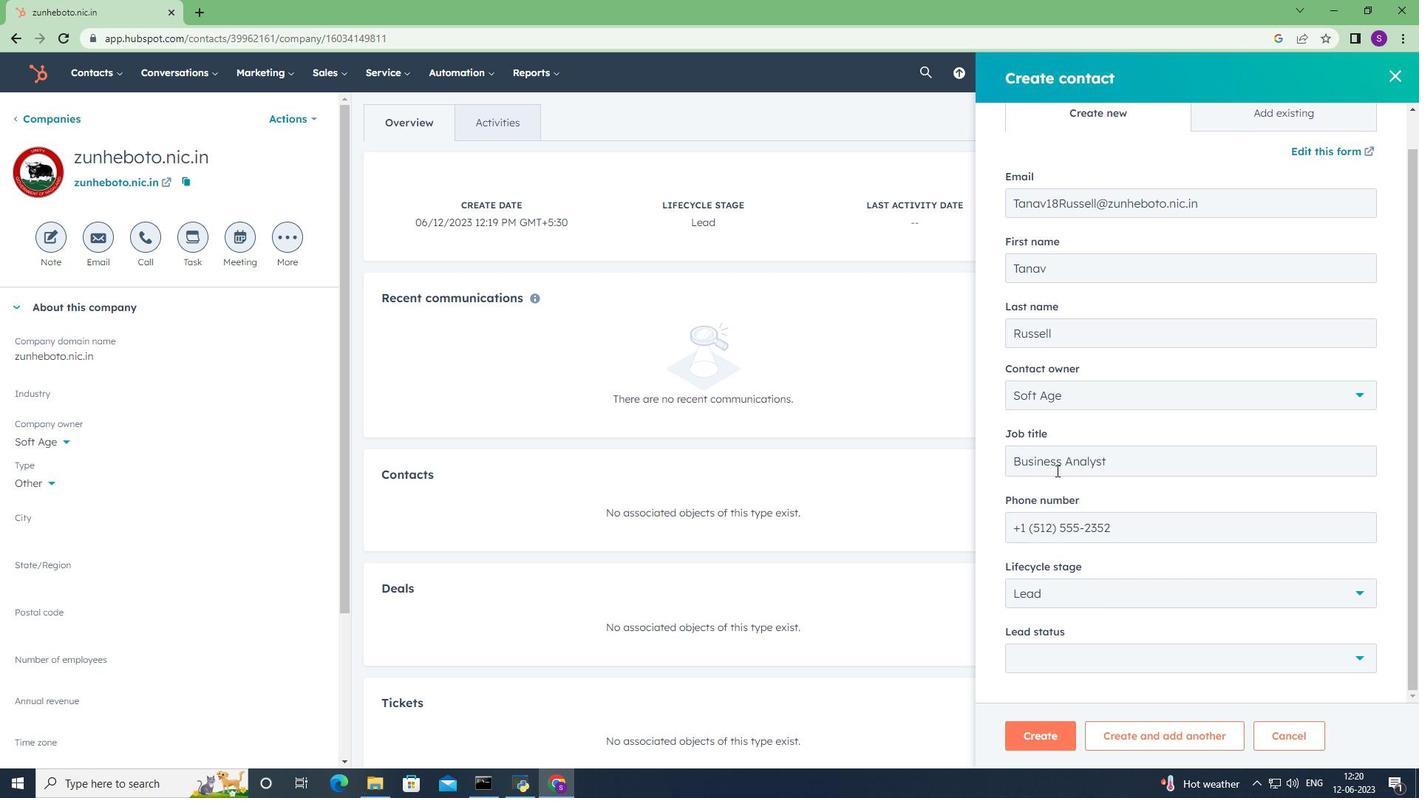 
Action: Mouse scrolled (1057, 542) with delta (0, 0)
Screenshot: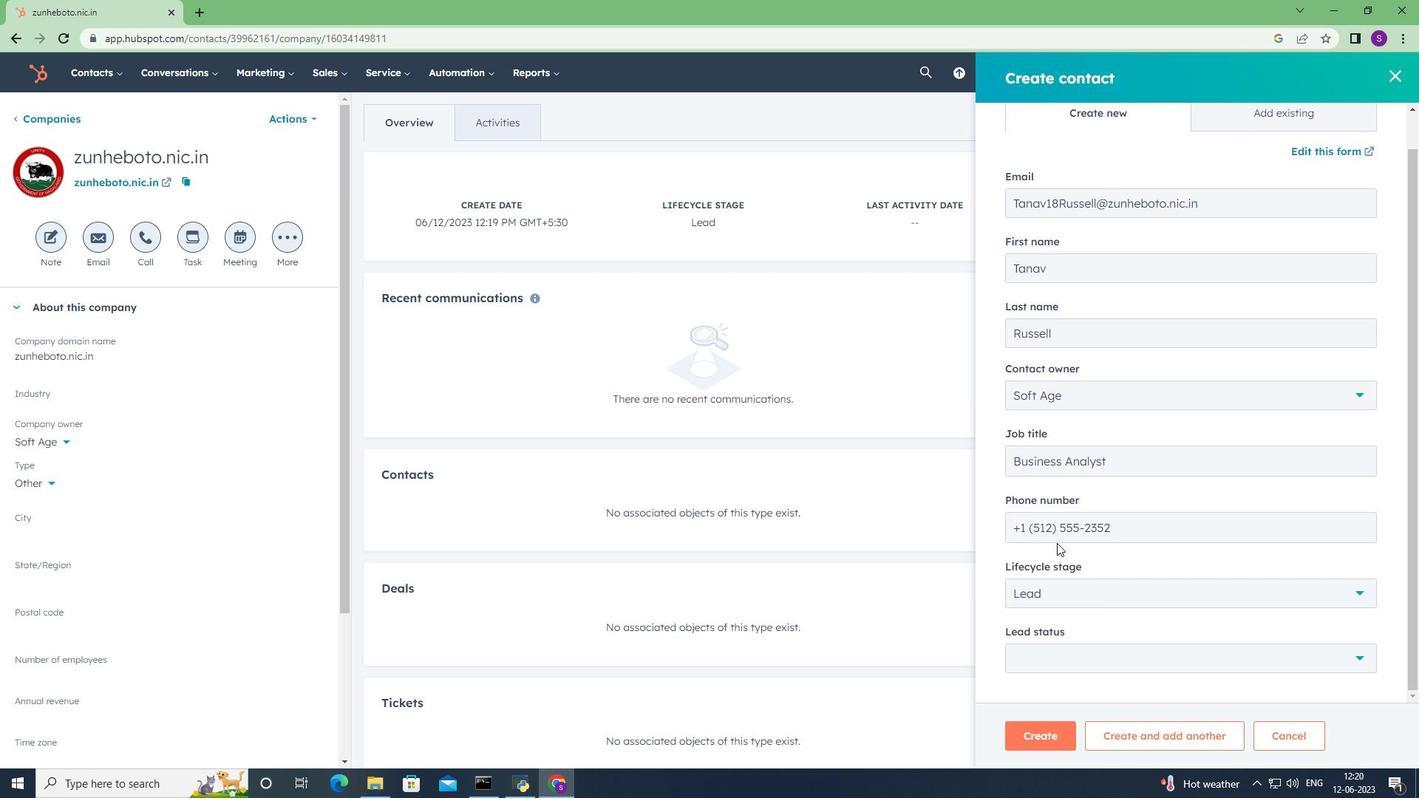 
Action: Mouse scrolled (1057, 542) with delta (0, 0)
Screenshot: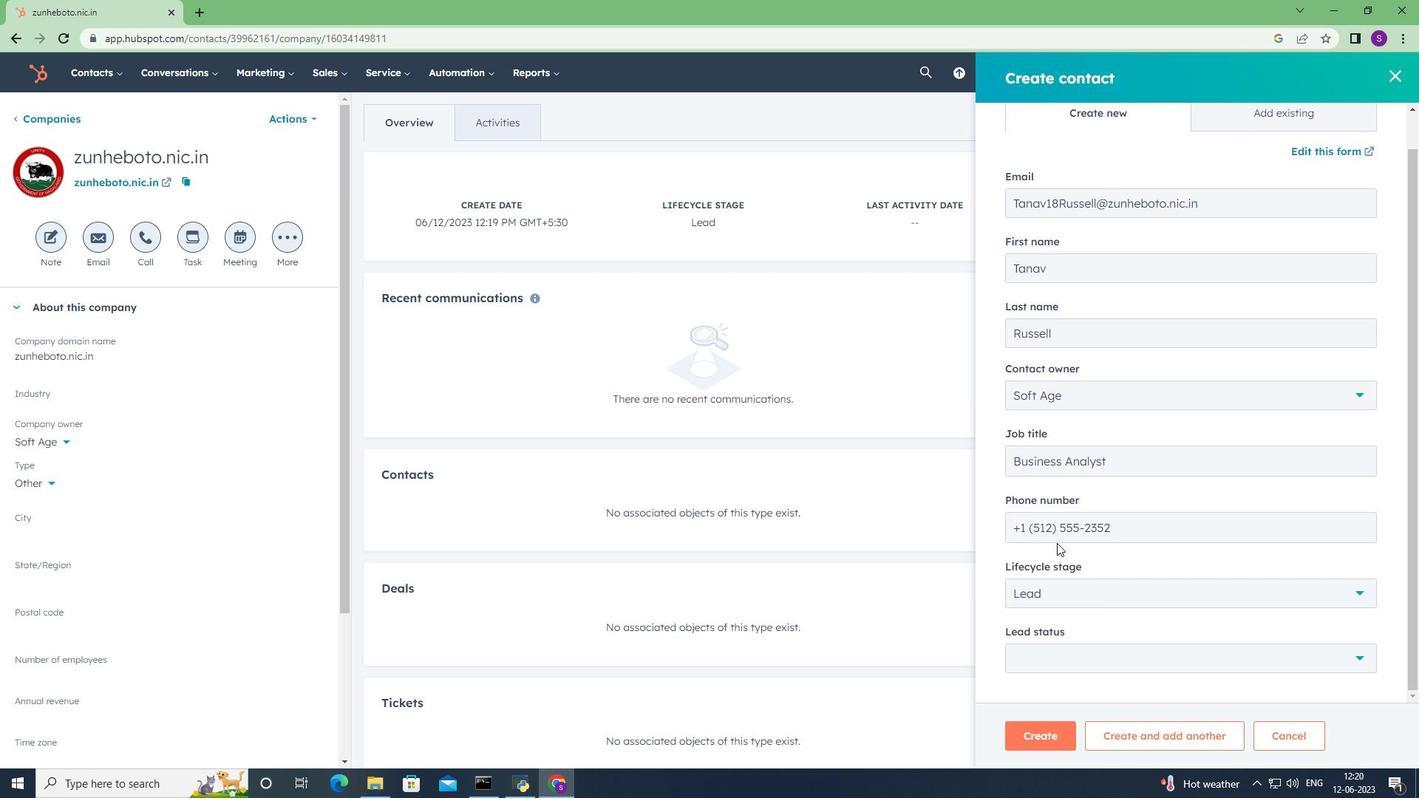 
Action: Mouse moved to (1058, 546)
Screenshot: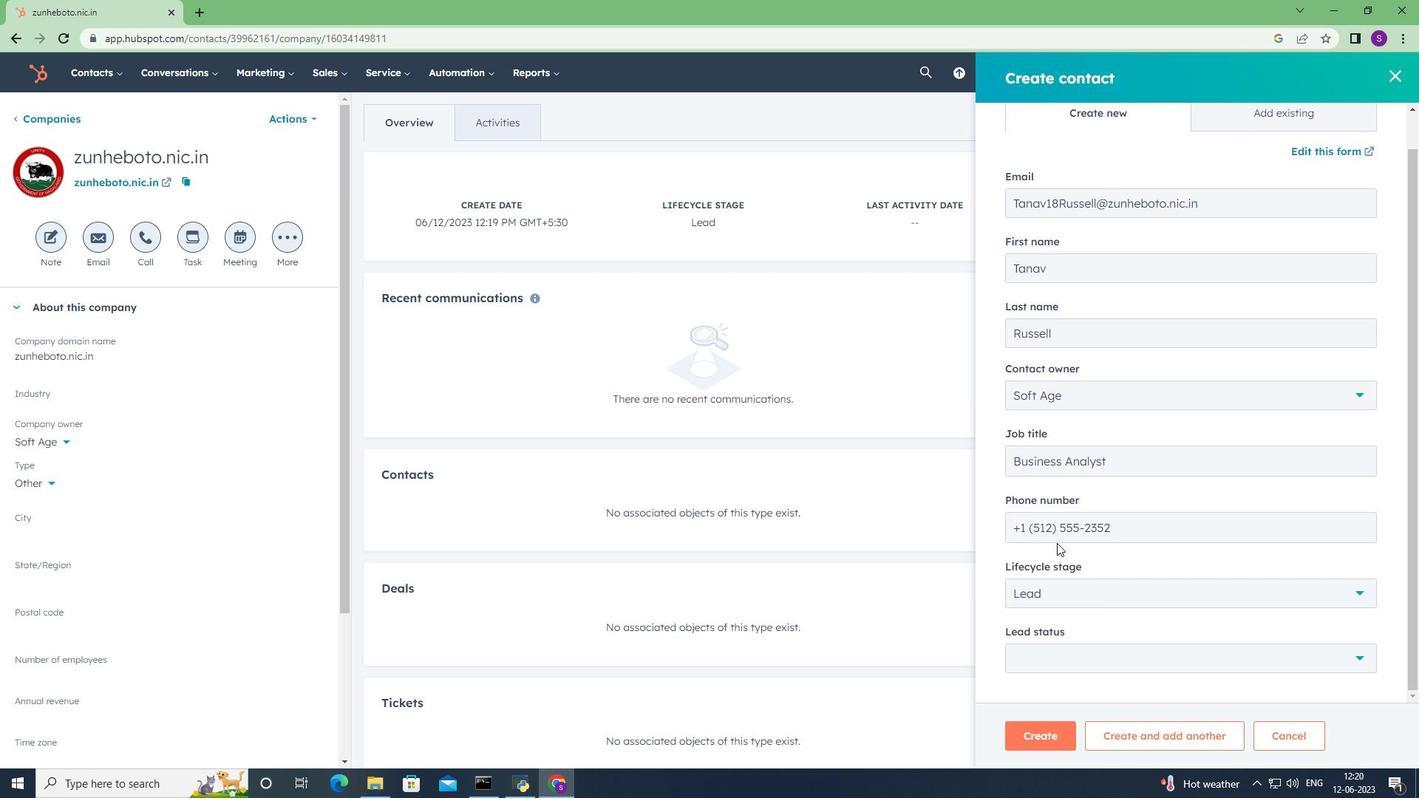 
Action: Mouse scrolled (1058, 545) with delta (0, 0)
Screenshot: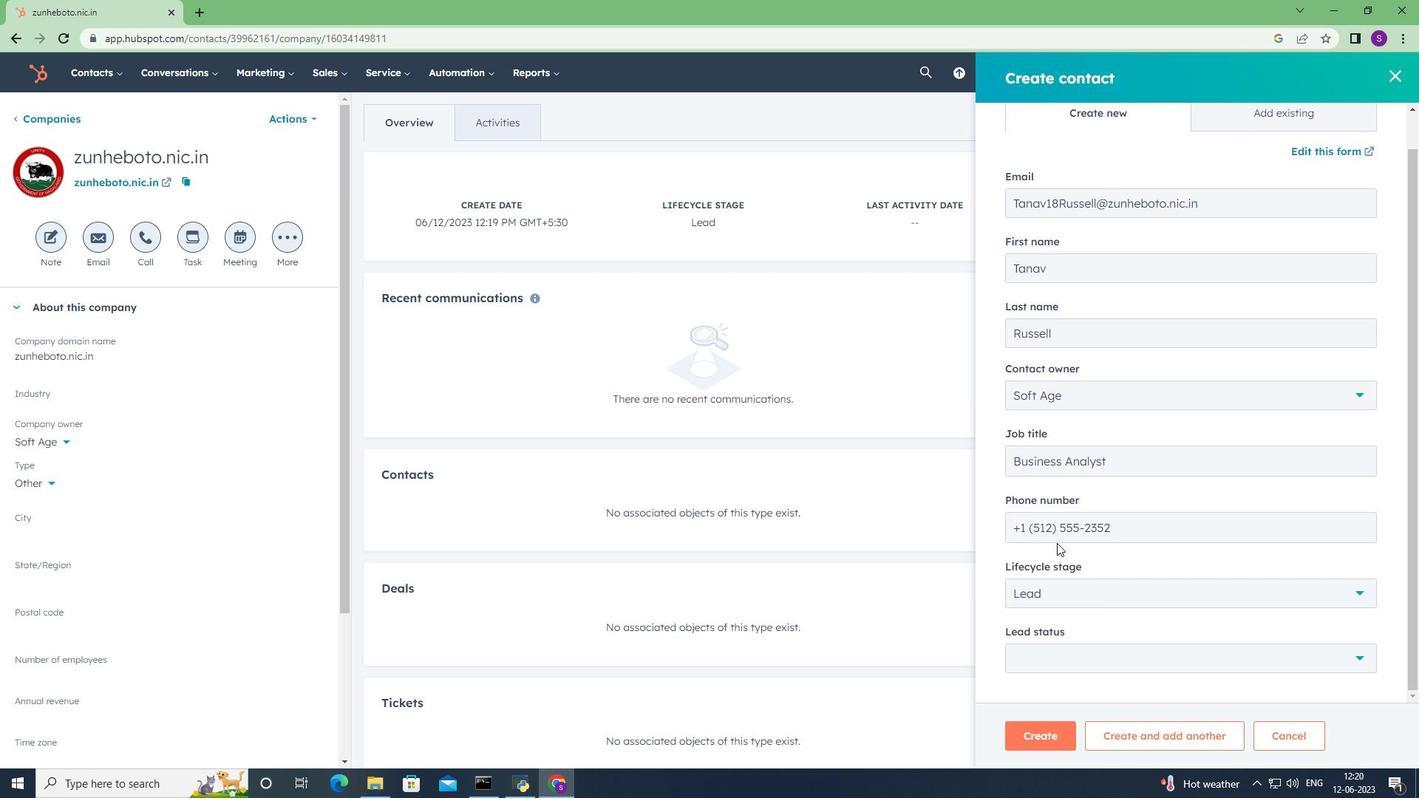 
Action: Mouse moved to (1061, 556)
Screenshot: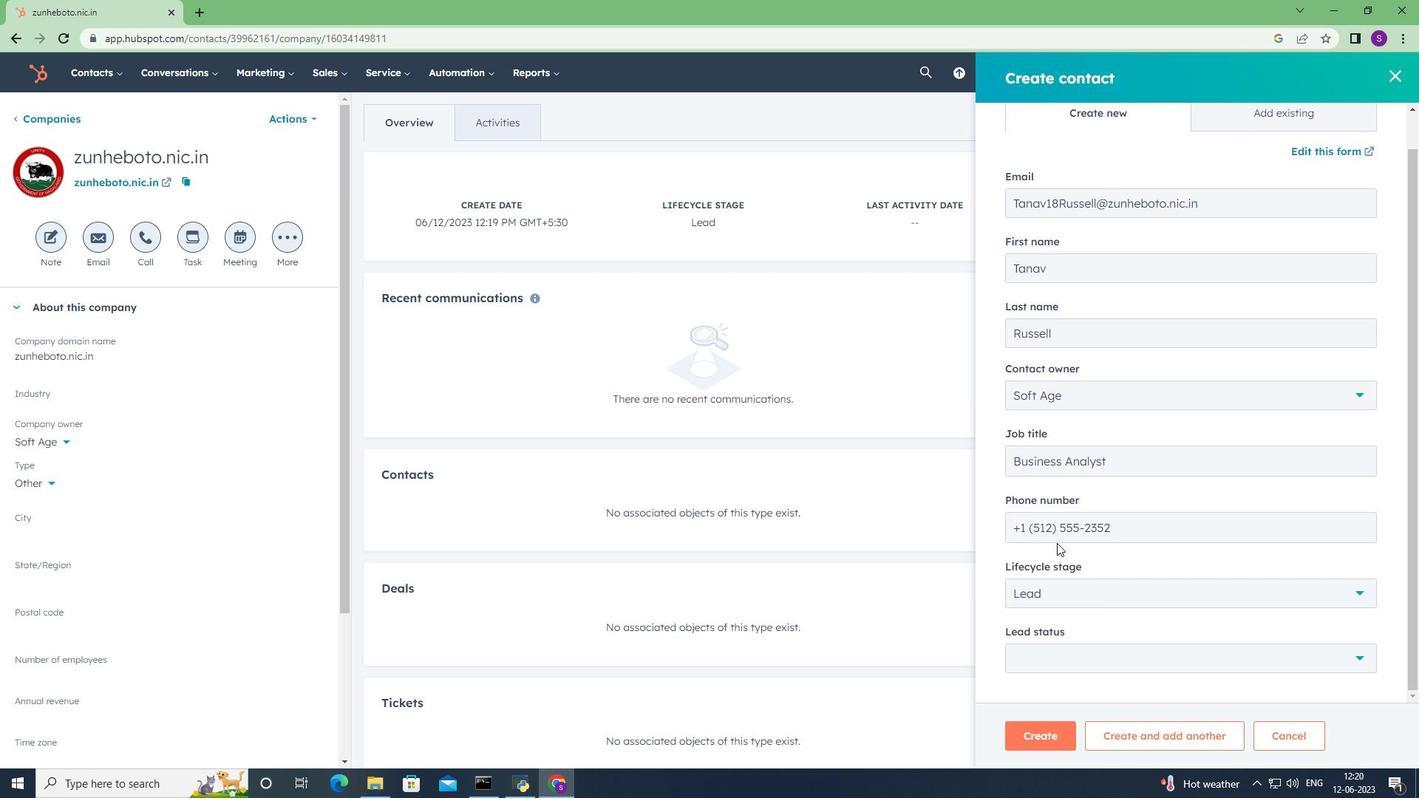 
Action: Mouse scrolled (1061, 556) with delta (0, 0)
Screenshot: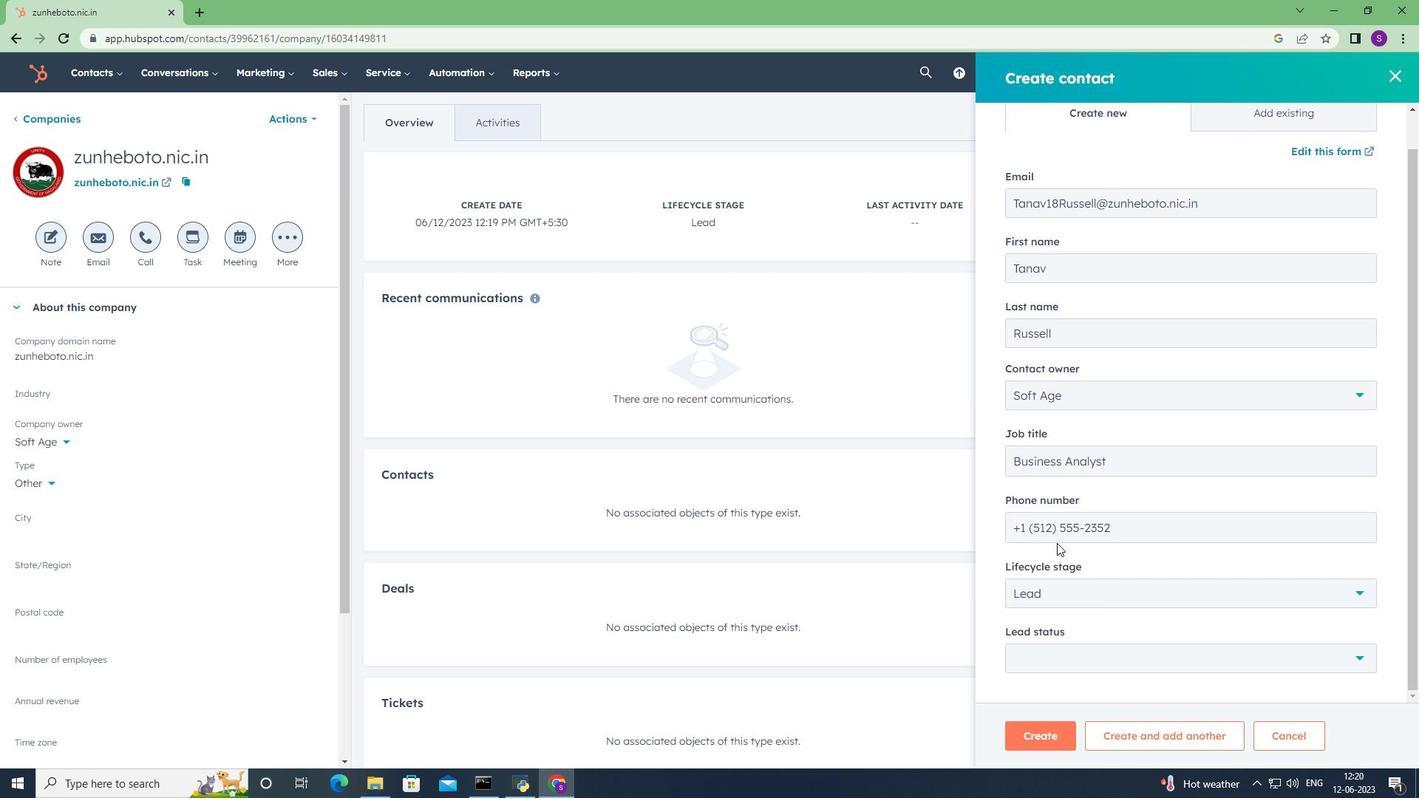 
Action: Mouse moved to (1101, 657)
Screenshot: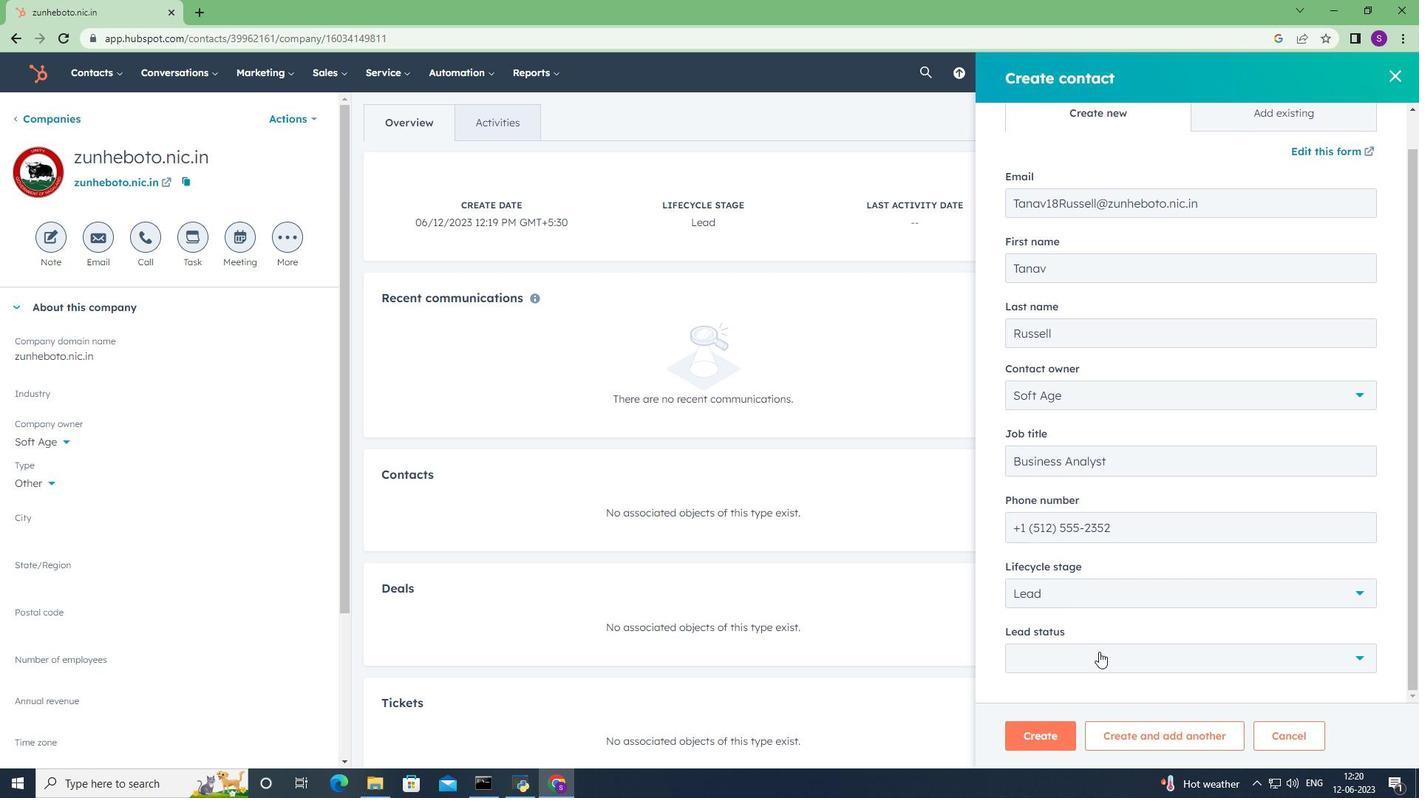 
Action: Mouse pressed left at (1101, 657)
Screenshot: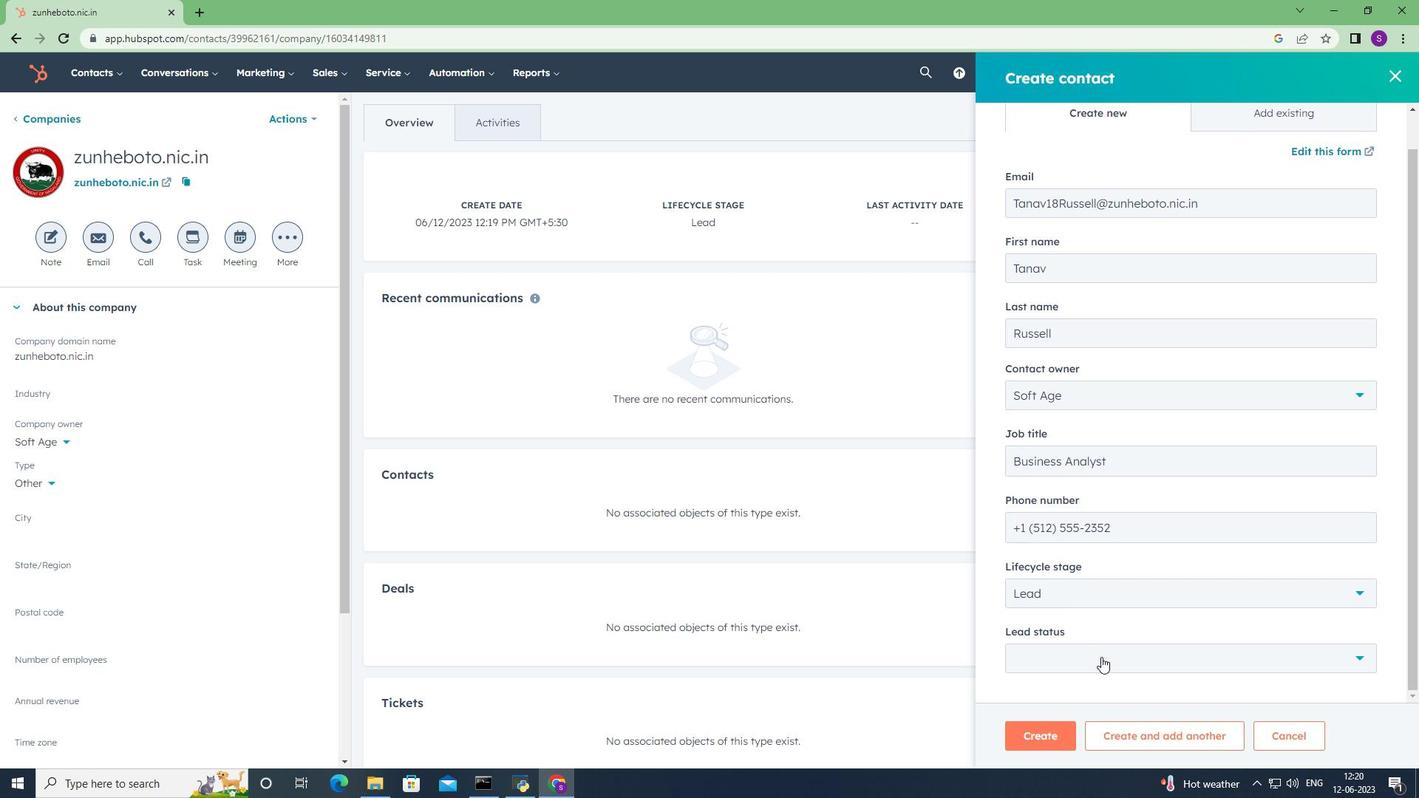 
Action: Mouse moved to (1073, 572)
Screenshot: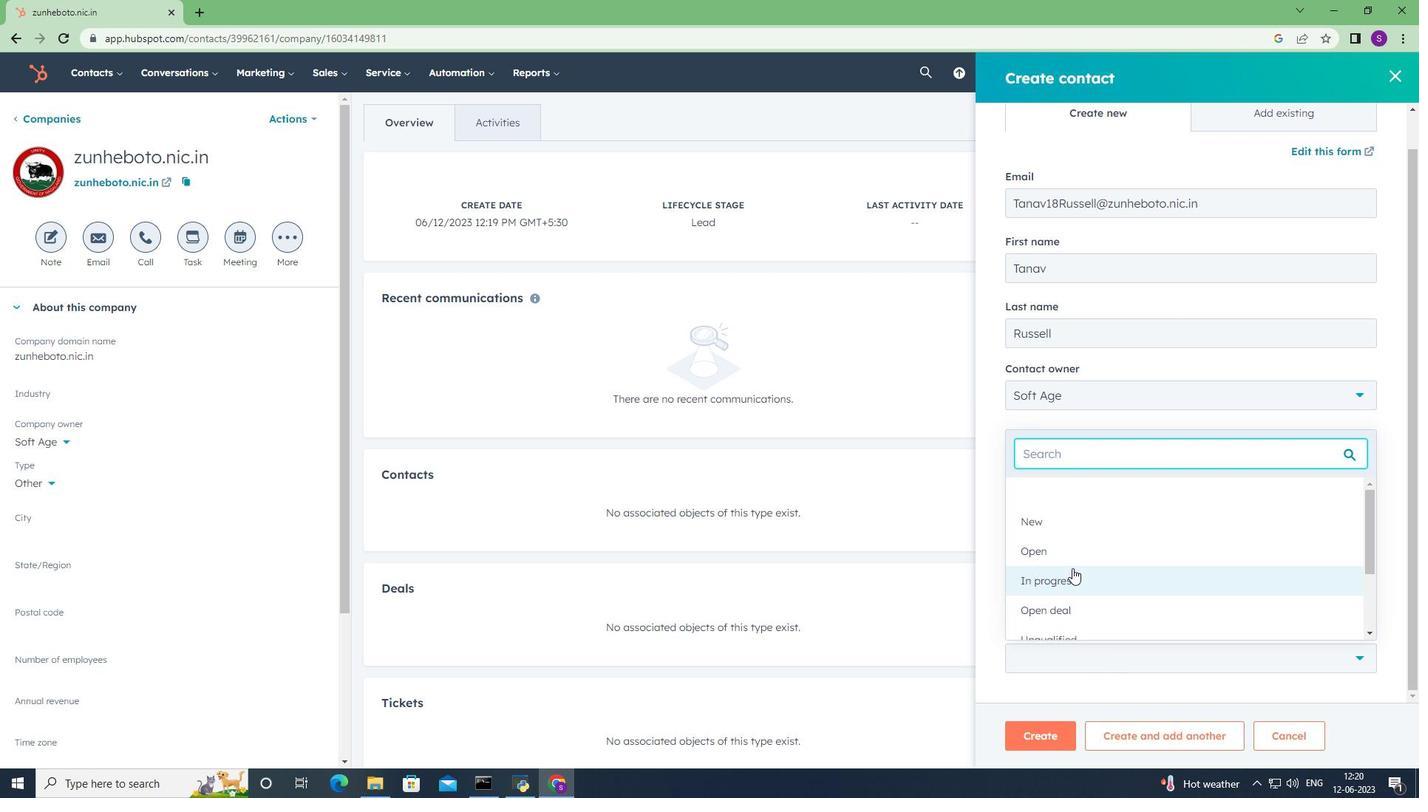
Action: Mouse pressed left at (1073, 572)
Screenshot: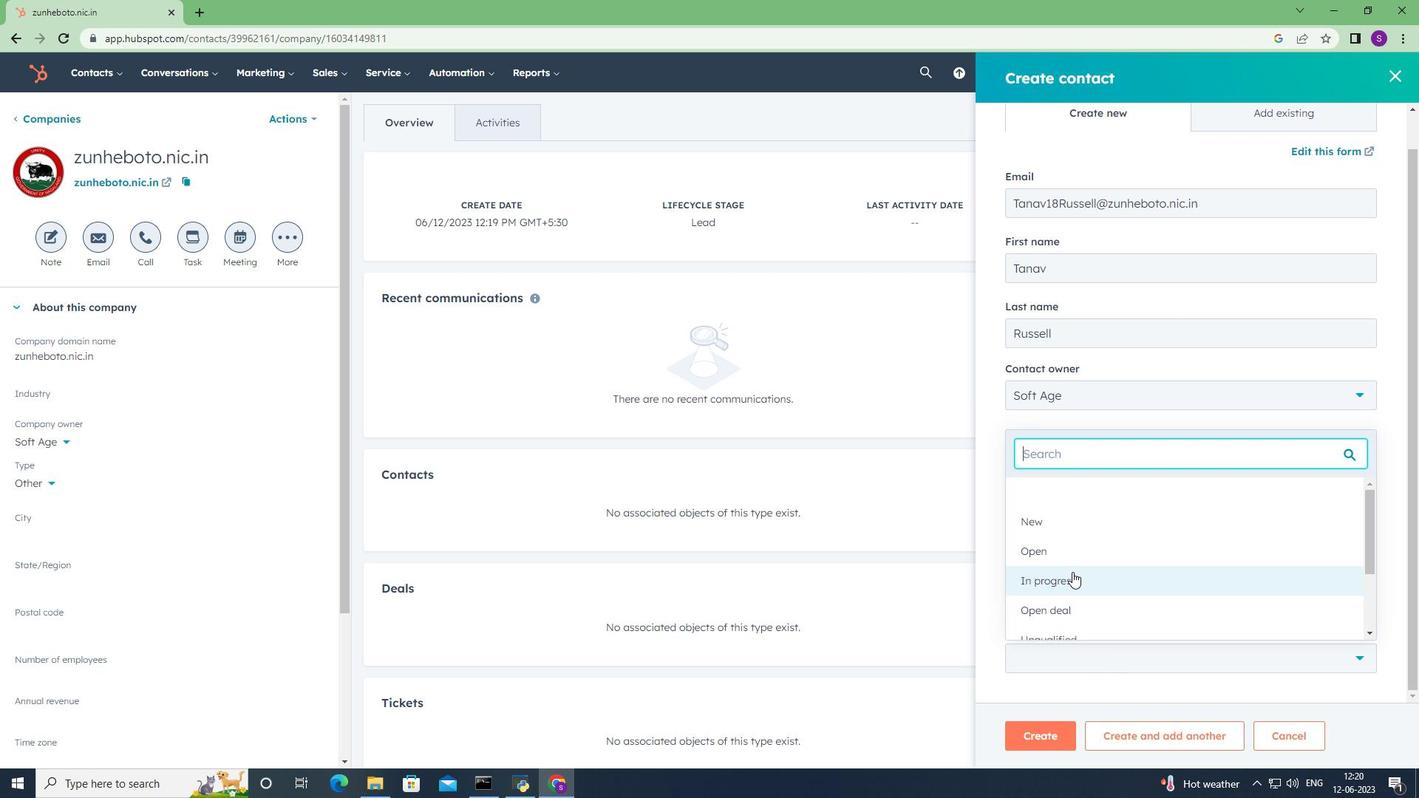 
Action: Mouse moved to (1066, 537)
Screenshot: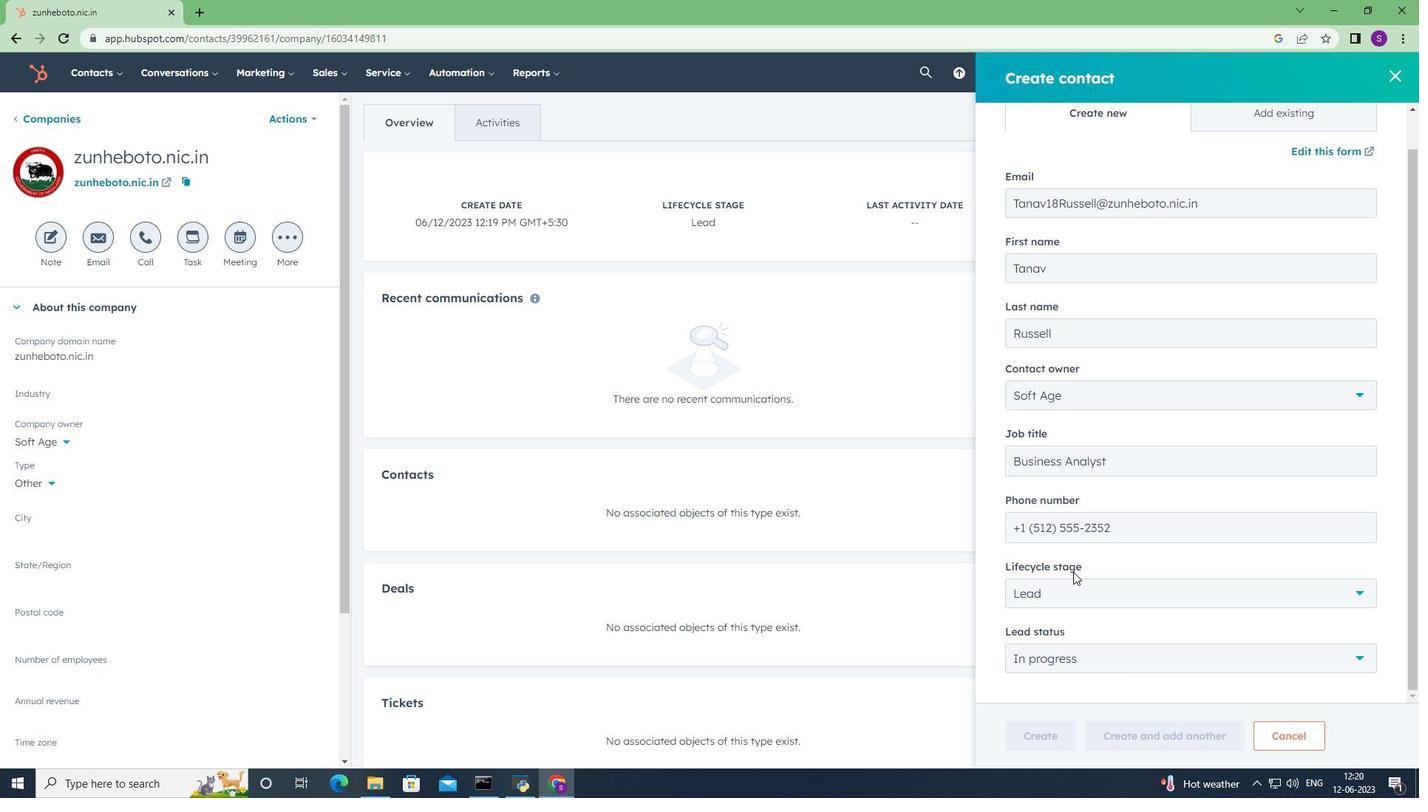 
Action: Mouse scrolled (1066, 536) with delta (0, 0)
Screenshot: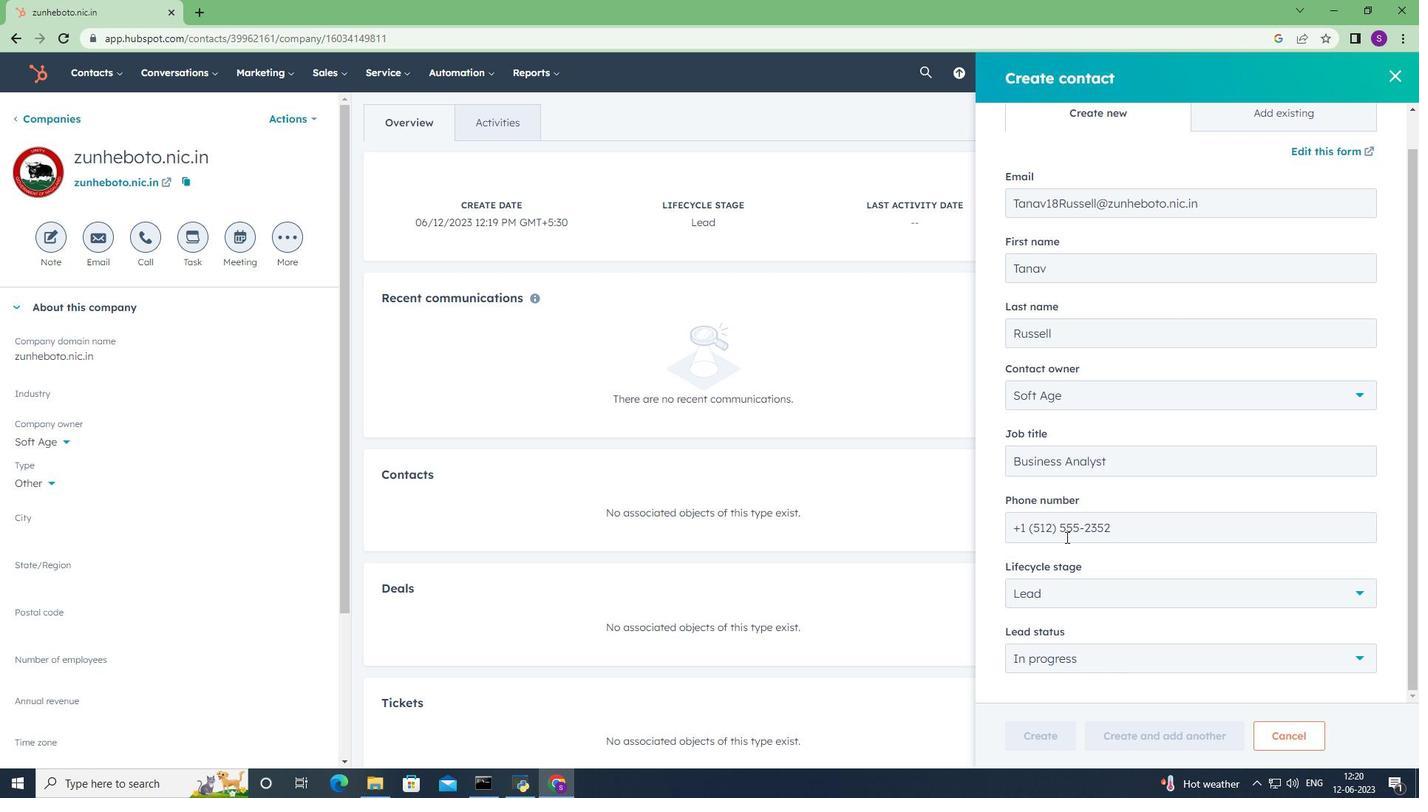 
Action: Mouse scrolled (1066, 536) with delta (0, 0)
Screenshot: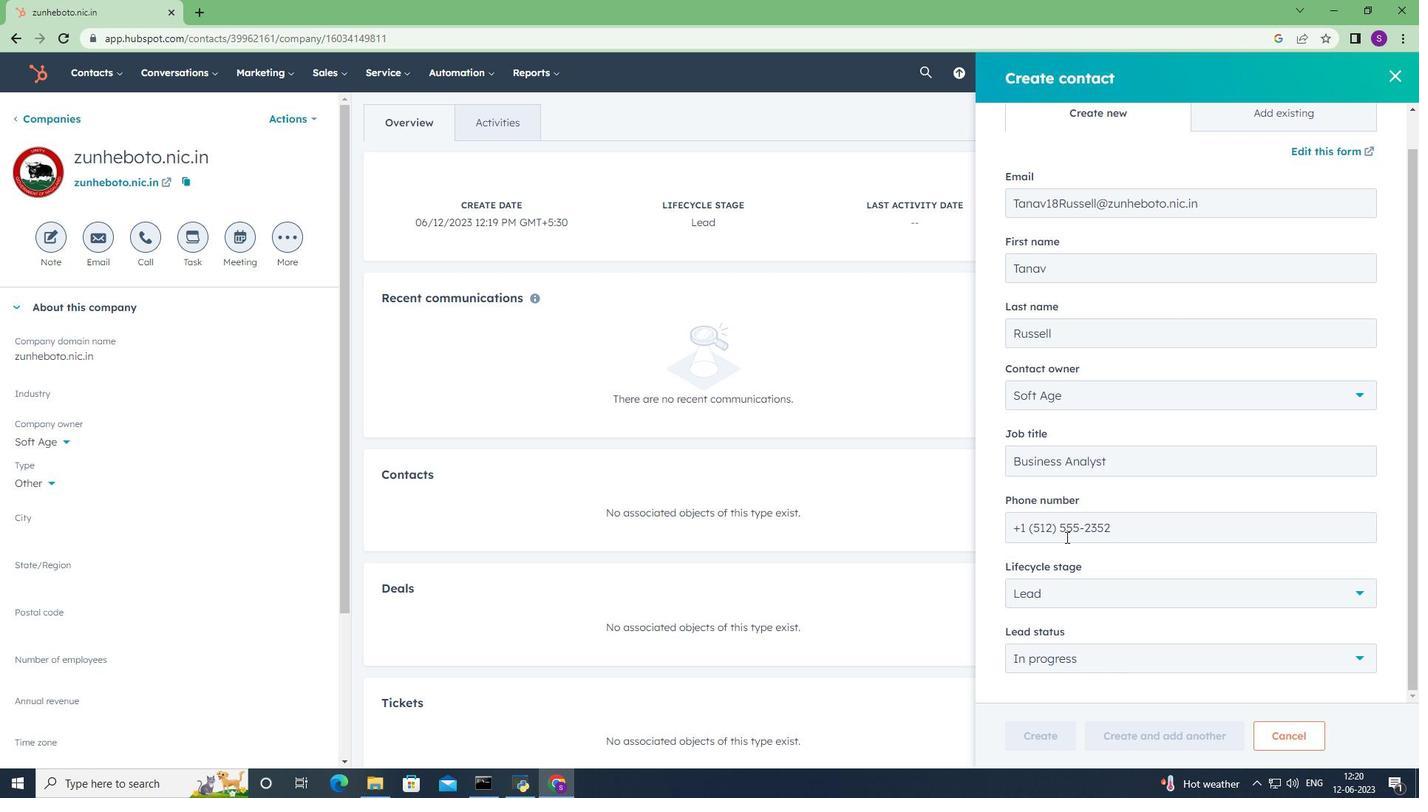 
Action: Mouse moved to (1066, 540)
Screenshot: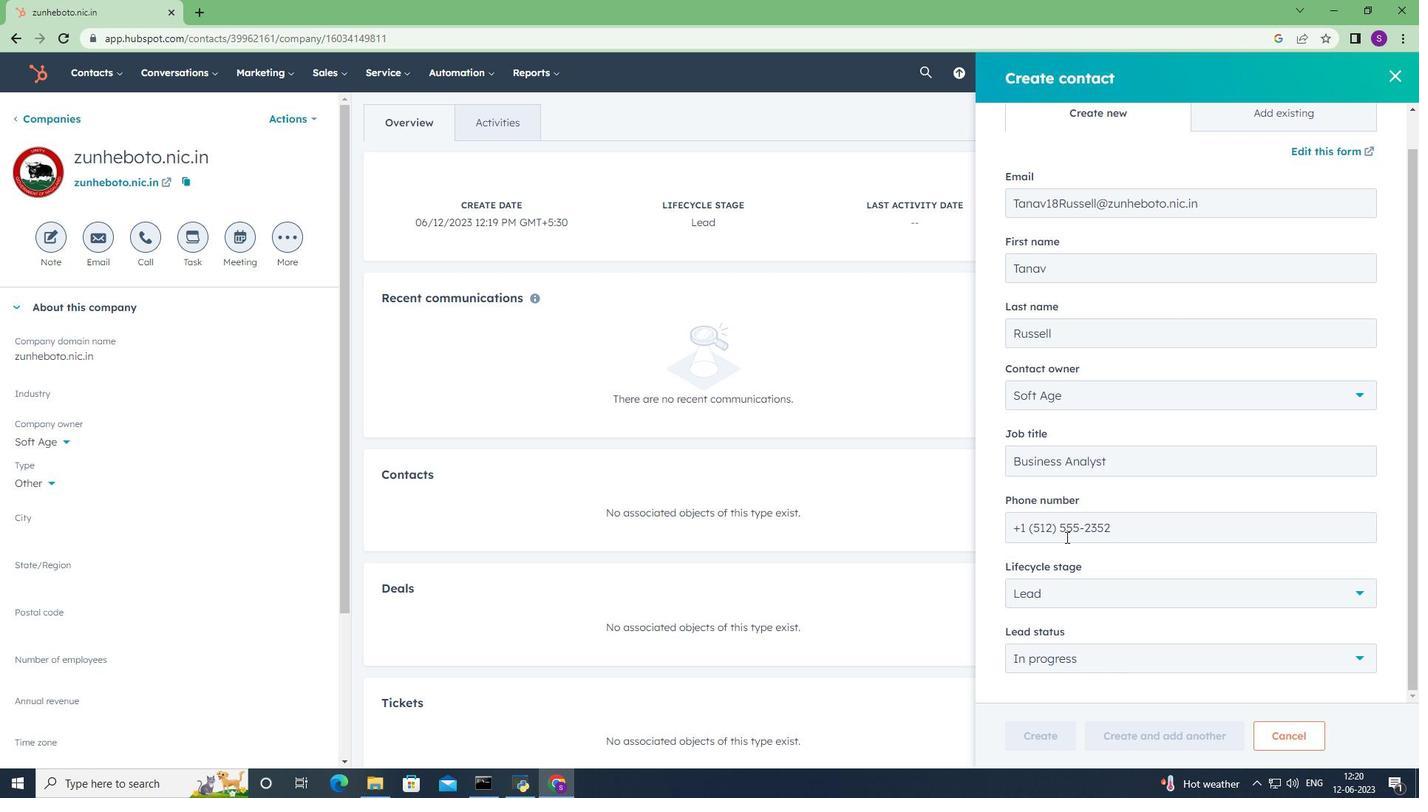 
Action: Mouse scrolled (1066, 539) with delta (0, 0)
Screenshot: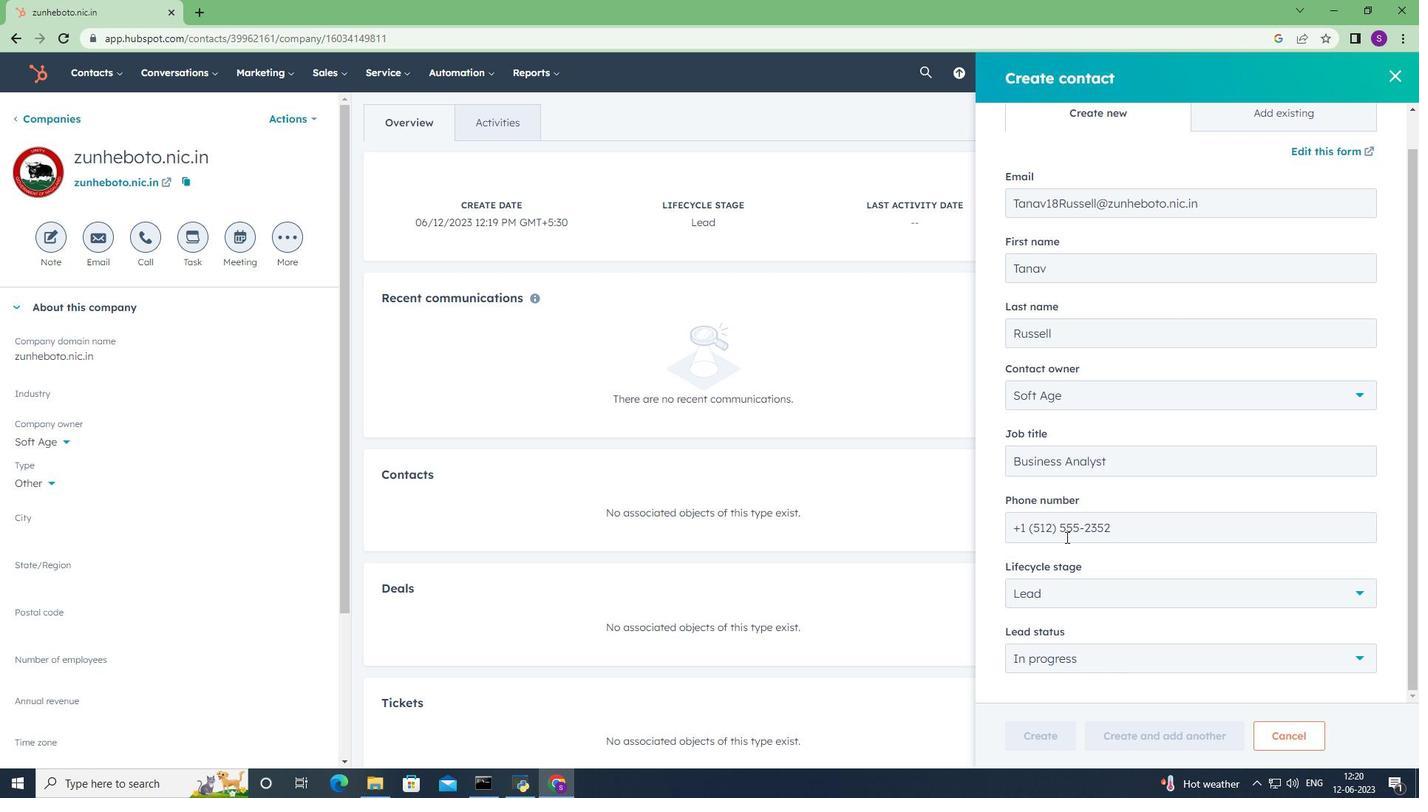 
Action: Mouse moved to (1067, 545)
Screenshot: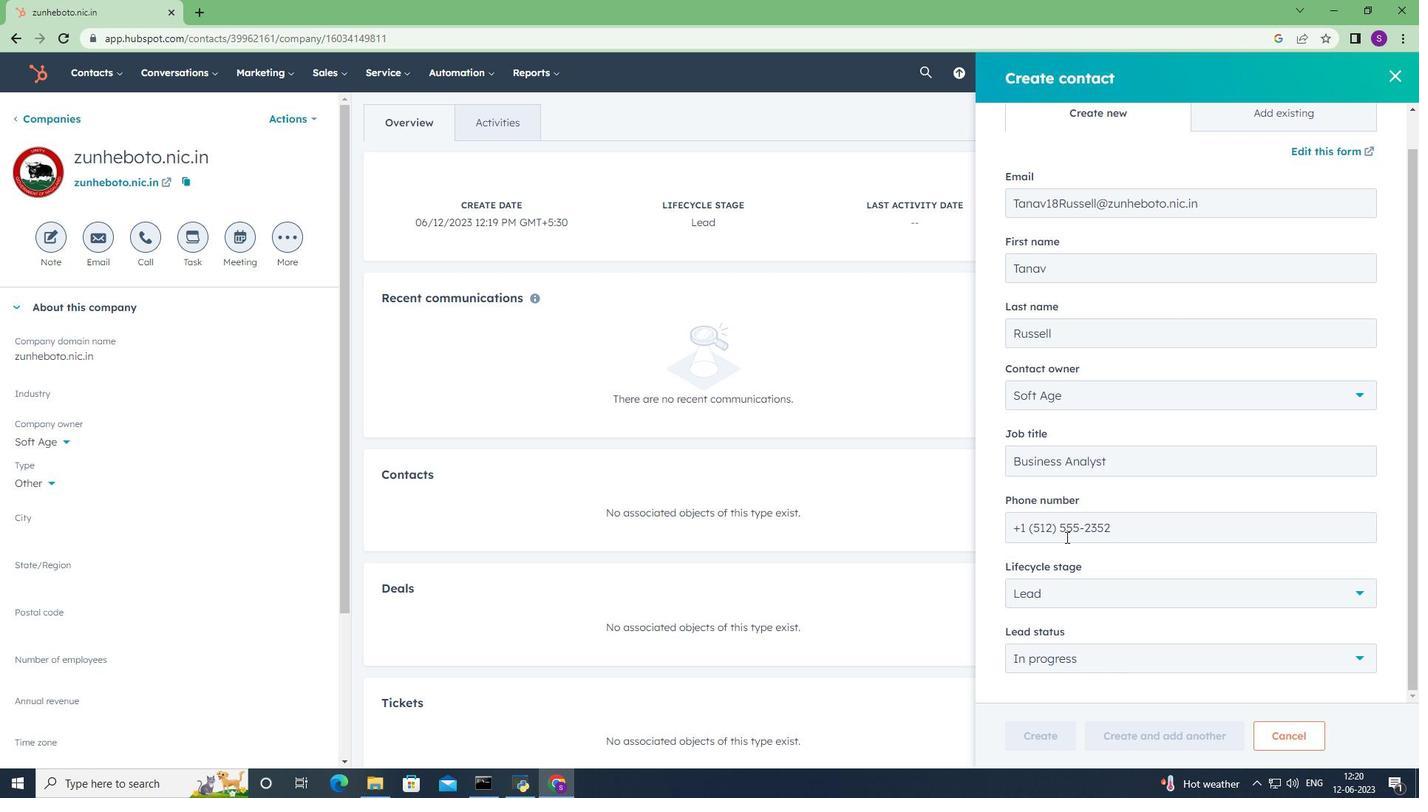 
Action: Mouse scrolled (1067, 544) with delta (0, 0)
Screenshot: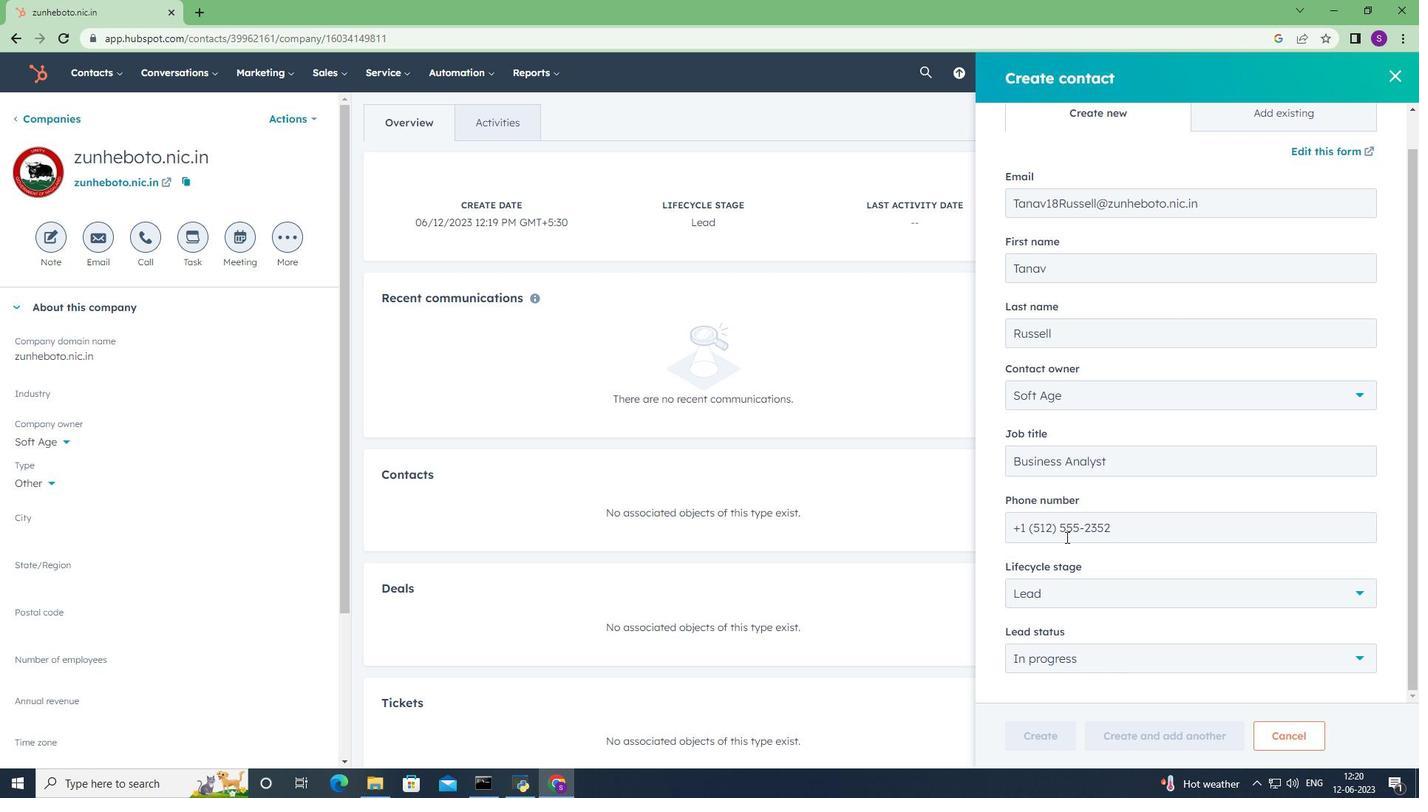 
Action: Mouse moved to (1070, 553)
Screenshot: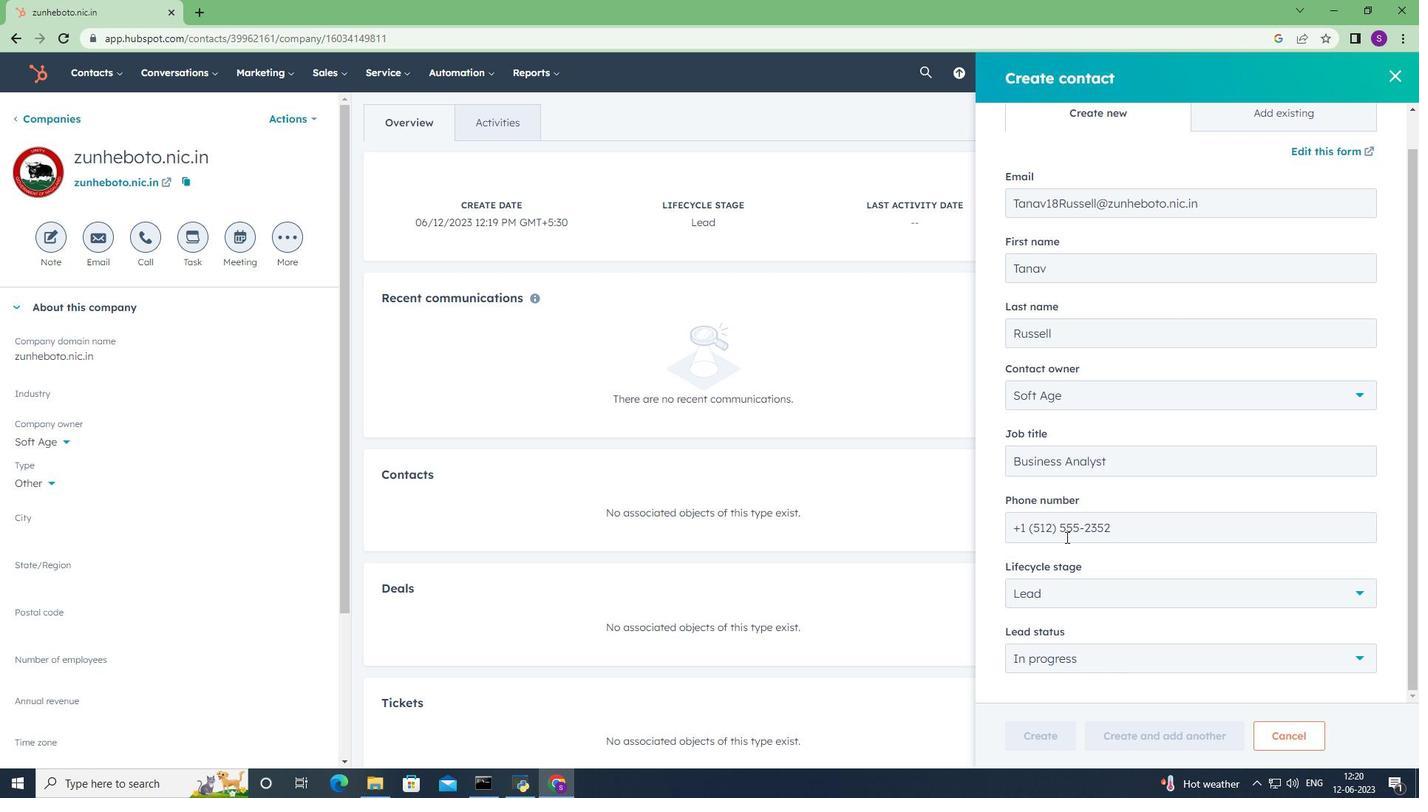 
Action: Mouse scrolled (1070, 553) with delta (0, 0)
Screenshot: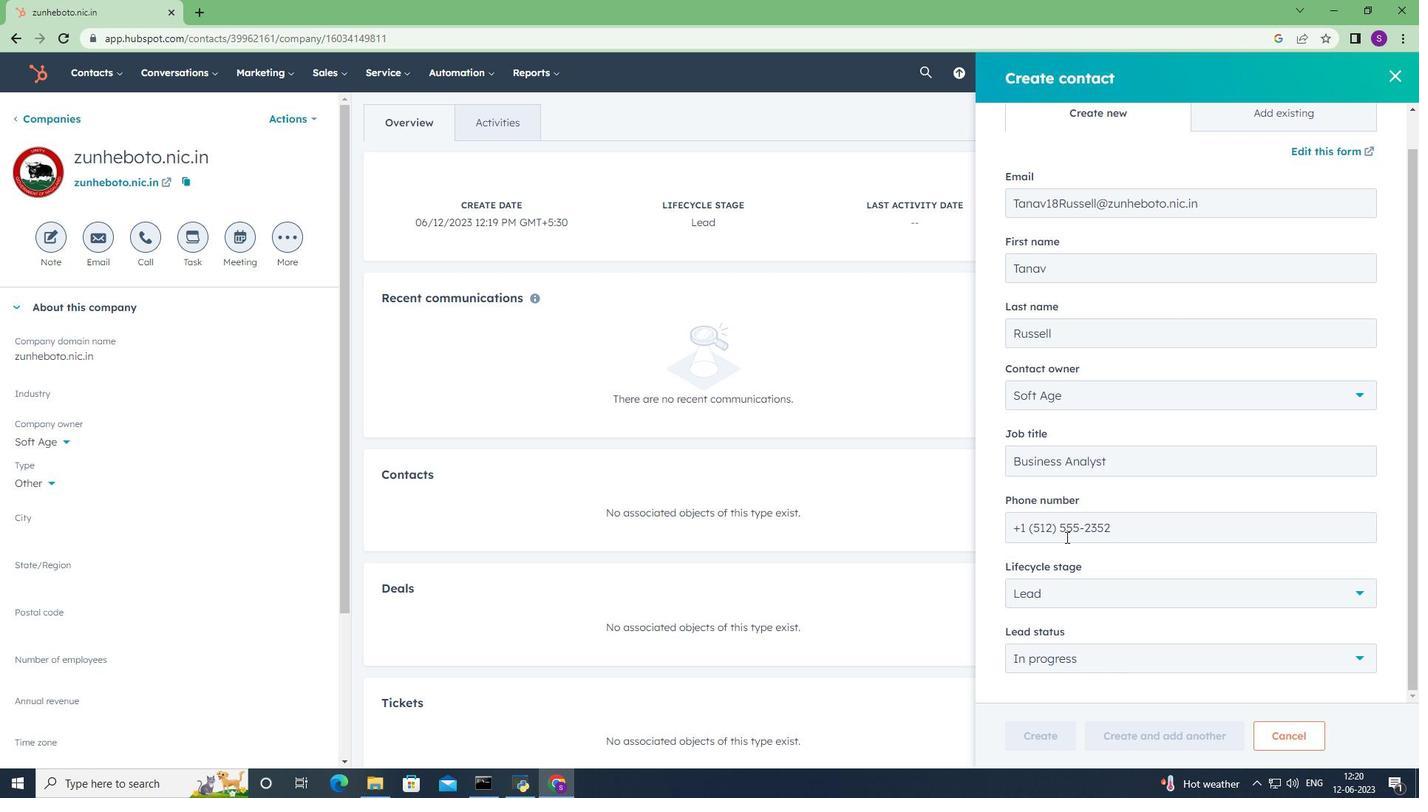 
Action: Mouse moved to (1038, 736)
Screenshot: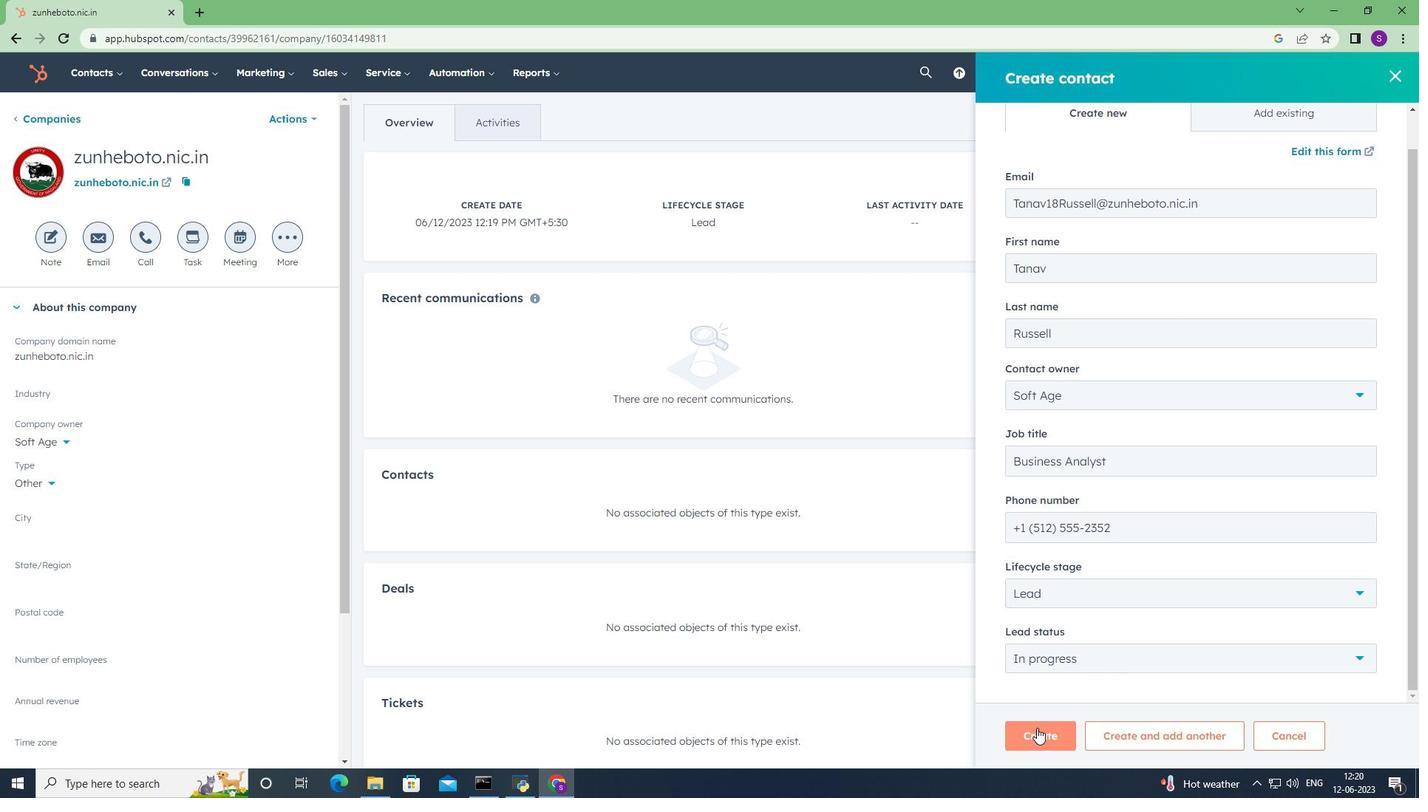 
Action: Mouse pressed left at (1038, 736)
Screenshot: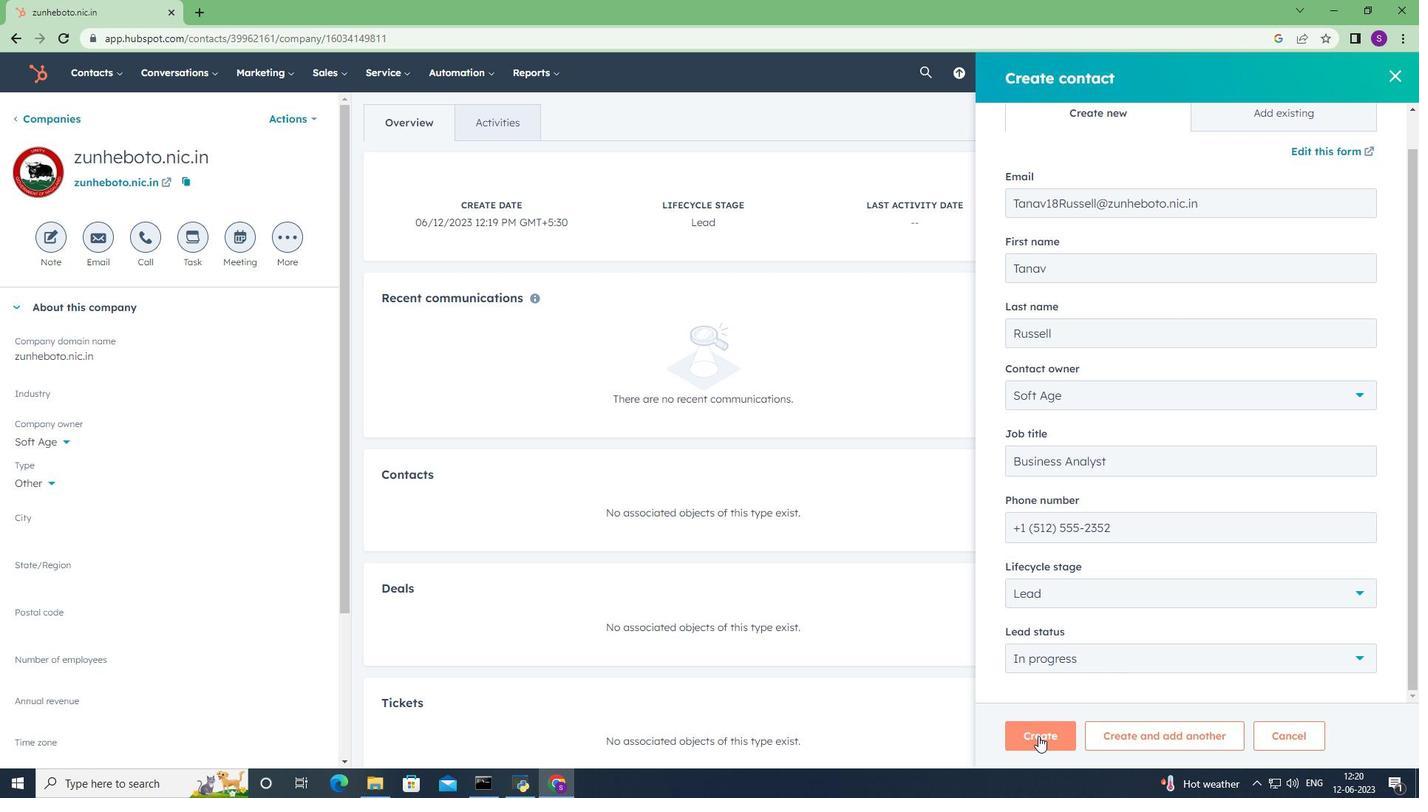 
Action: Mouse moved to (813, 298)
Screenshot: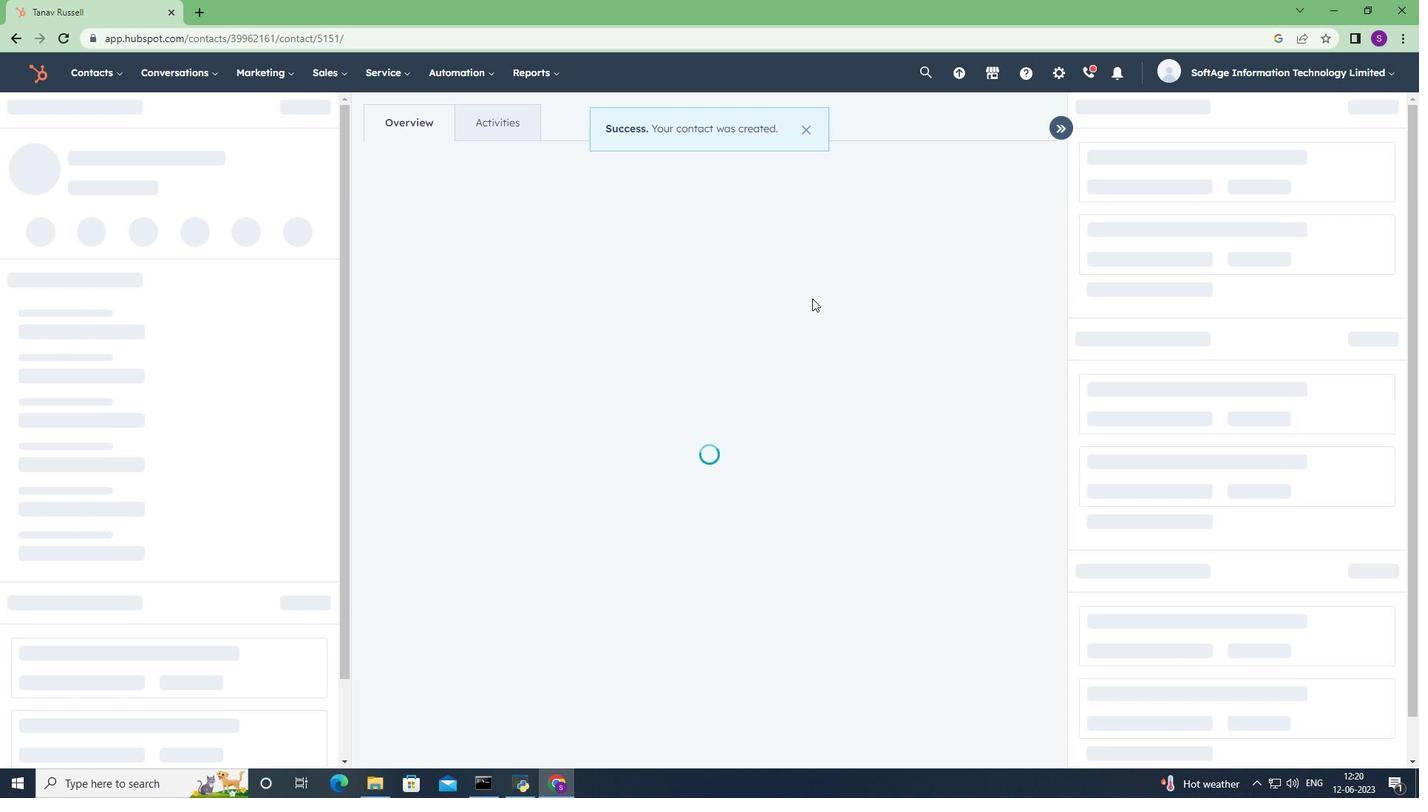 
Action: Mouse scrolled (813, 298) with delta (0, 0)
Screenshot: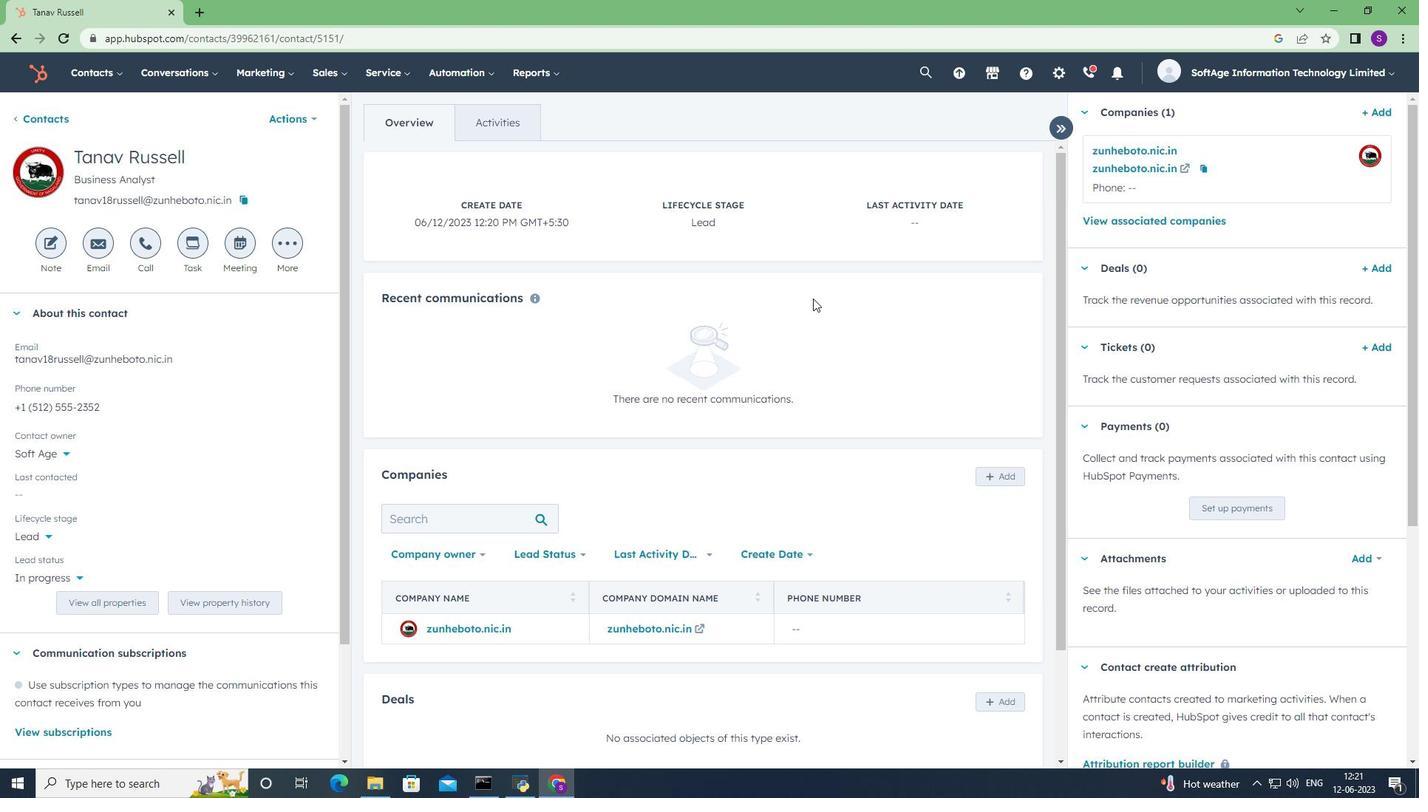 
Action: Mouse scrolled (813, 298) with delta (0, 0)
Screenshot: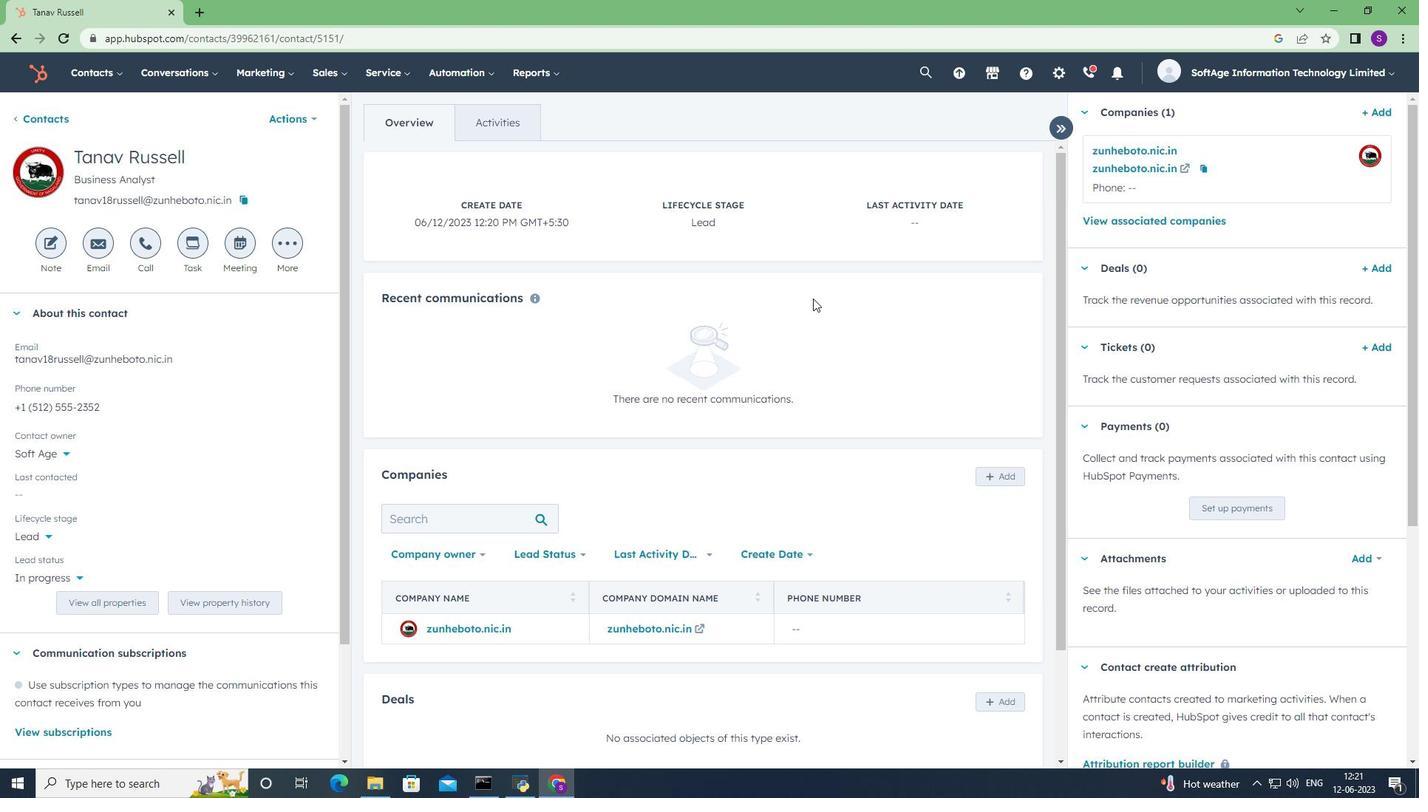 
Action: Mouse scrolled (813, 298) with delta (0, 0)
Screenshot: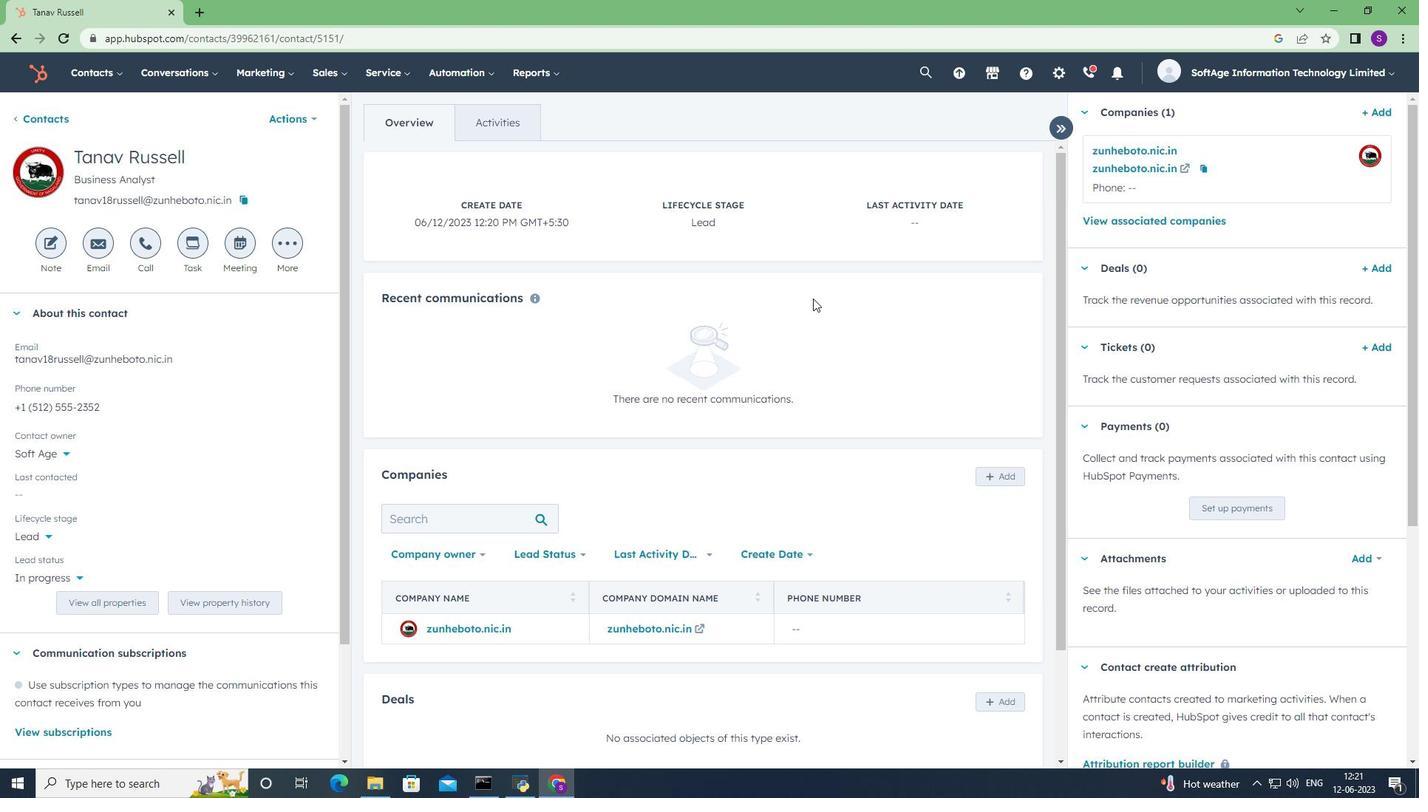 
Action: Mouse scrolled (813, 298) with delta (0, 0)
Screenshot: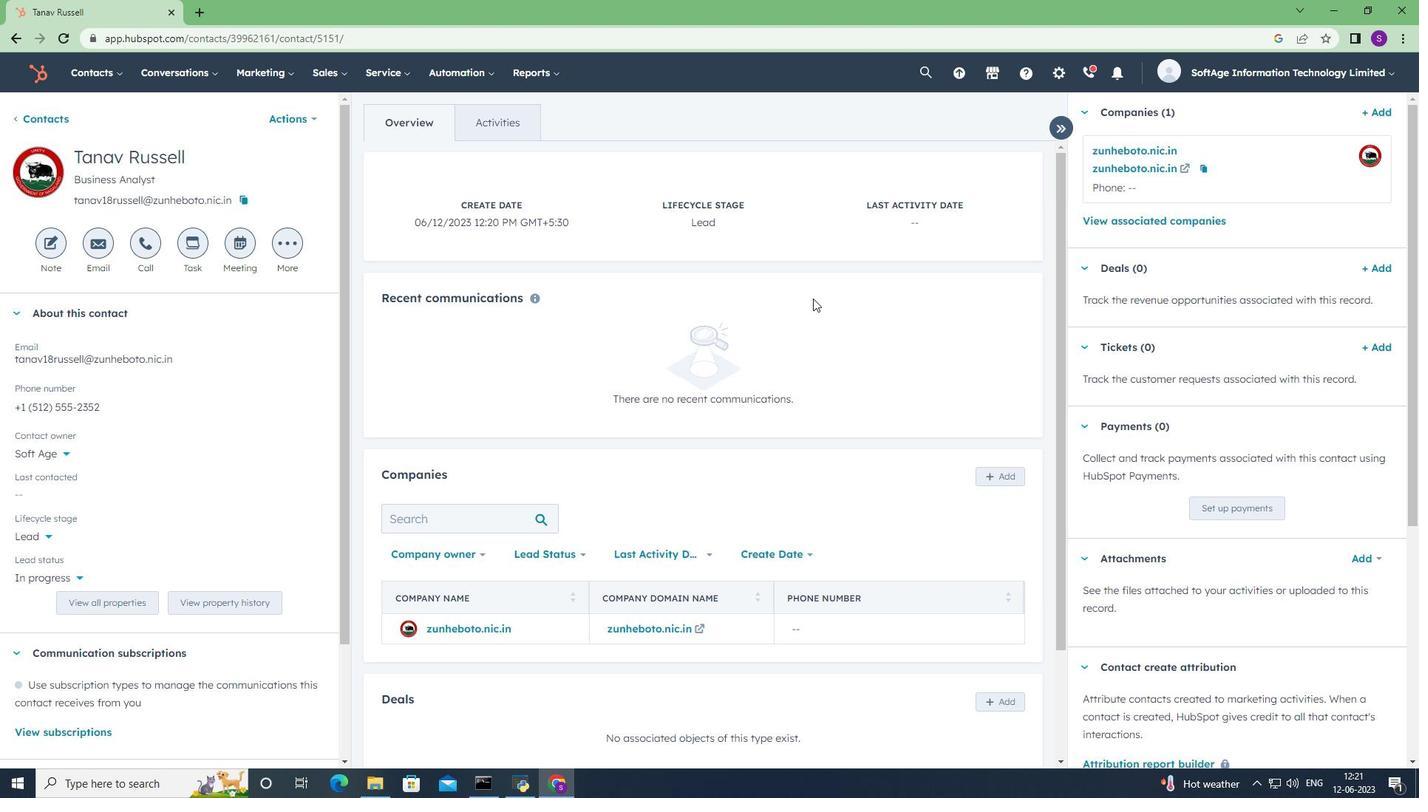 
Action: Mouse scrolled (813, 298) with delta (0, 0)
Screenshot: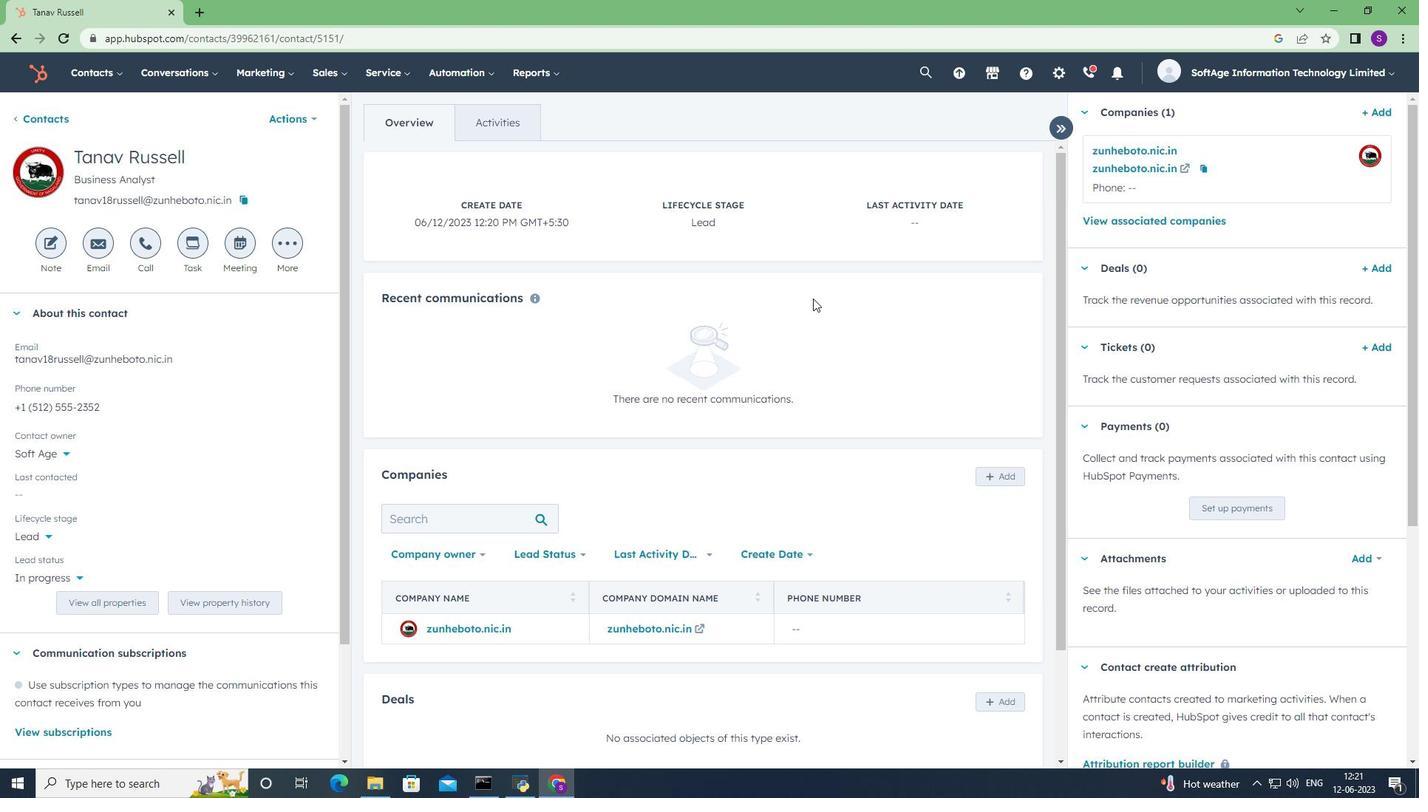 
Action: Mouse scrolled (813, 298) with delta (0, 0)
Screenshot: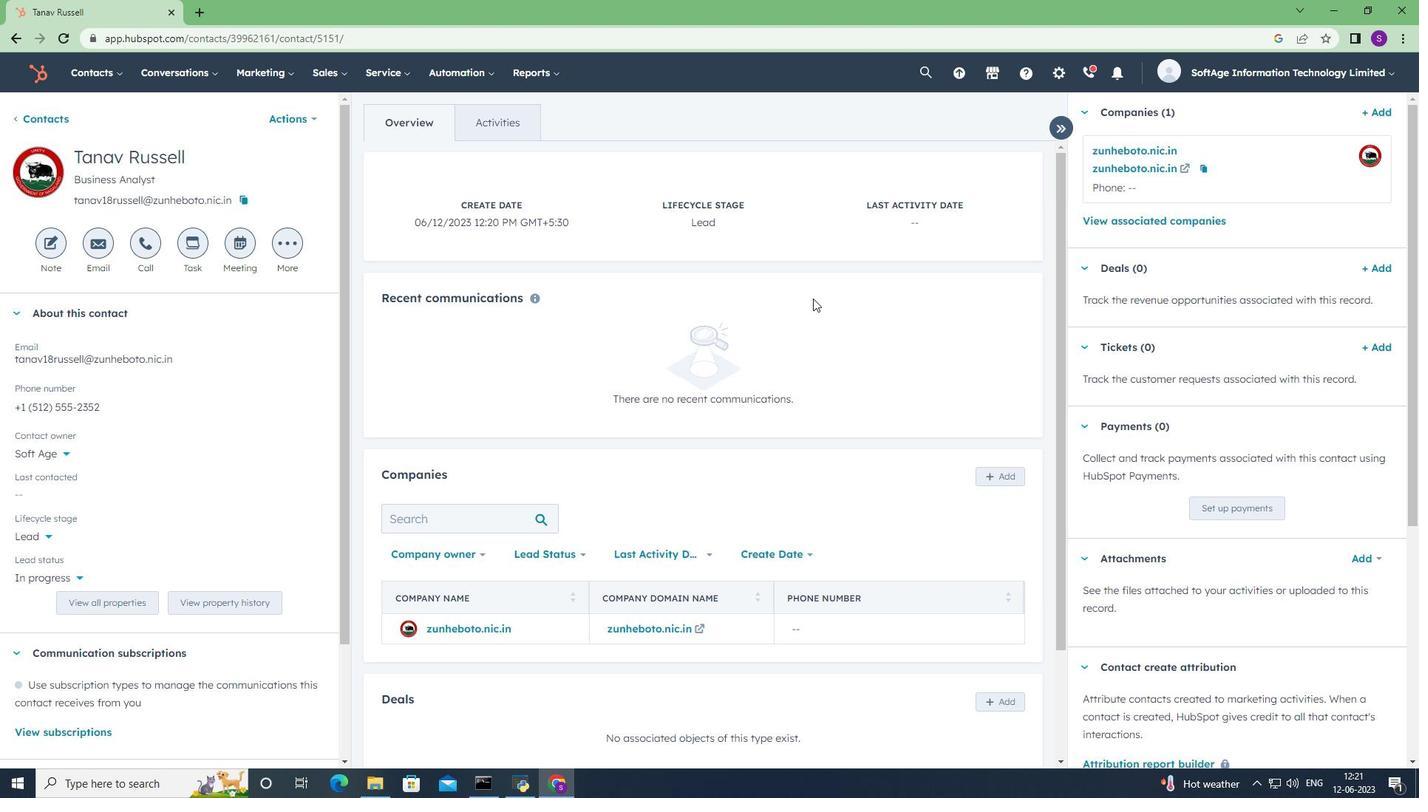 
Action: Mouse scrolled (813, 298) with delta (0, 0)
Screenshot: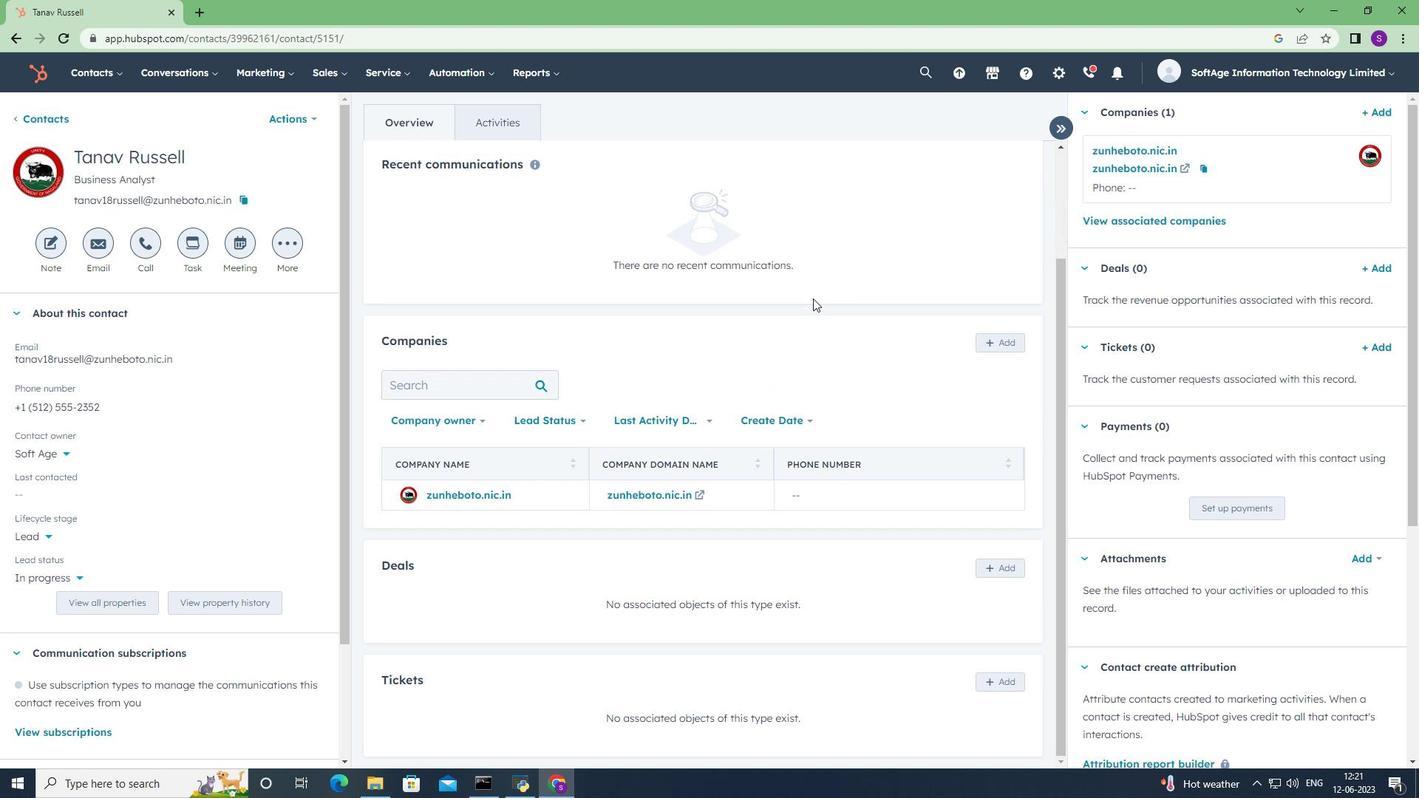 
Action: Mouse scrolled (813, 298) with delta (0, 0)
Screenshot: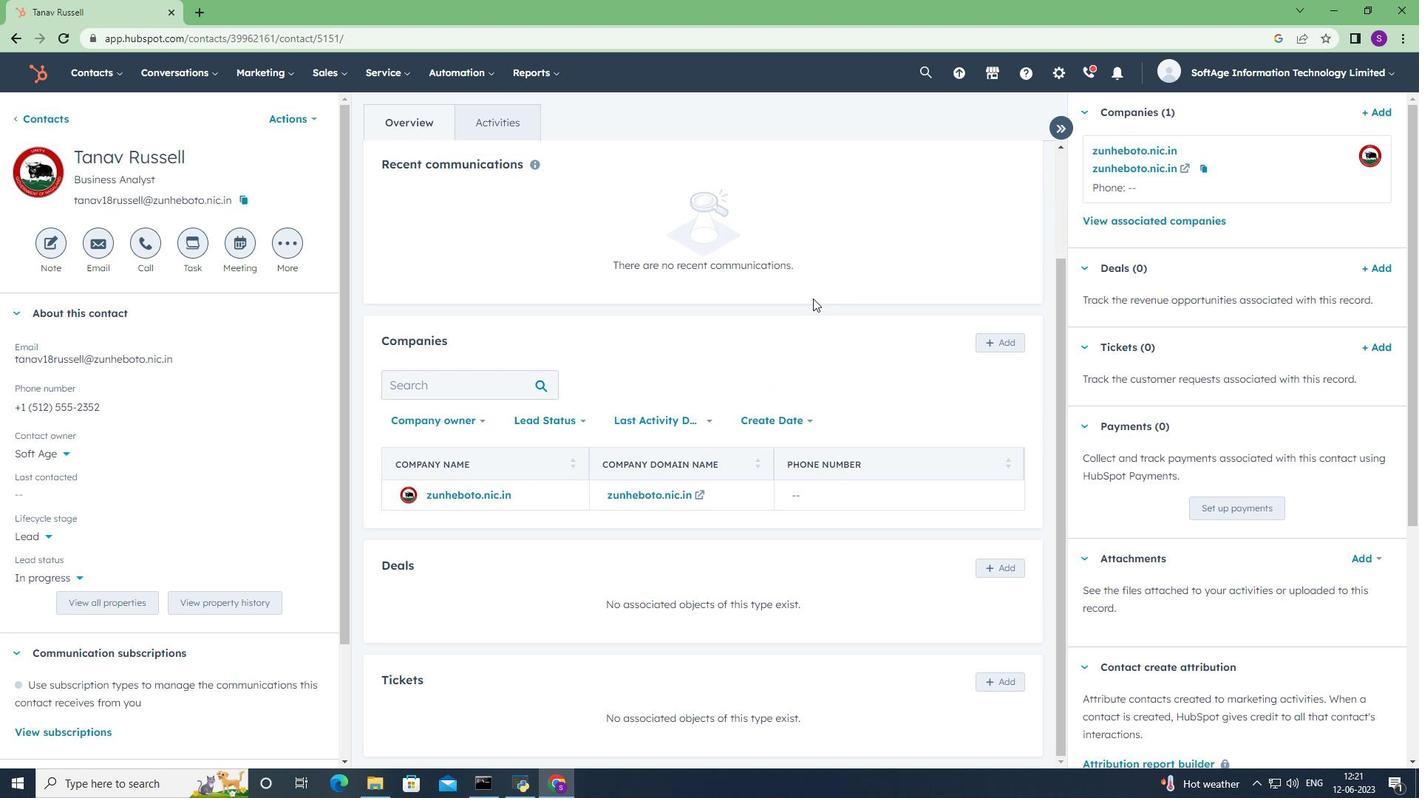 
Action: Mouse scrolled (813, 298) with delta (0, 0)
Screenshot: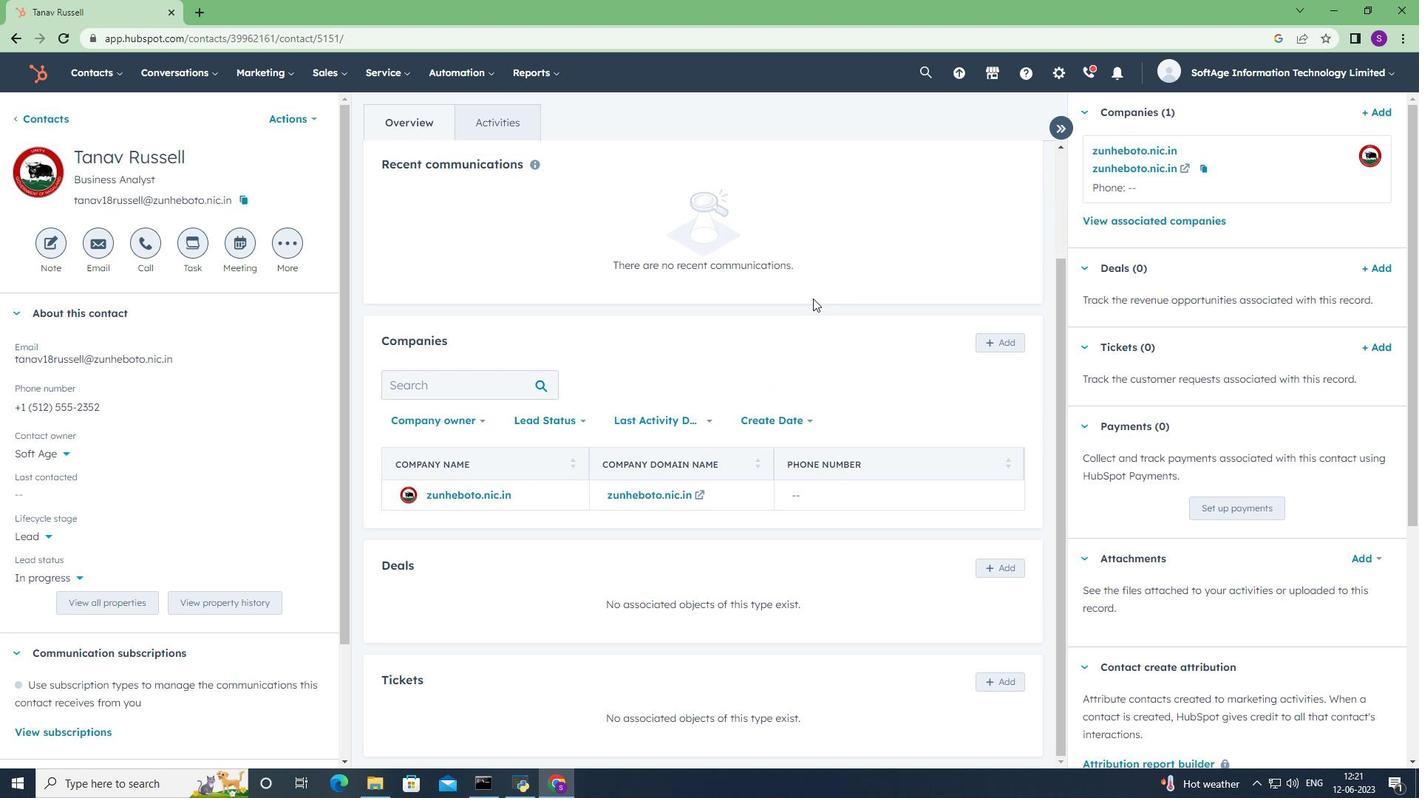 
Action: Mouse scrolled (813, 298) with delta (0, 0)
Screenshot: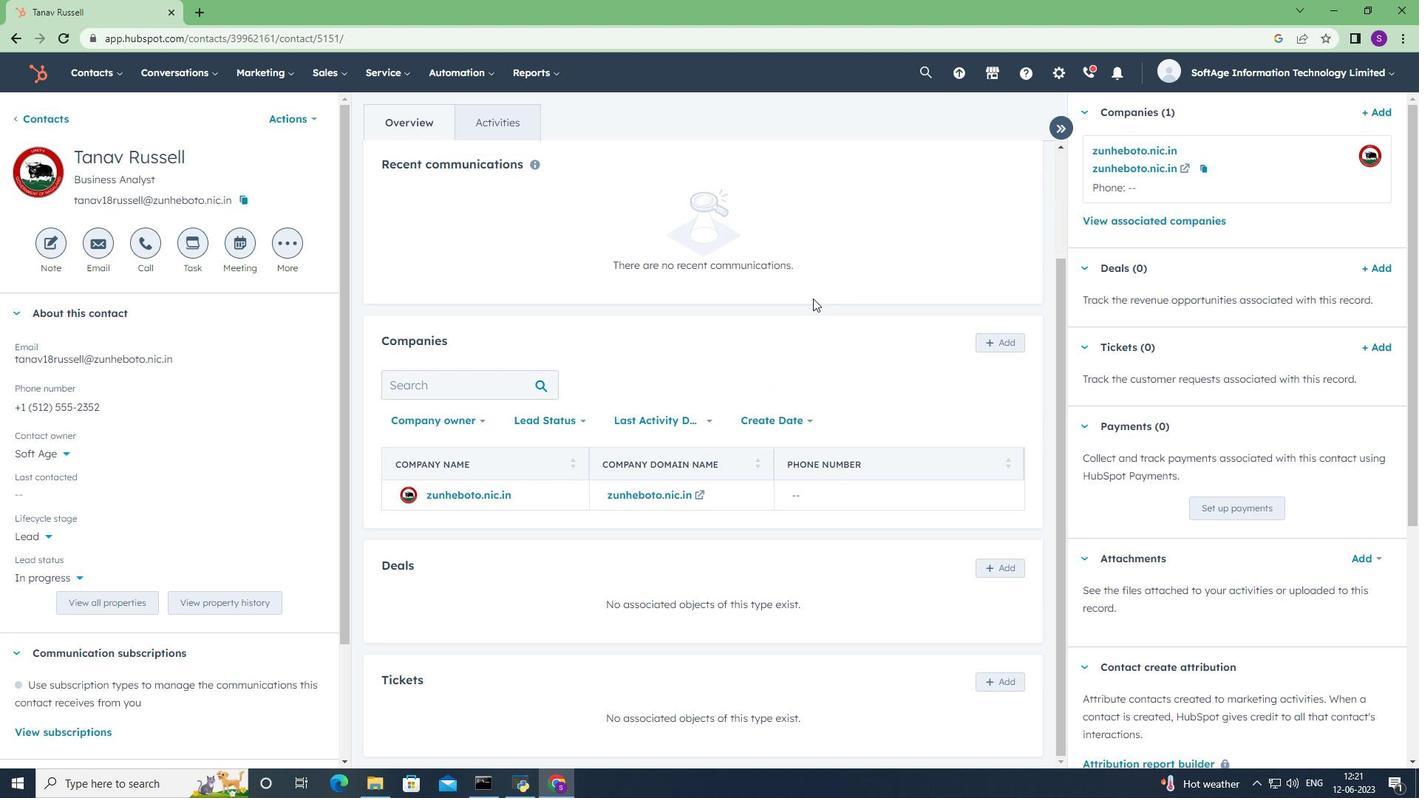 
Action: Mouse scrolled (813, 298) with delta (0, 0)
Screenshot: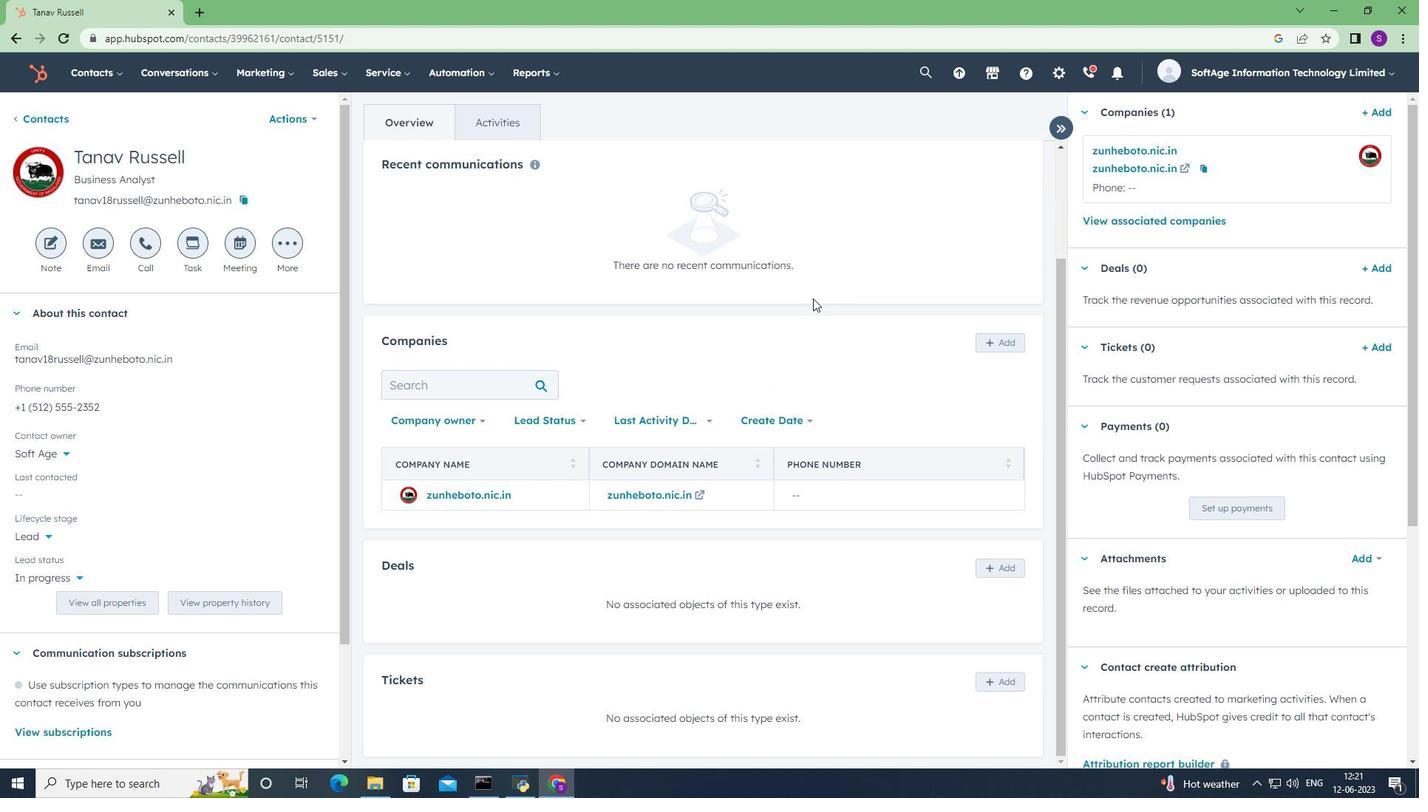 
Action: Mouse scrolled (813, 298) with delta (0, 0)
Screenshot: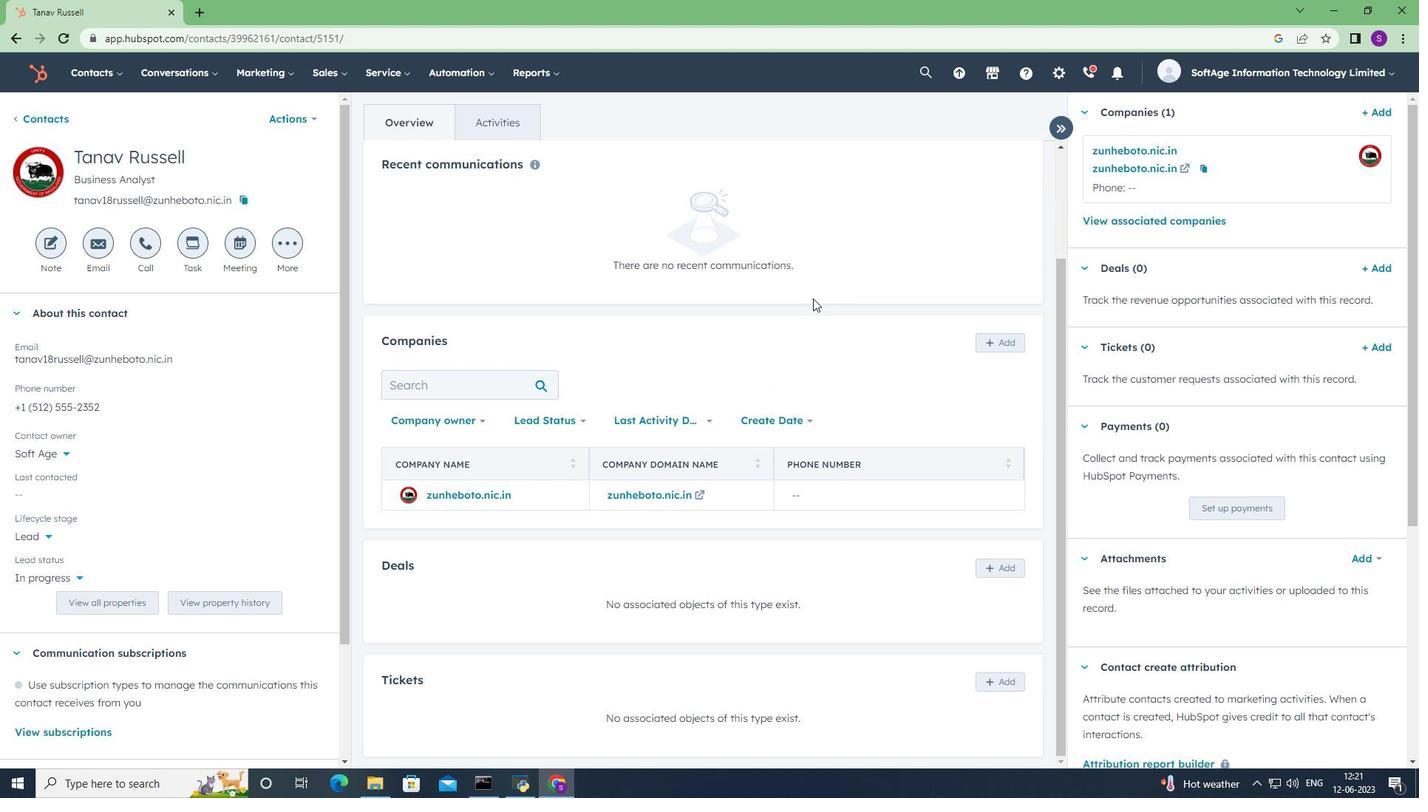 
Action: Mouse scrolled (813, 298) with delta (0, 0)
Screenshot: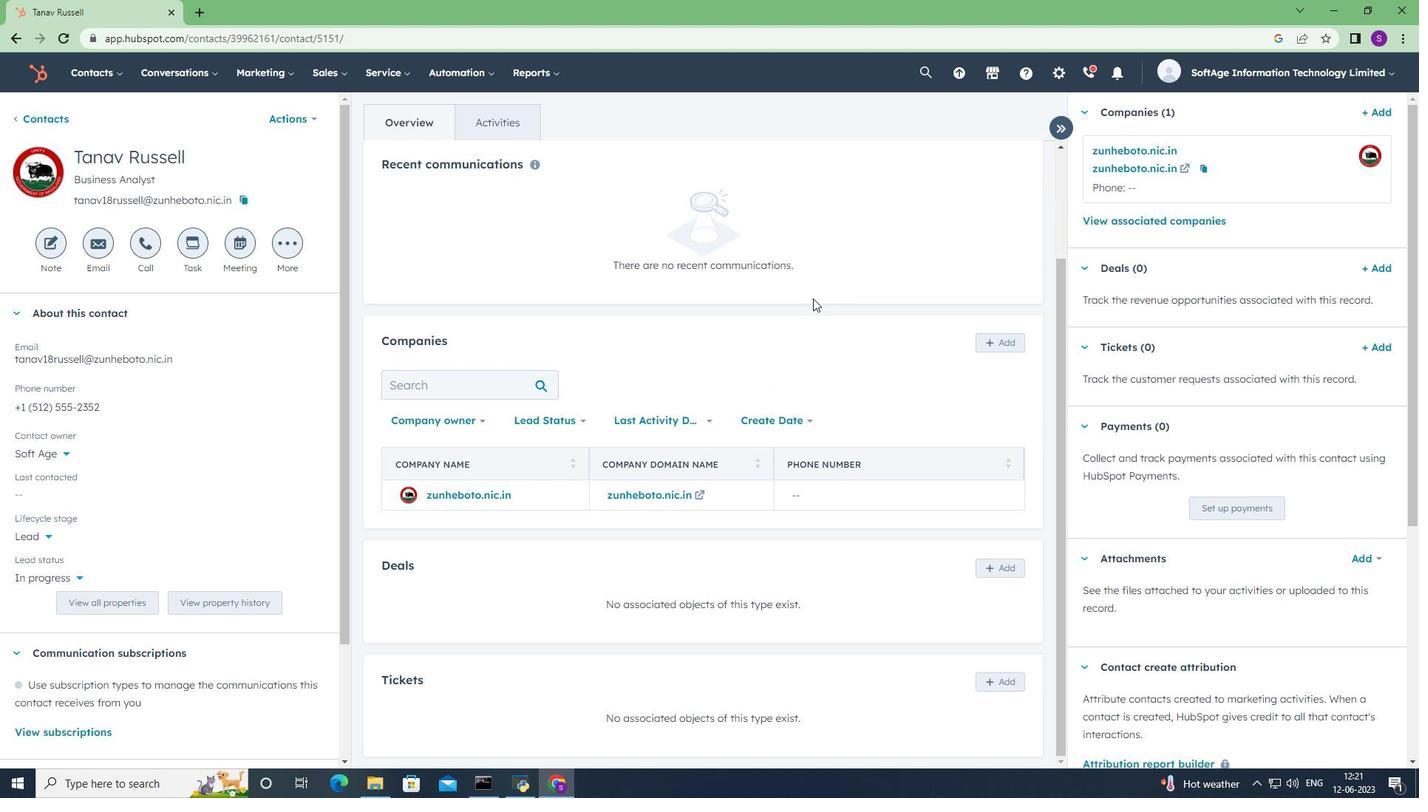 
Action: Mouse scrolled (813, 299) with delta (0, 0)
Screenshot: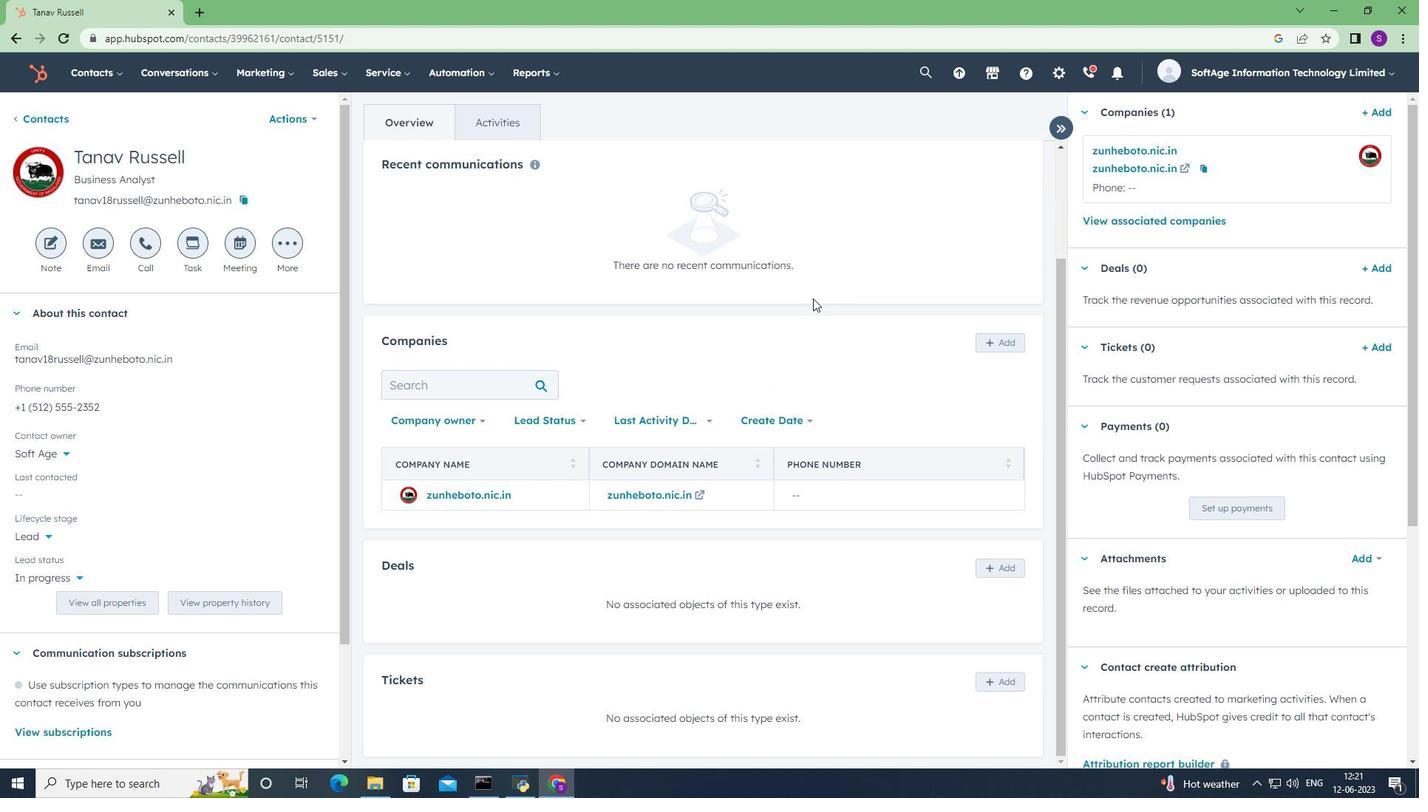 
Action: Mouse scrolled (813, 299) with delta (0, 0)
Screenshot: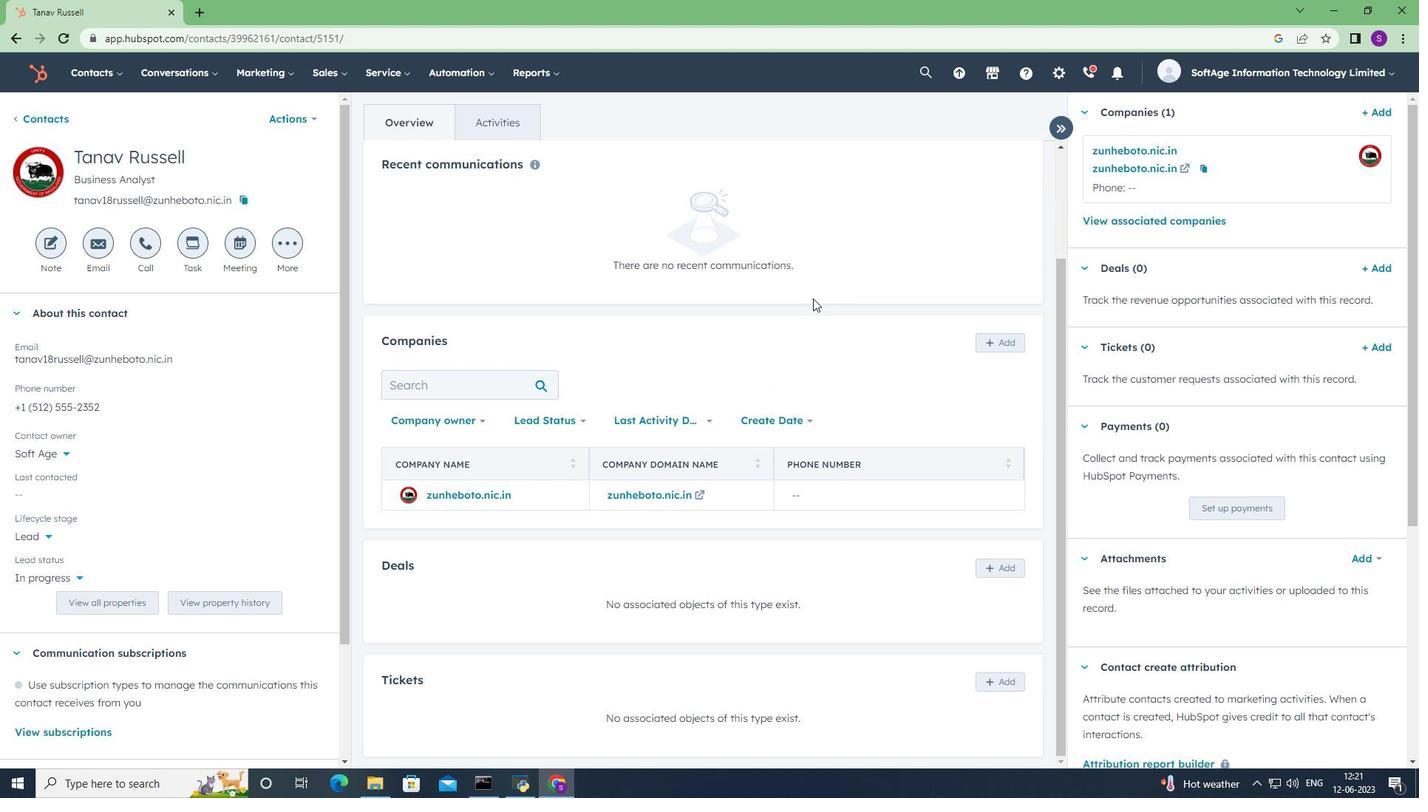 
Action: Mouse scrolled (813, 299) with delta (0, 0)
Screenshot: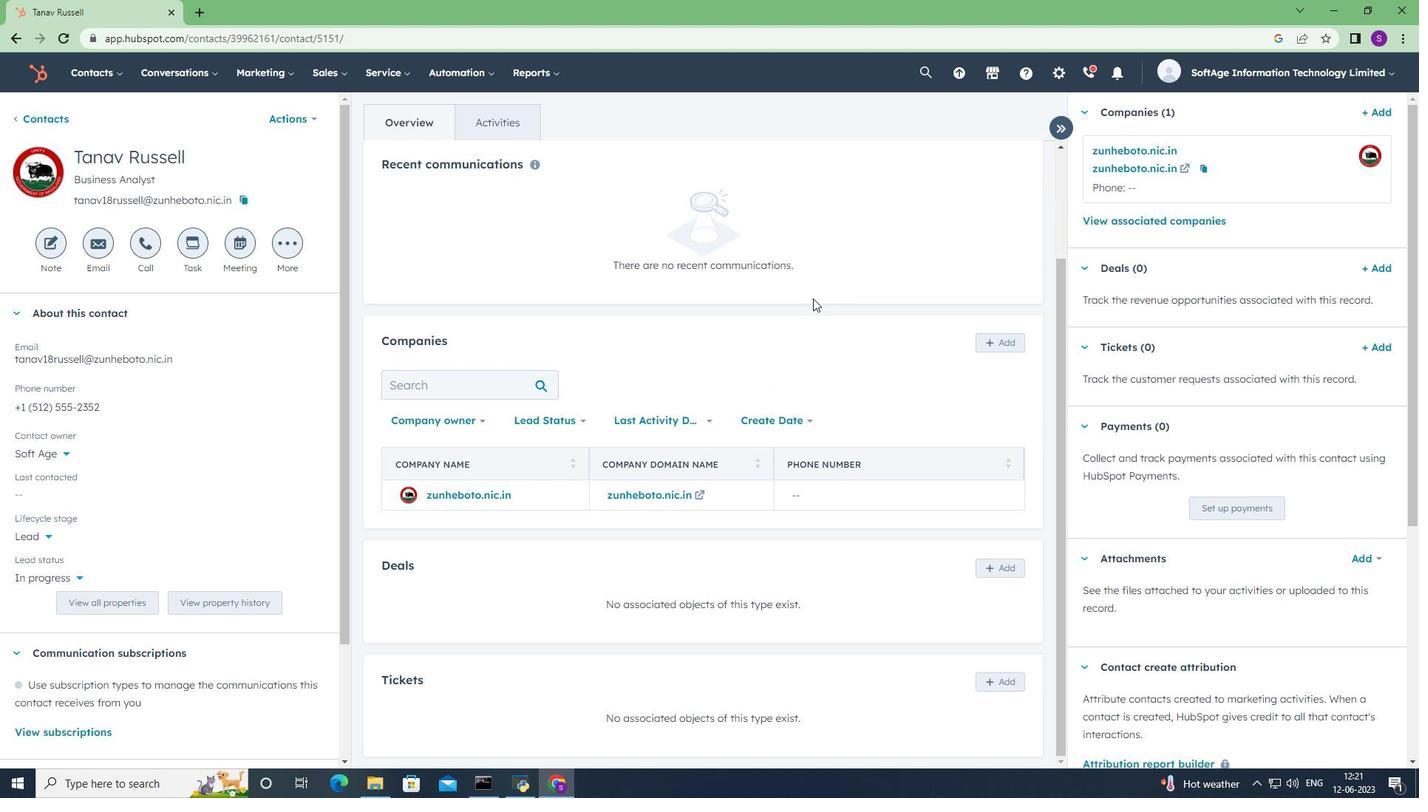 
Action: Mouse scrolled (813, 299) with delta (0, 0)
Screenshot: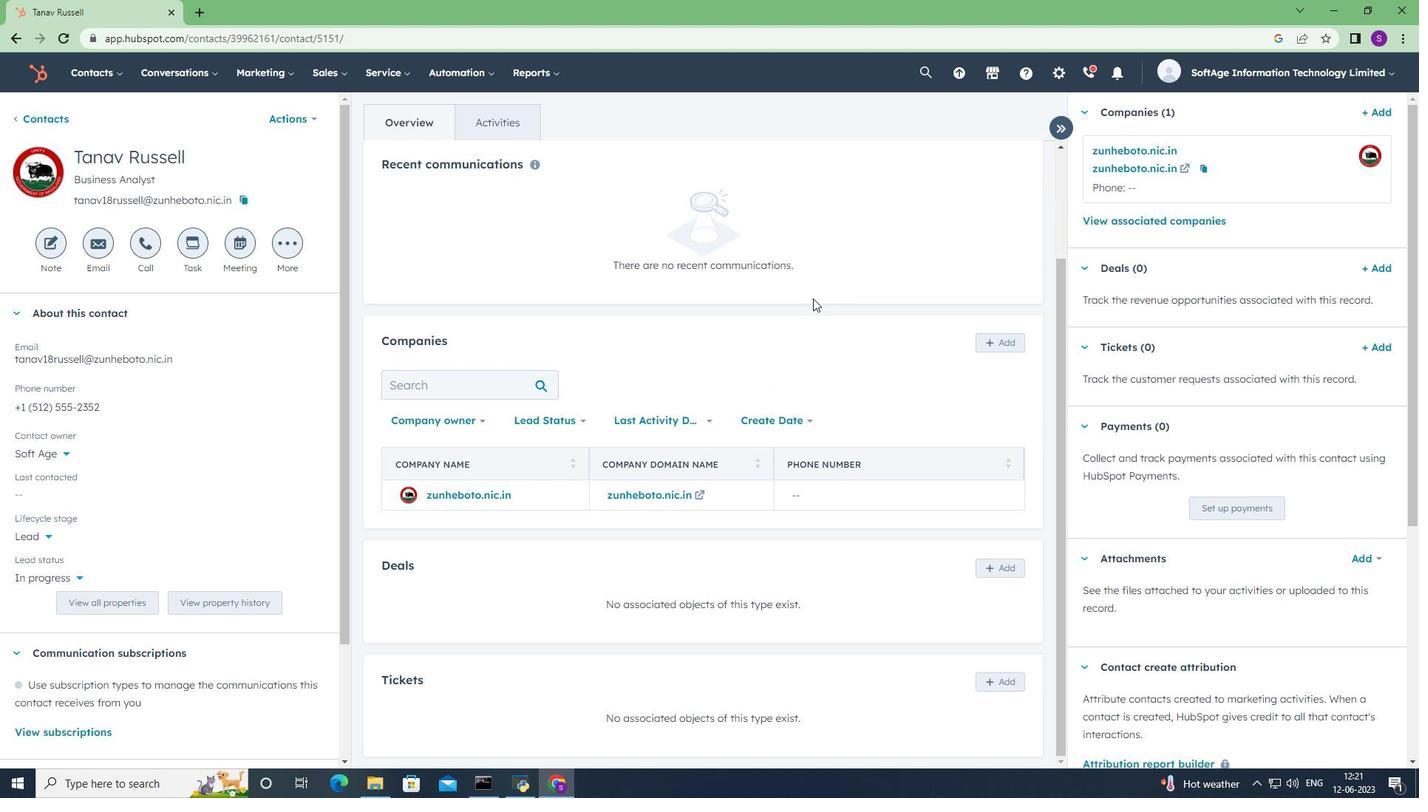 
Action: Mouse scrolled (813, 299) with delta (0, 0)
Screenshot: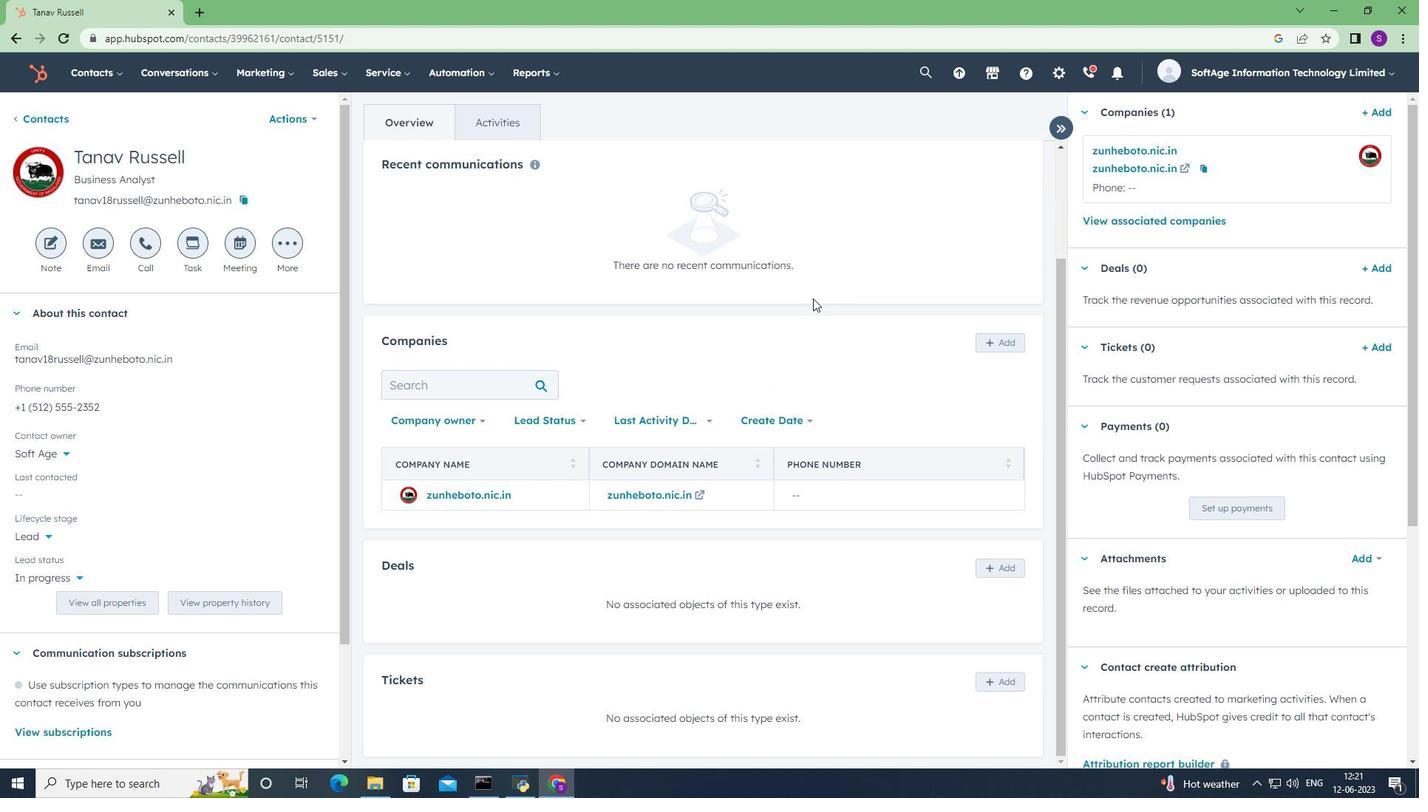 
